 Task: Search one way flight ticket for 4 adults, 2 children, 2 infants in seat and 1 infant on lap in premium economy from Lihue, Kauai: Lihue Airport to Rock Springs: Southwest Wyoming Regional Airport (rock Springs Sweetwater County Airport) on 8-5-2023. Choice of flights is American. Number of bags: 2 carry on bags. Price is upto 25000. Outbound departure time preference is 6:15.
Action: Mouse moved to (385, 364)
Screenshot: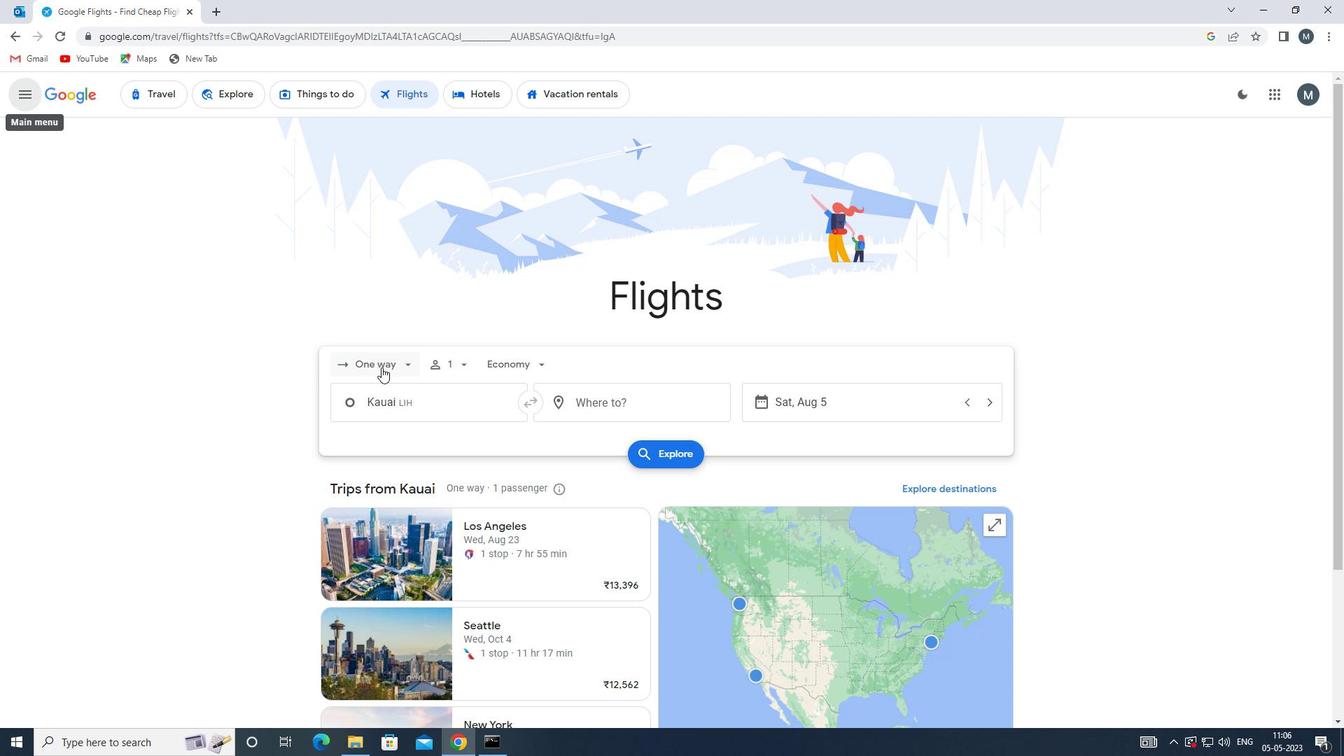 
Action: Mouse pressed left at (385, 364)
Screenshot: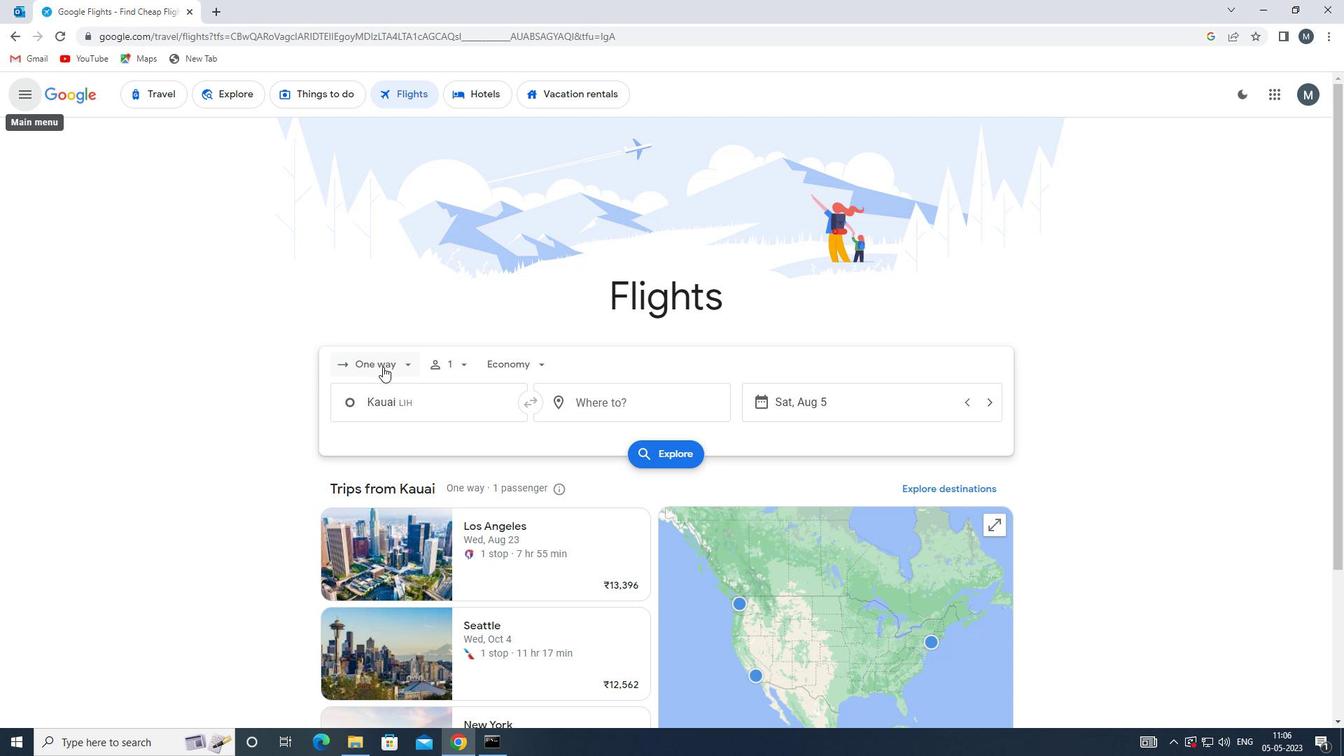 
Action: Mouse moved to (397, 433)
Screenshot: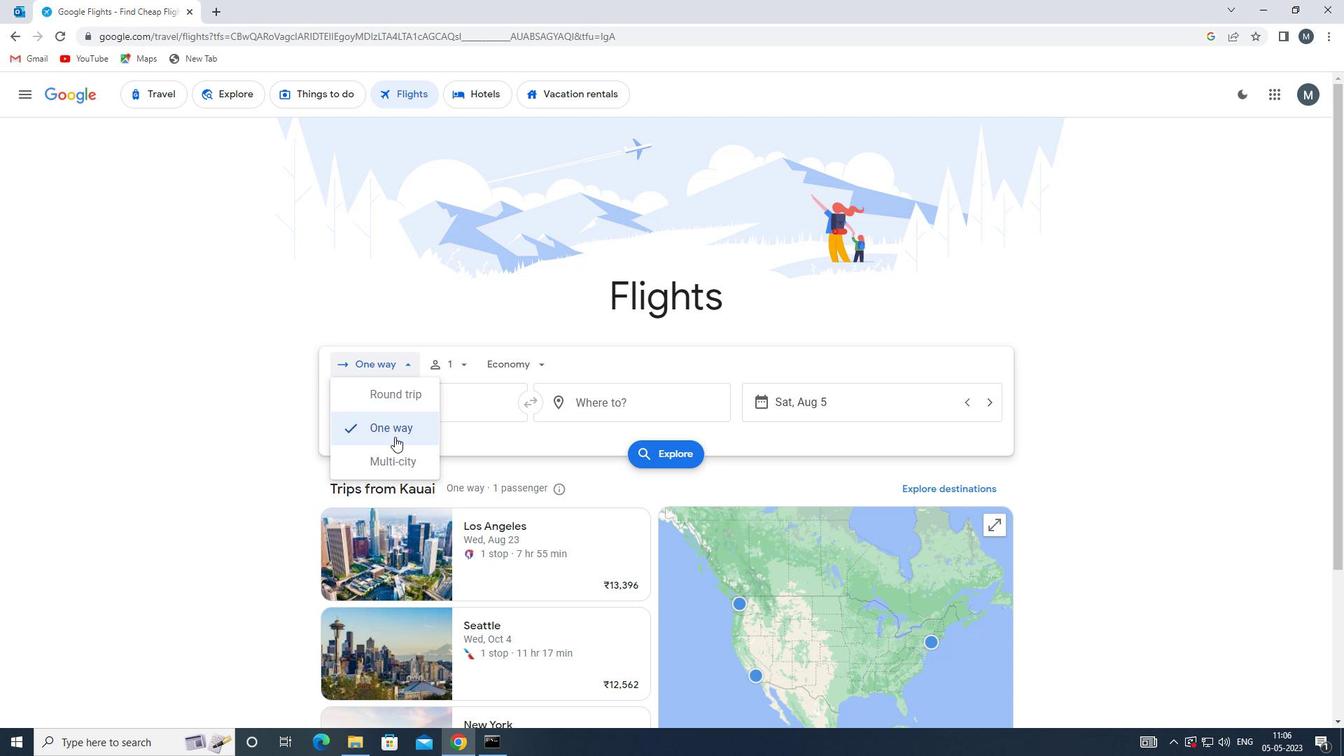 
Action: Mouse pressed left at (397, 433)
Screenshot: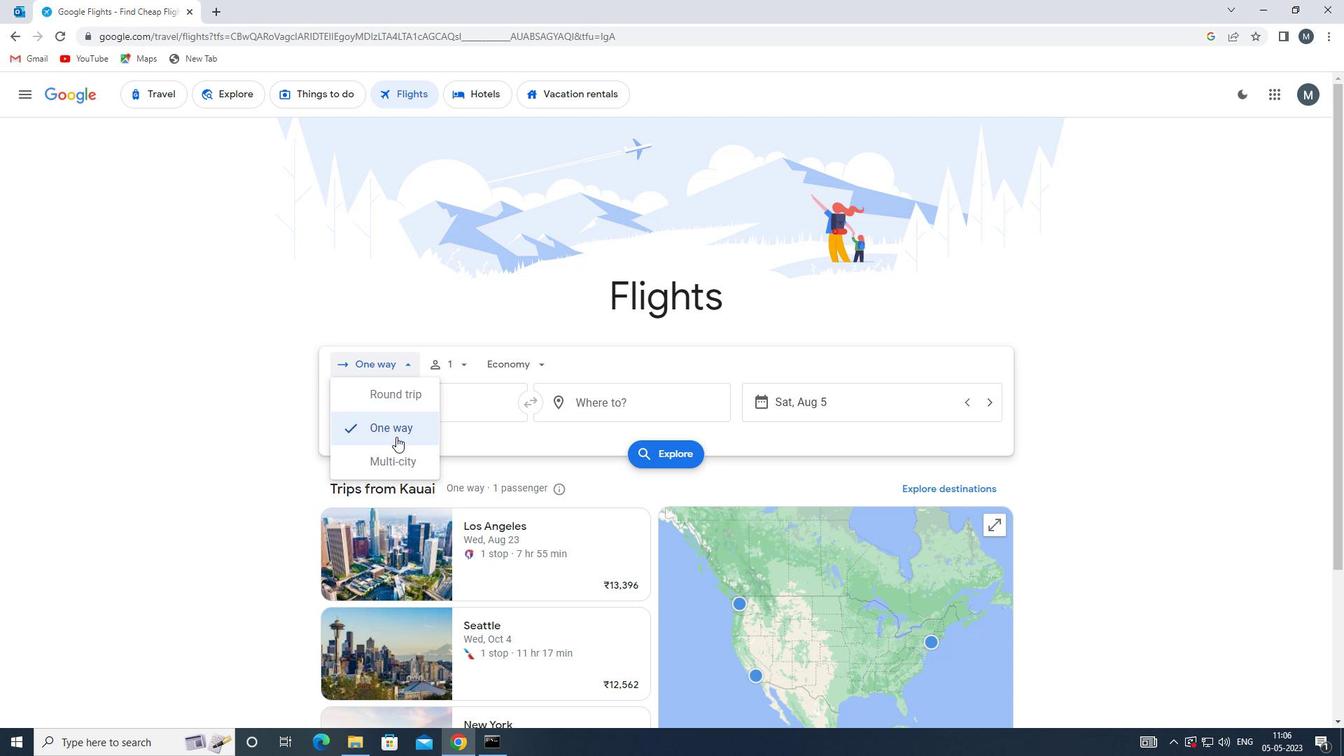 
Action: Mouse moved to (454, 361)
Screenshot: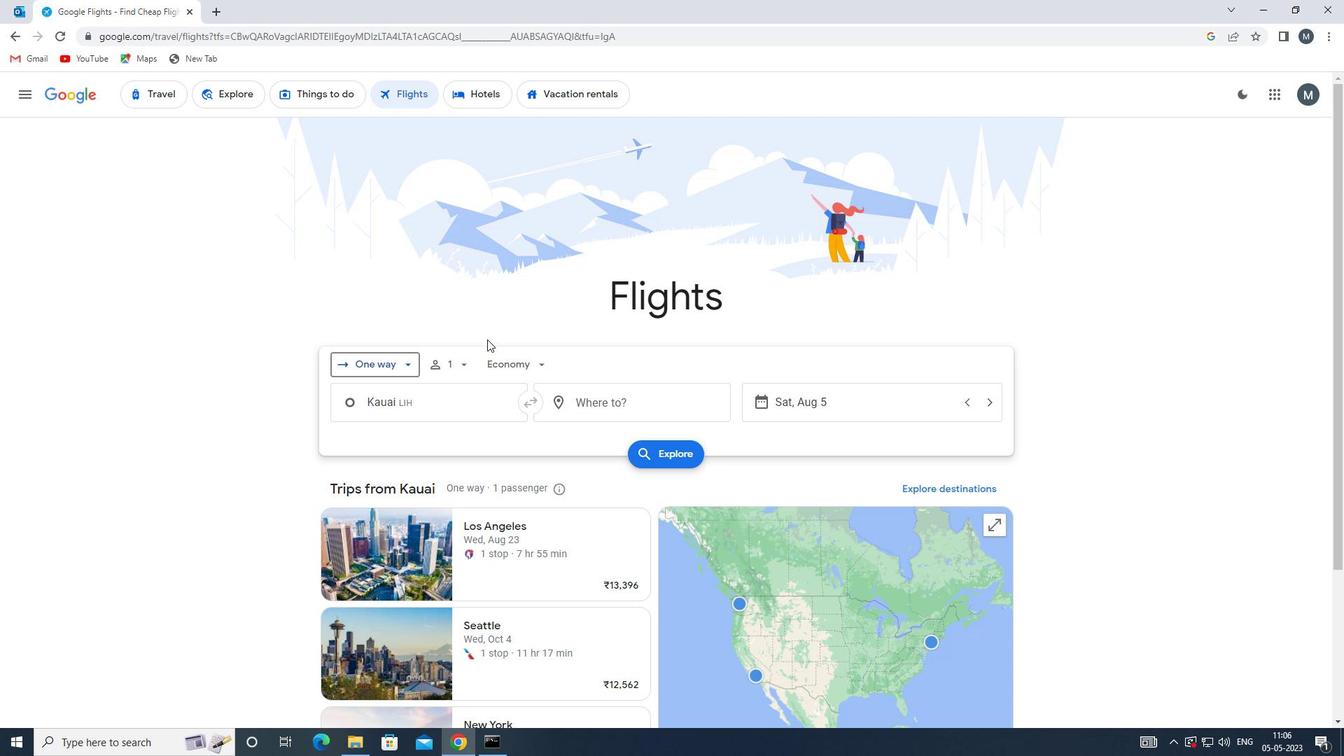
Action: Mouse pressed left at (454, 361)
Screenshot: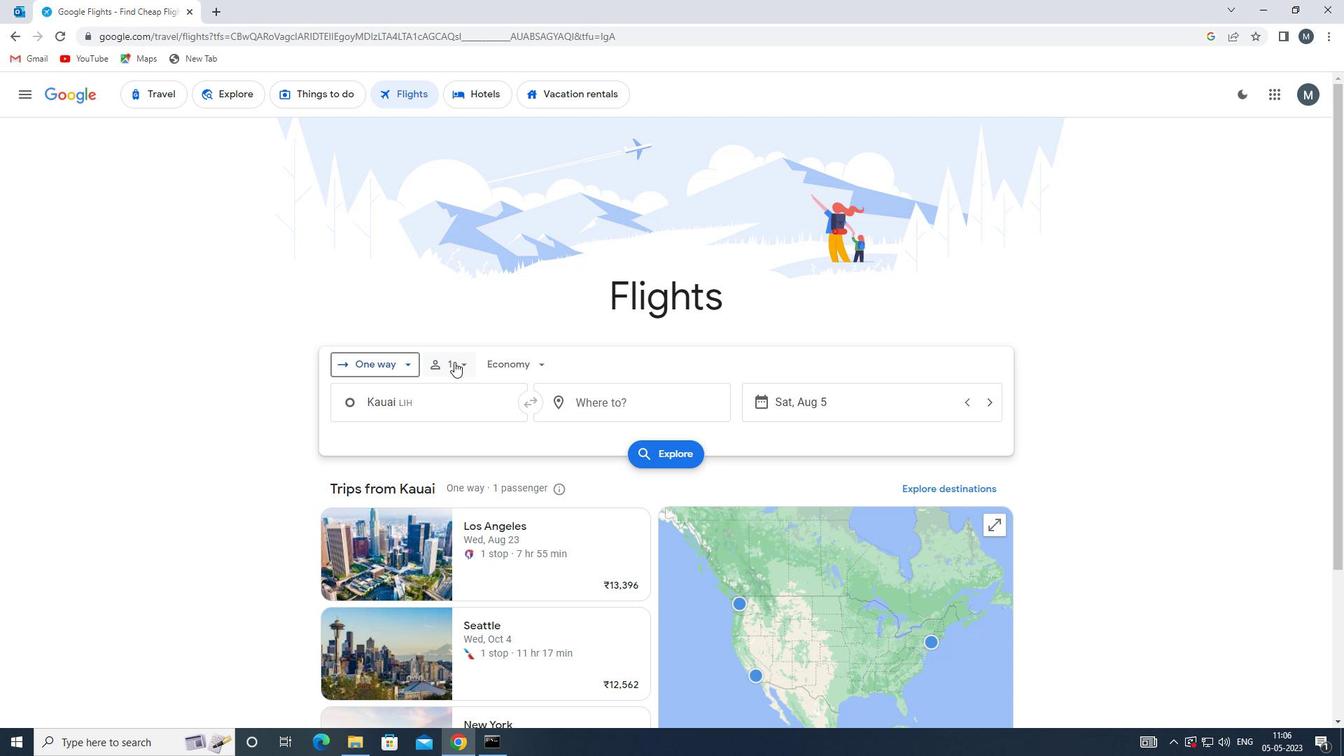 
Action: Mouse moved to (569, 403)
Screenshot: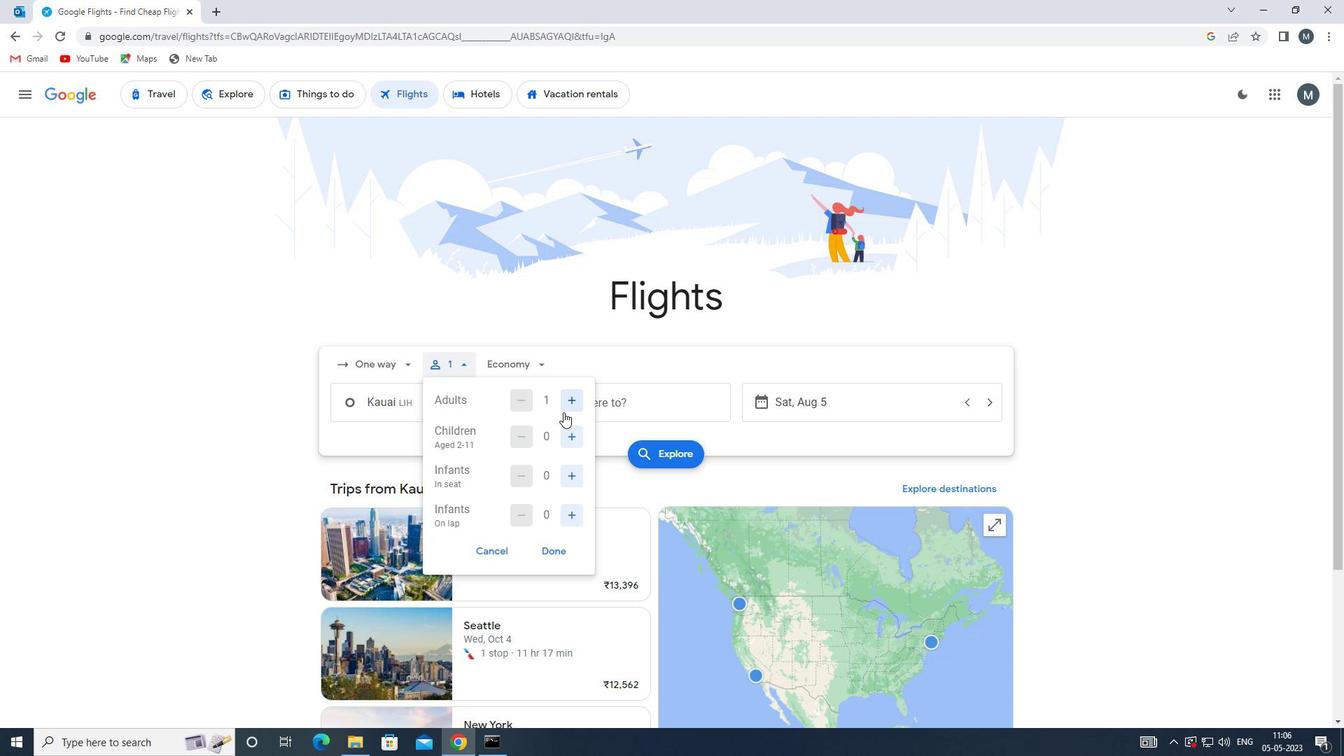 
Action: Mouse pressed left at (569, 403)
Screenshot: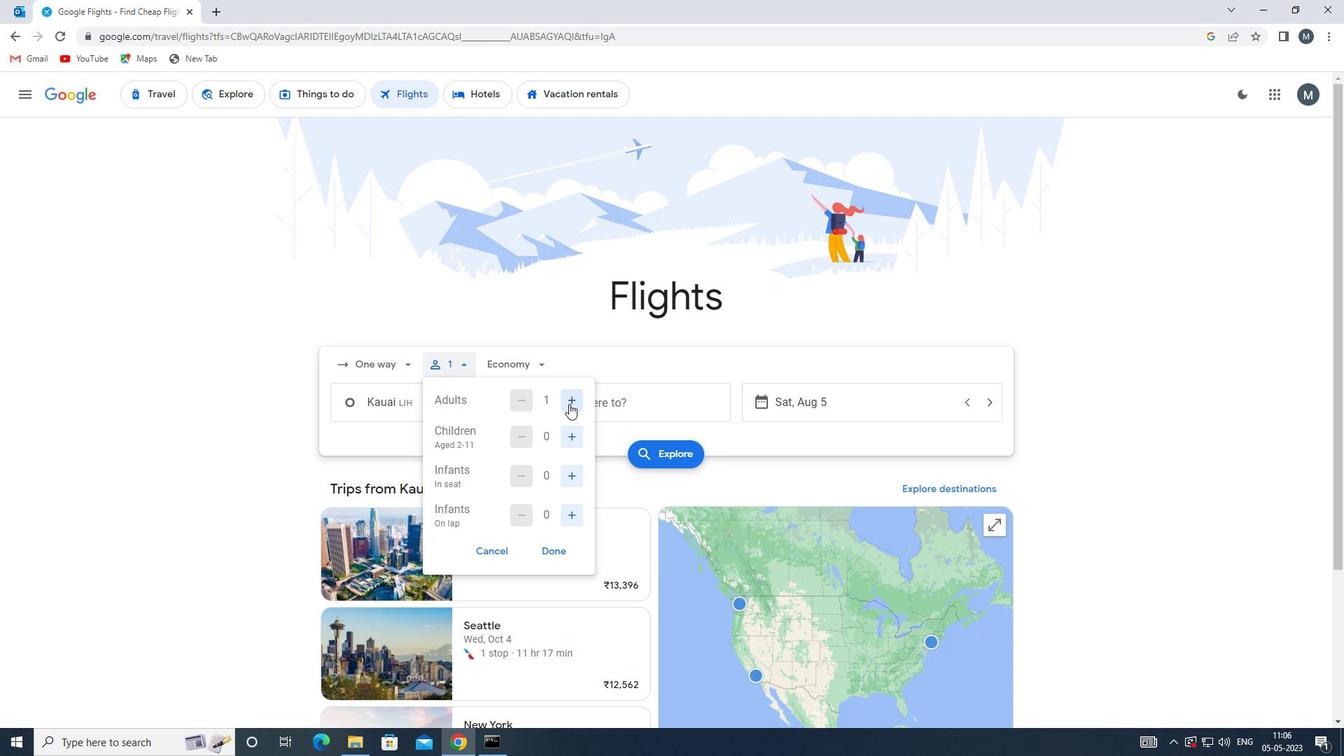 
Action: Mouse pressed left at (569, 403)
Screenshot: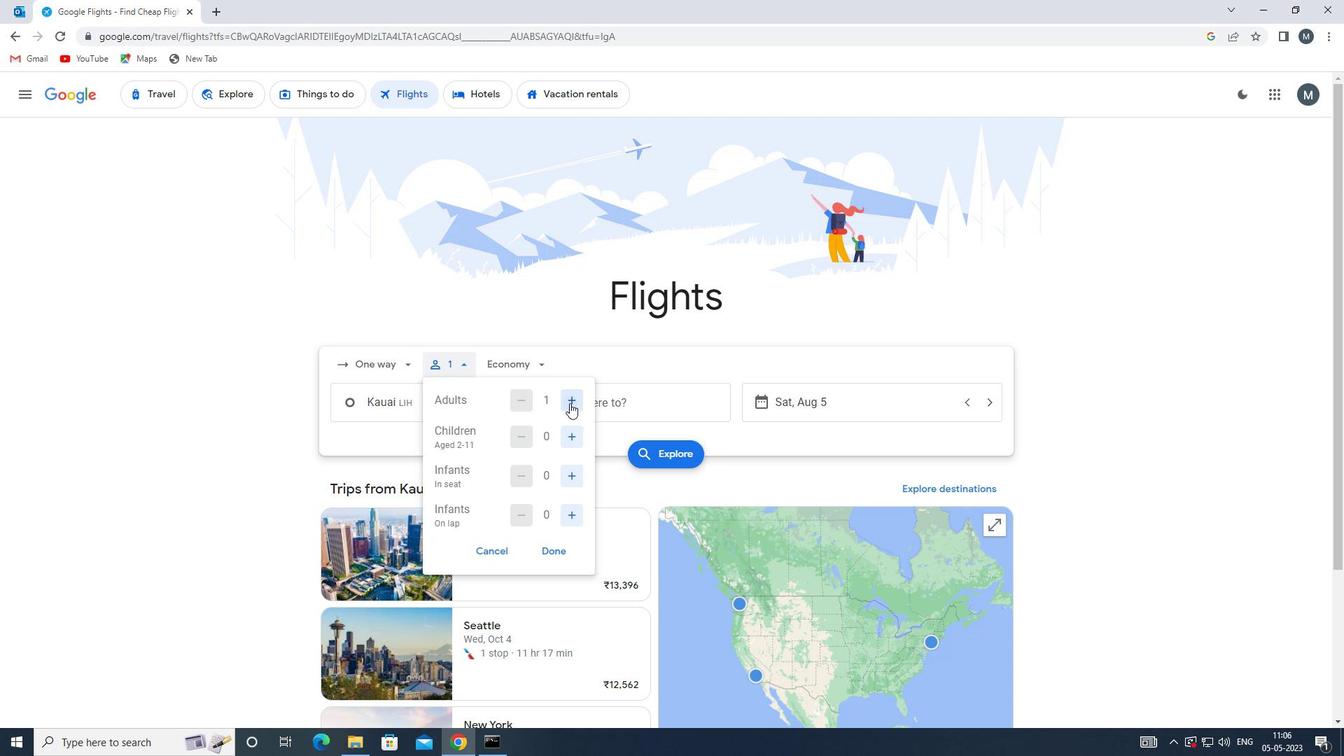 
Action: Mouse pressed left at (569, 403)
Screenshot: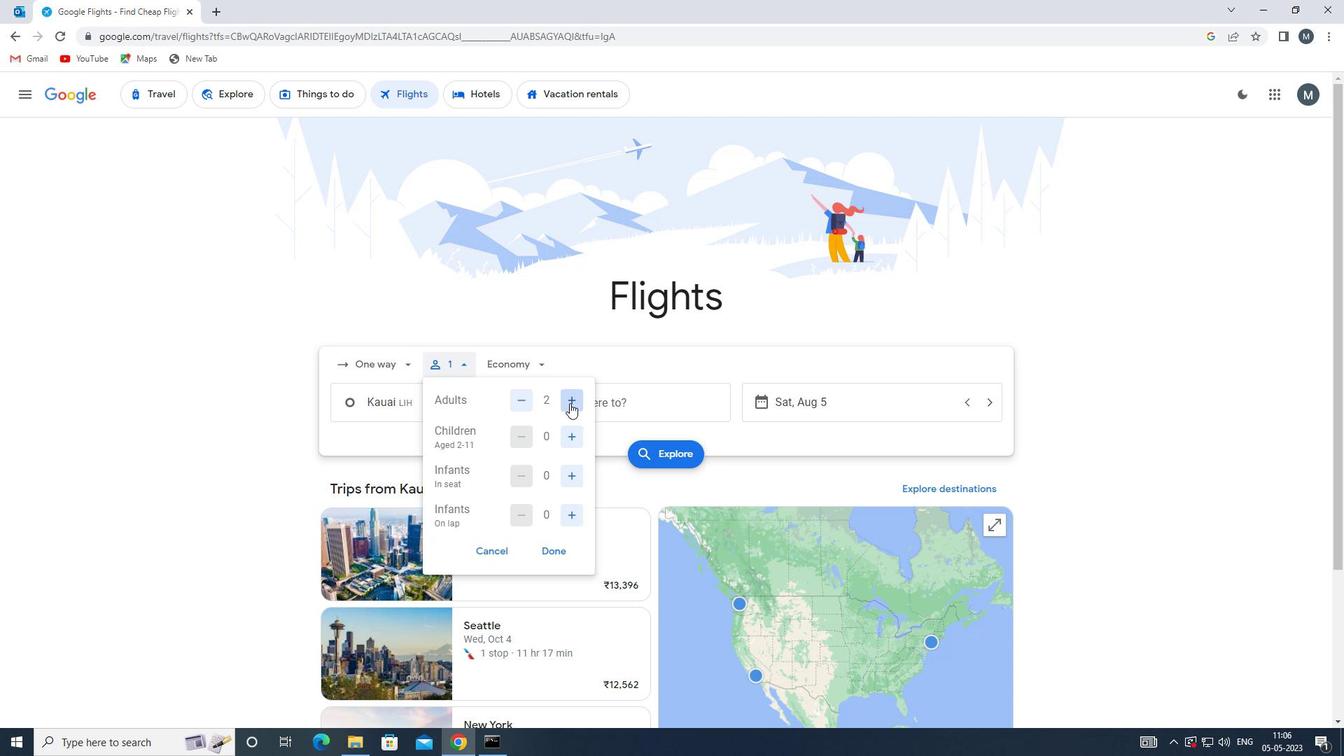 
Action: Mouse moved to (572, 436)
Screenshot: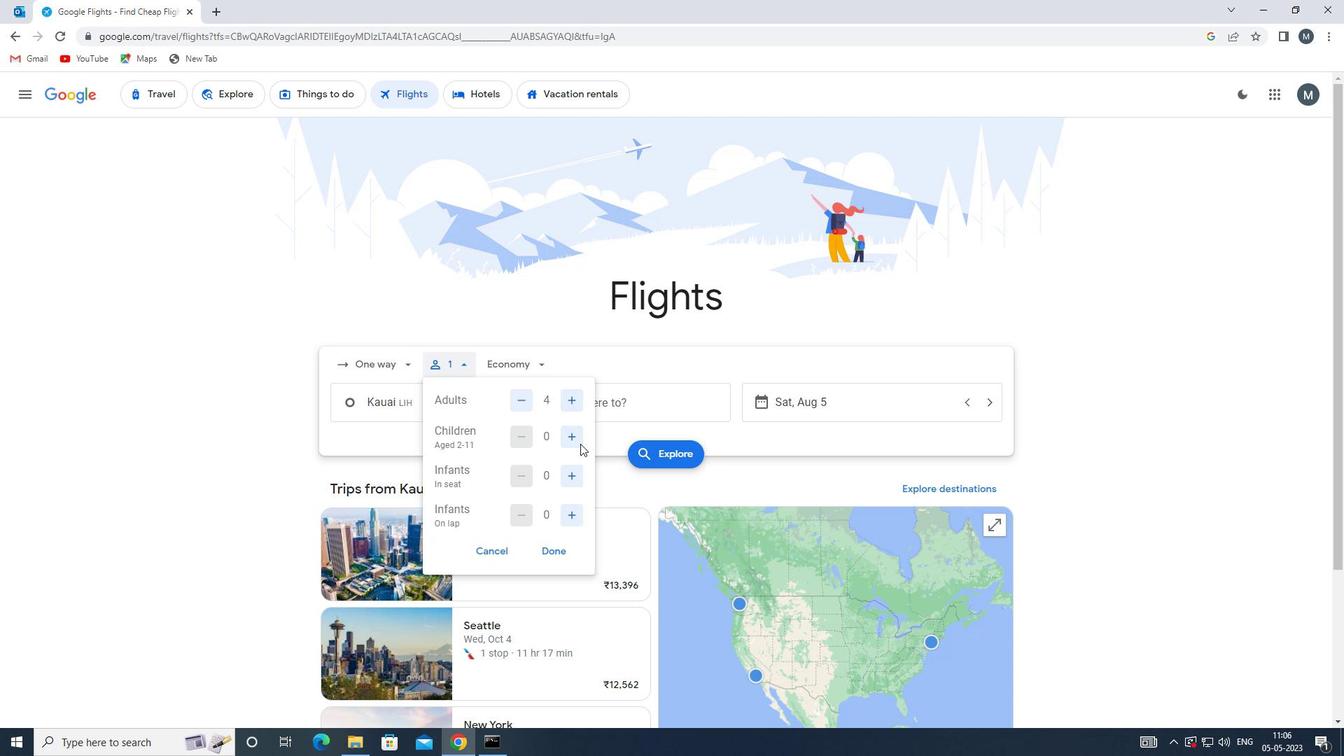 
Action: Mouse pressed left at (572, 436)
Screenshot: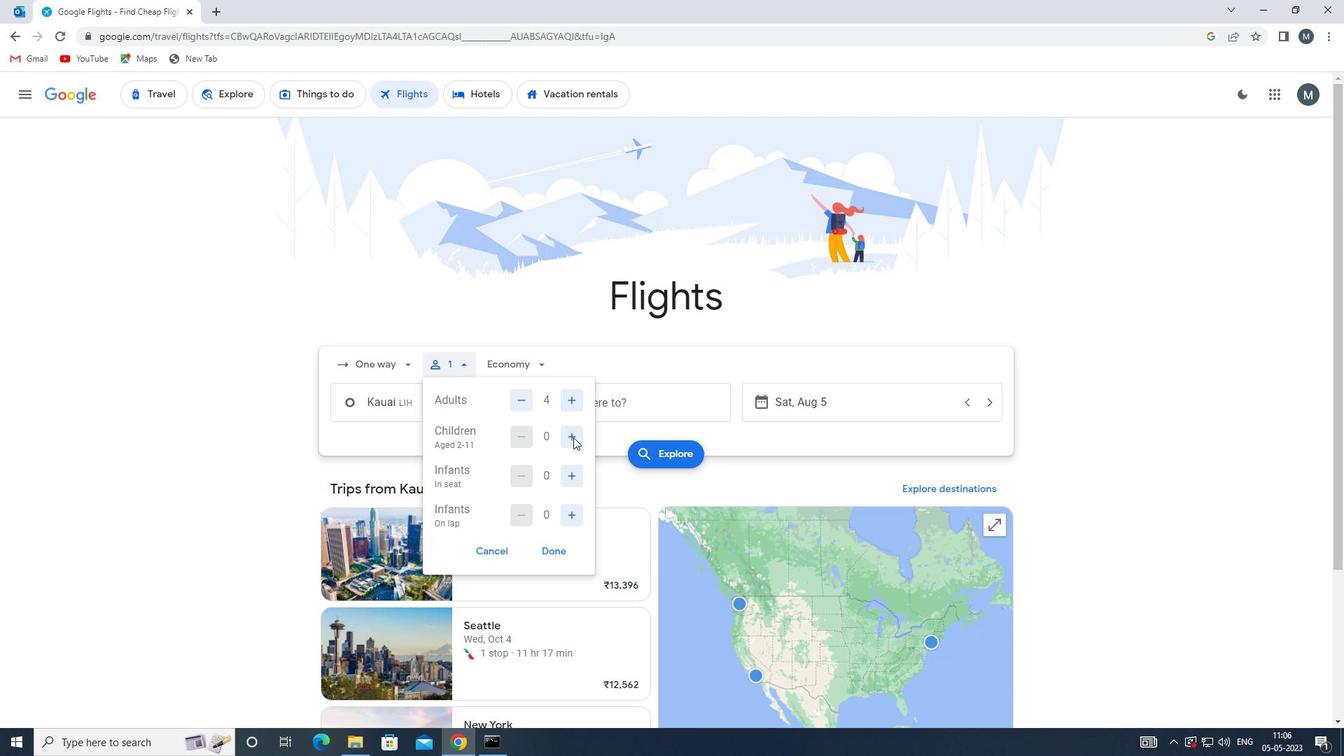 
Action: Mouse pressed left at (572, 436)
Screenshot: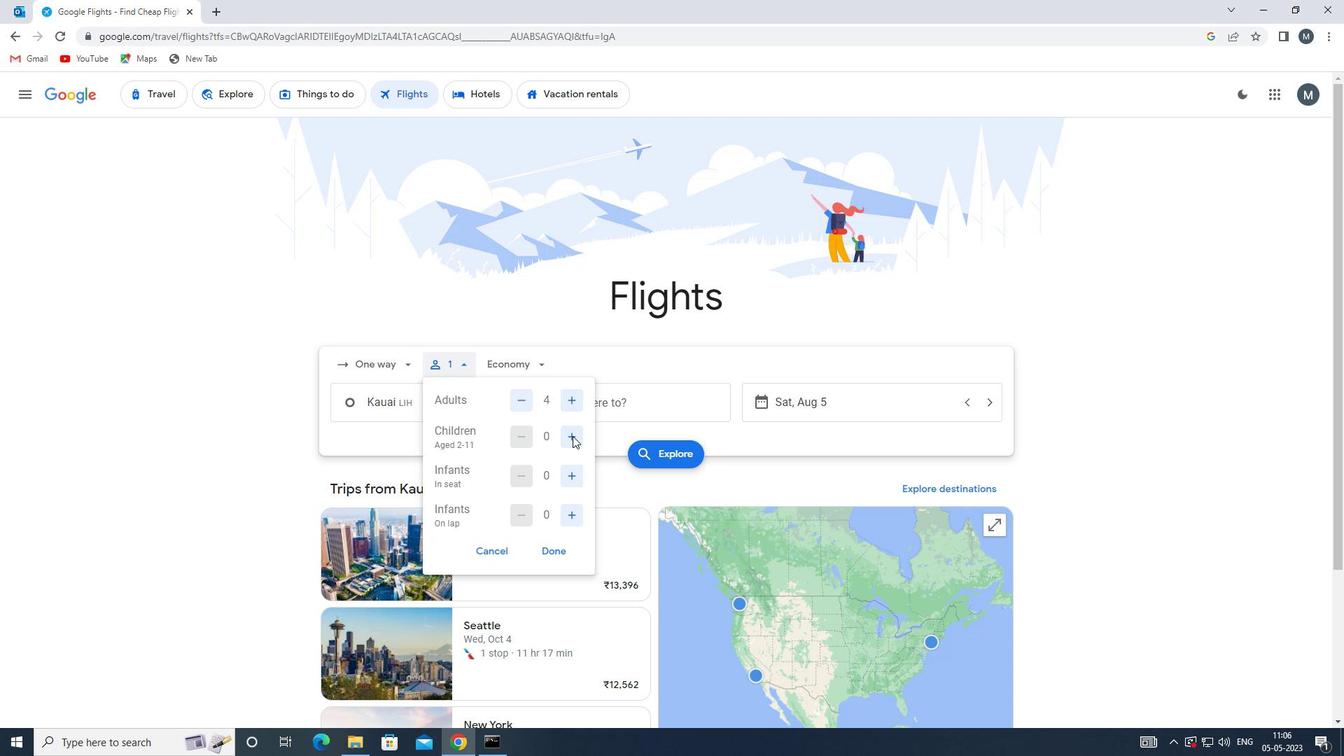 
Action: Mouse moved to (569, 476)
Screenshot: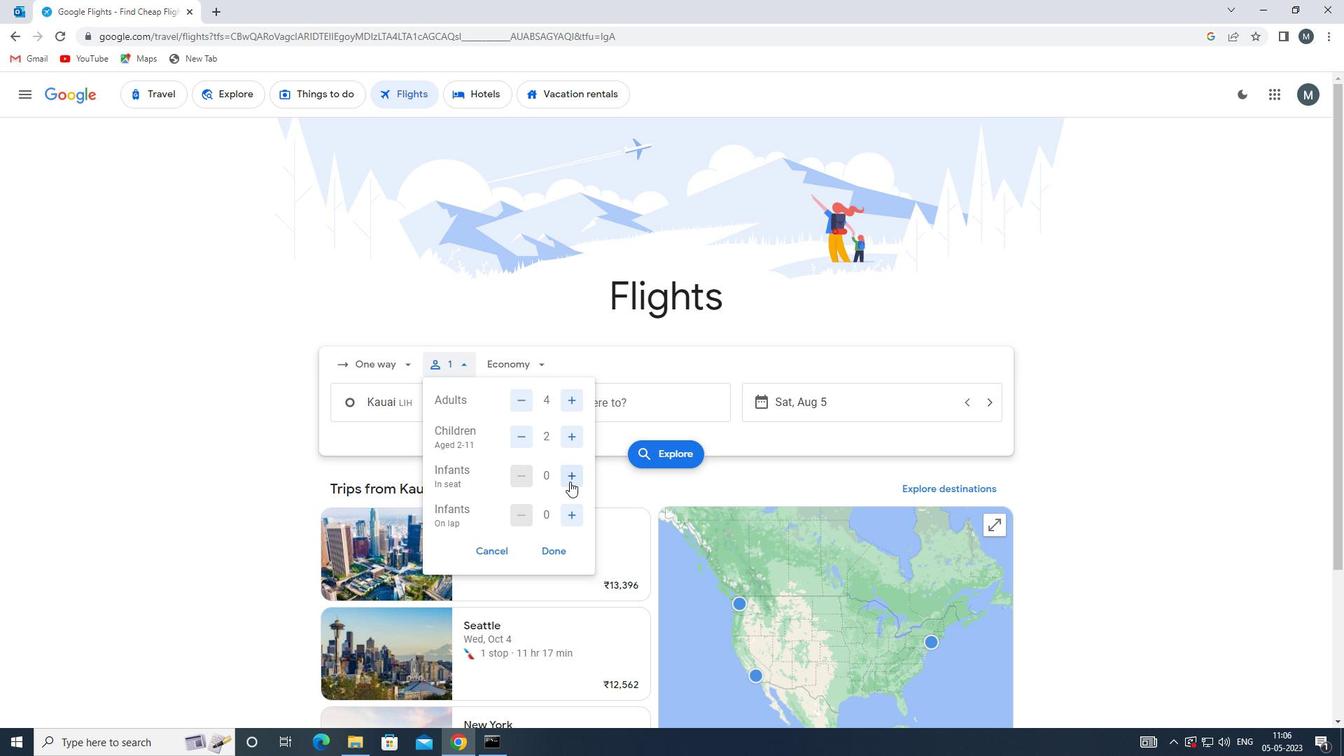 
Action: Mouse pressed left at (569, 476)
Screenshot: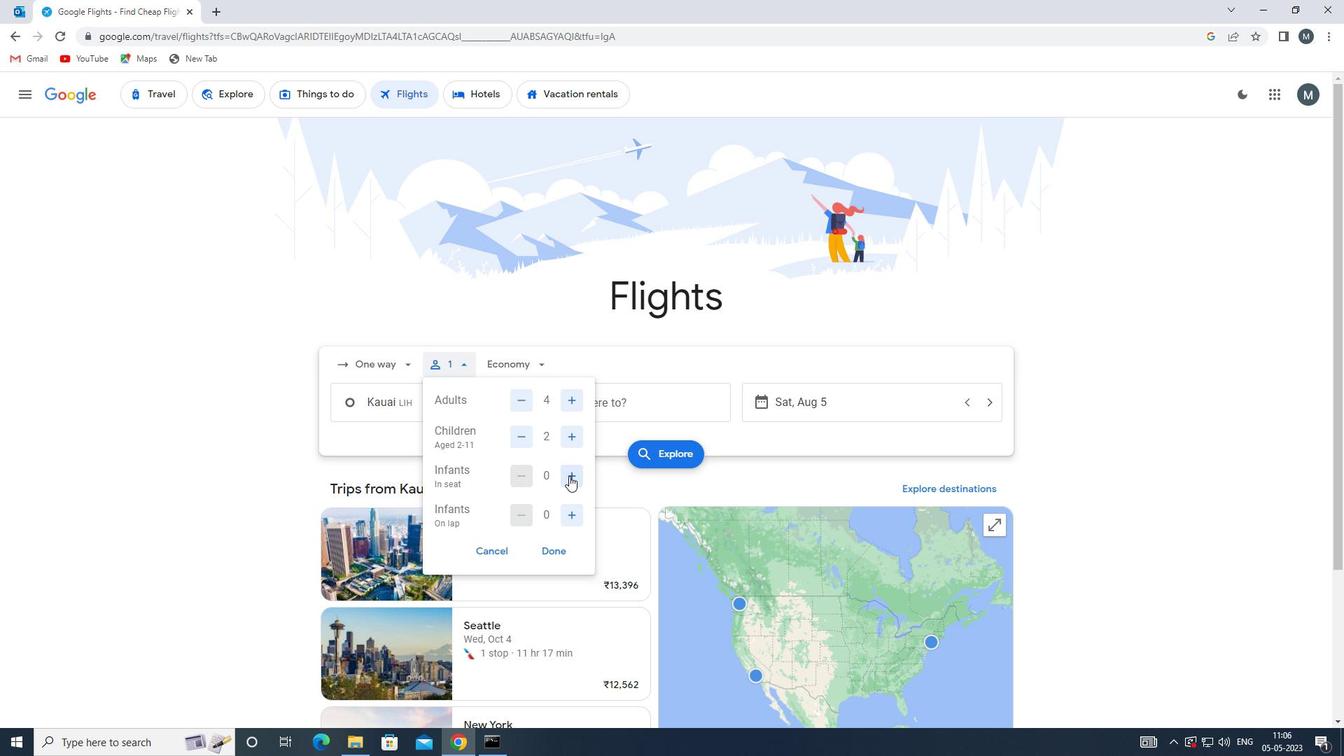 
Action: Mouse pressed left at (569, 476)
Screenshot: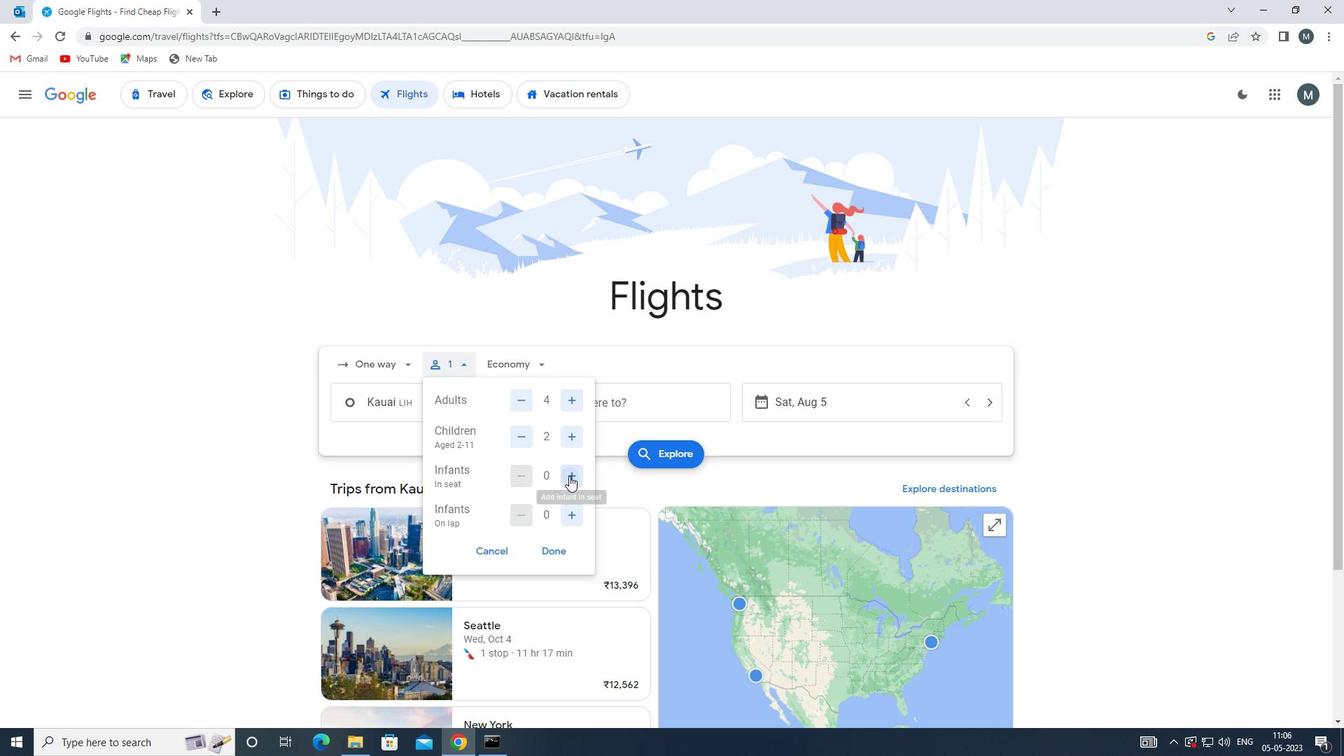 
Action: Mouse moved to (573, 515)
Screenshot: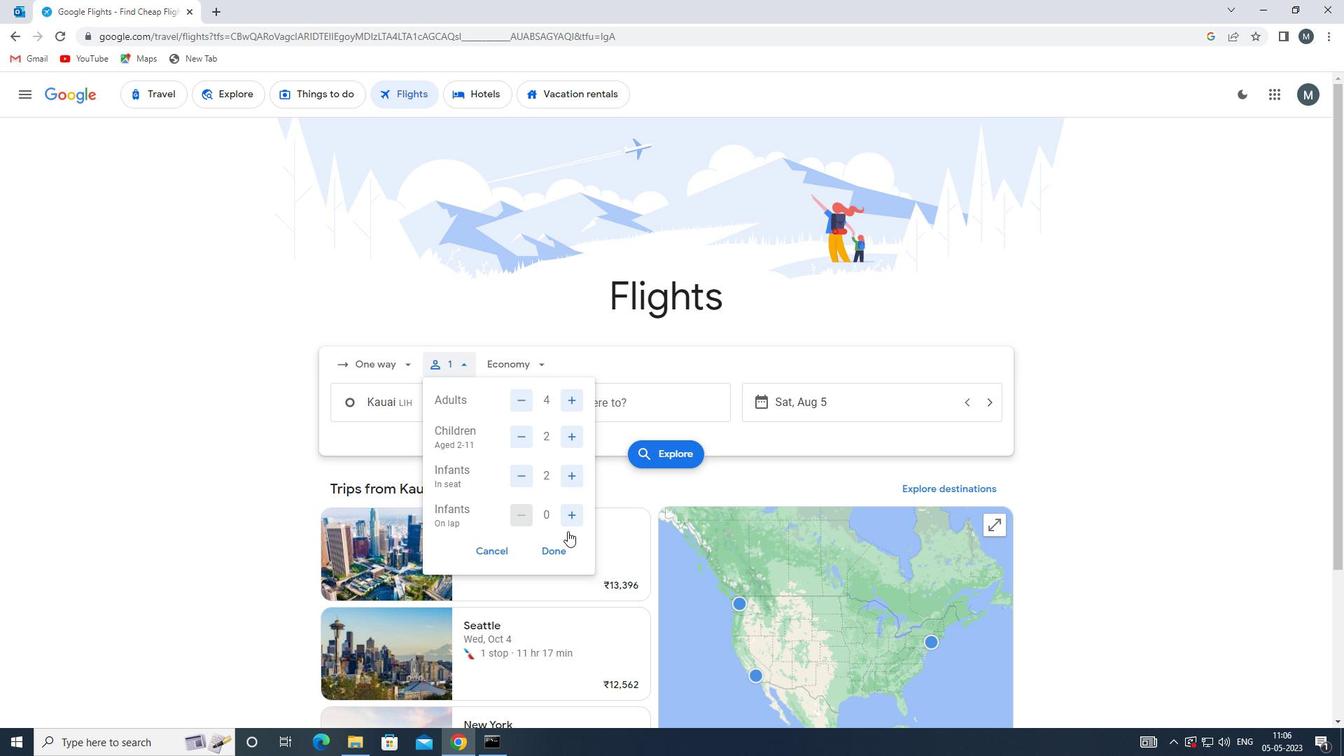 
Action: Mouse pressed left at (573, 515)
Screenshot: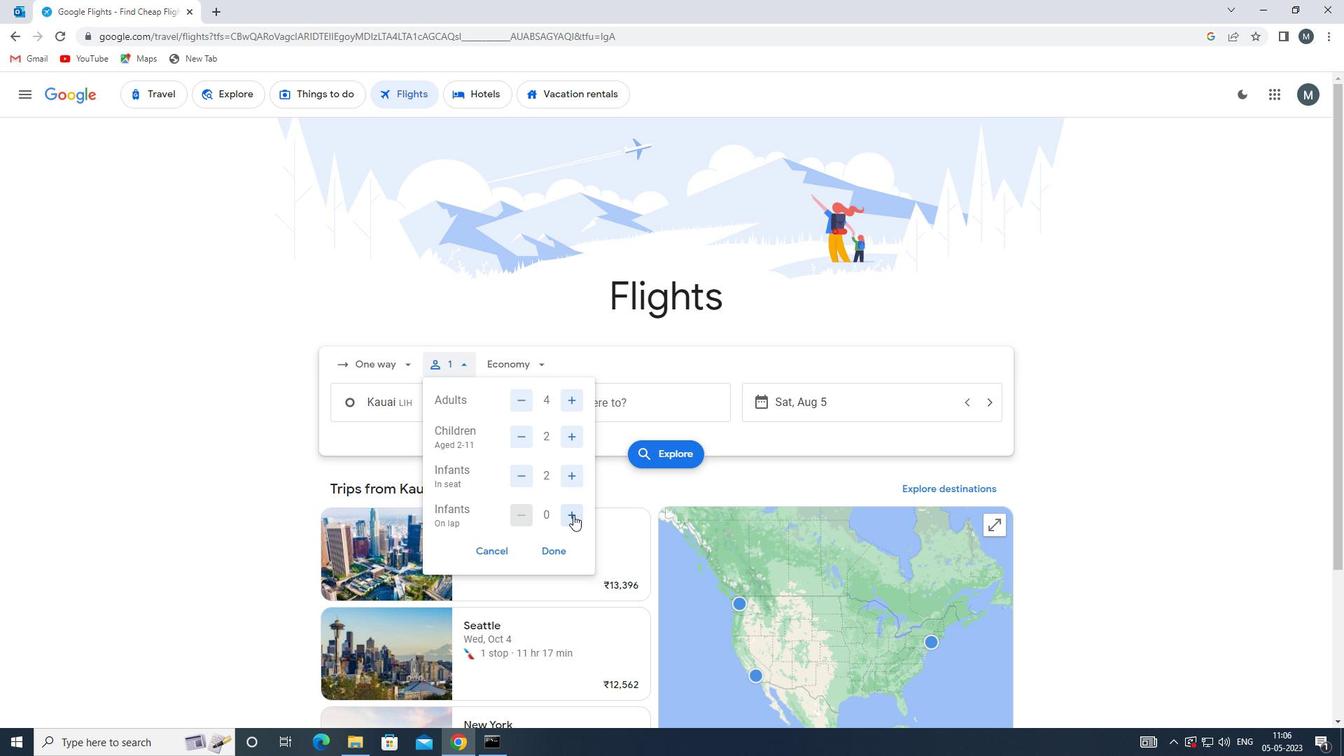
Action: Mouse moved to (559, 550)
Screenshot: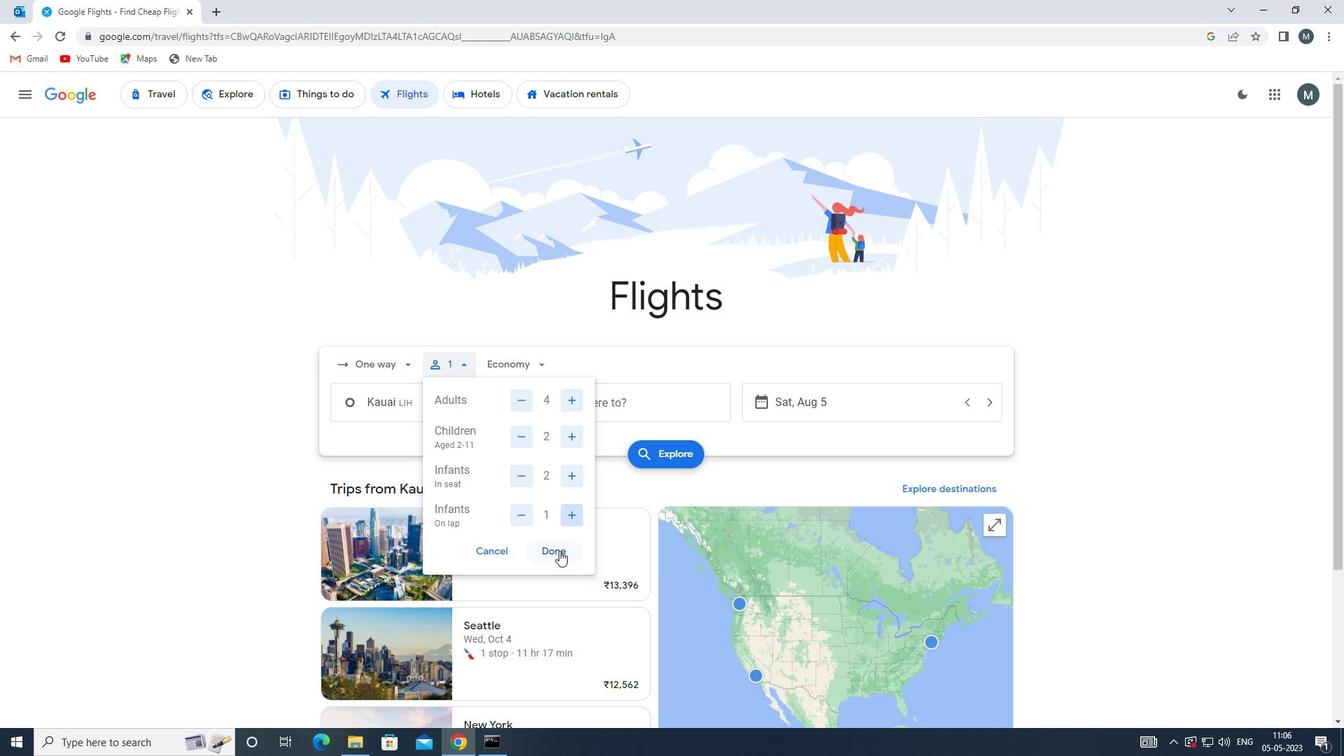 
Action: Mouse pressed left at (559, 550)
Screenshot: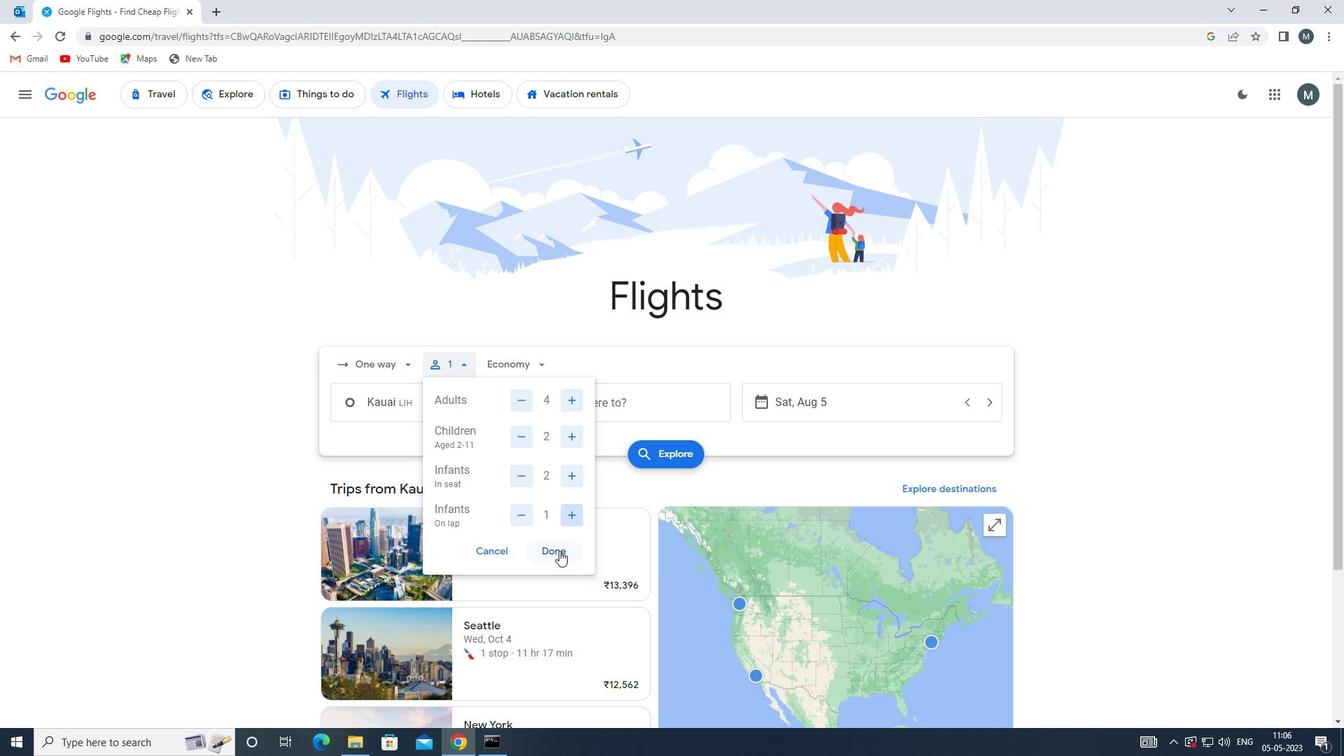 
Action: Mouse moved to (536, 369)
Screenshot: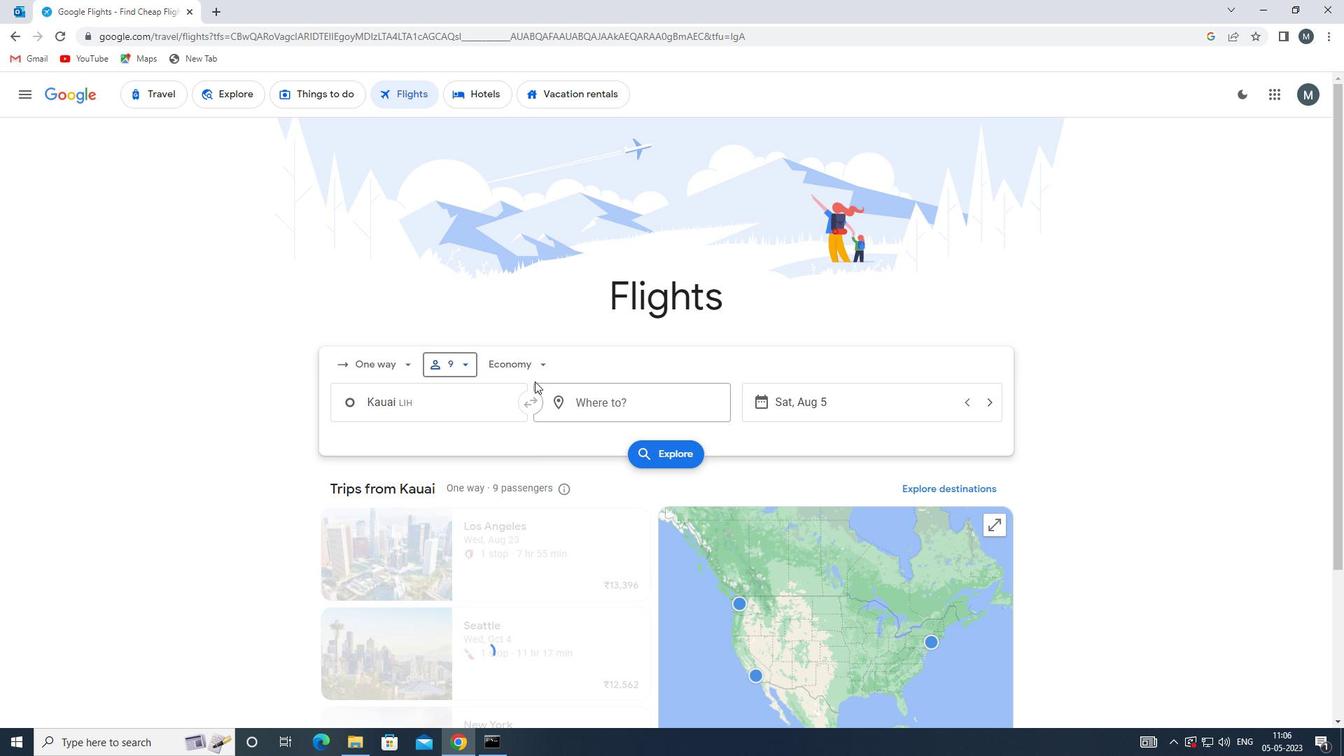 
Action: Mouse pressed left at (536, 369)
Screenshot: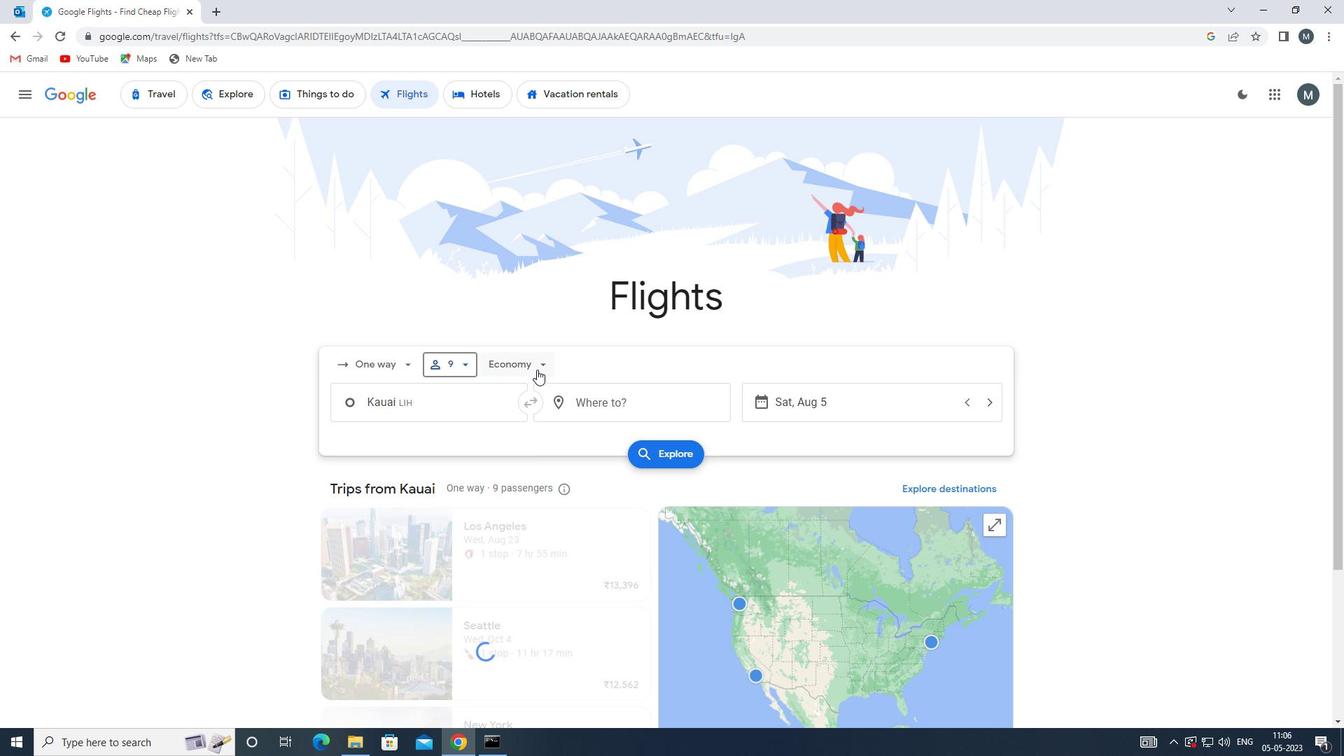 
Action: Mouse moved to (541, 428)
Screenshot: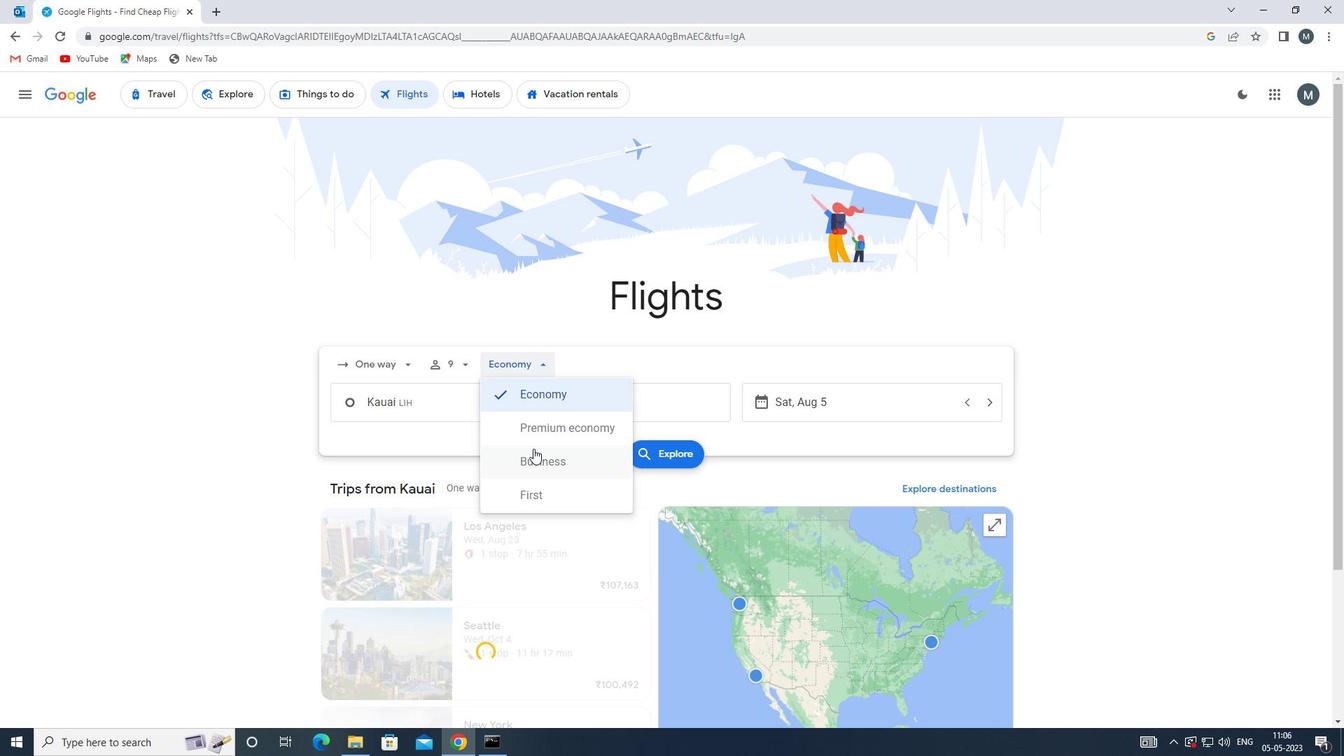 
Action: Mouse pressed left at (541, 428)
Screenshot: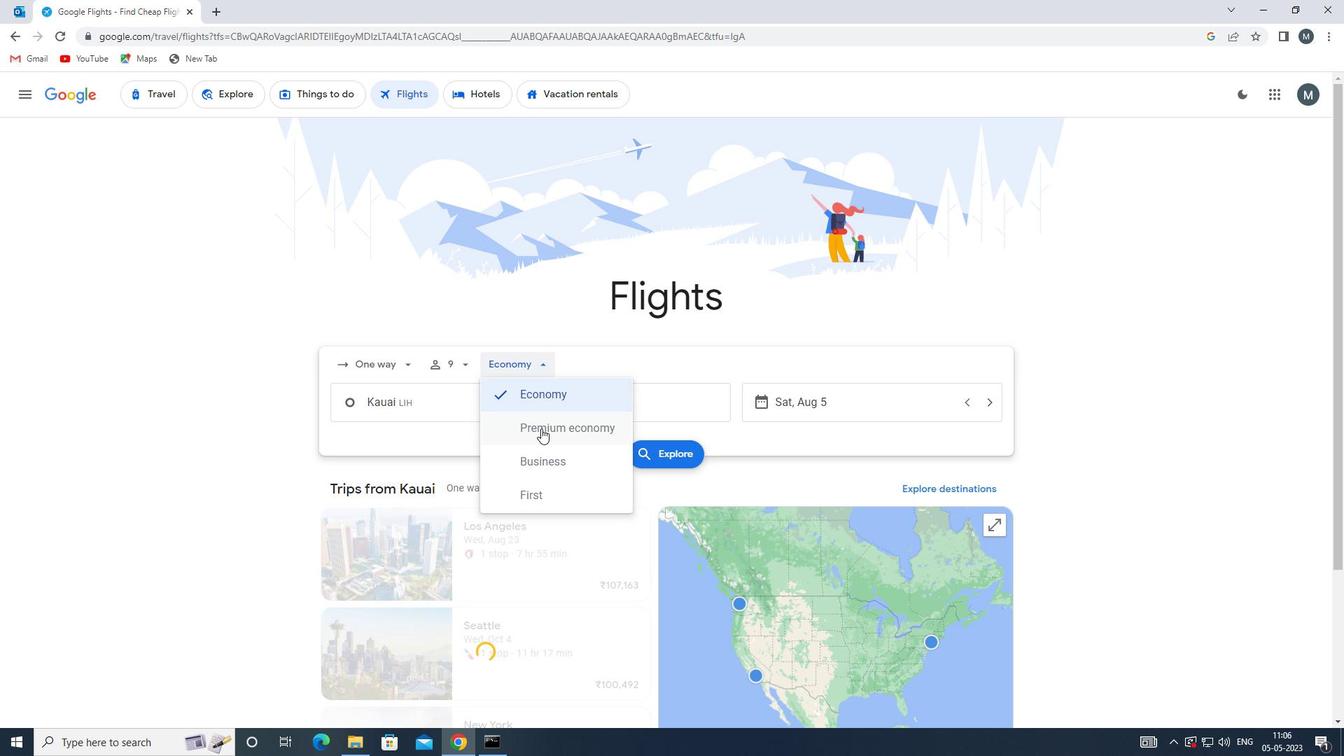 
Action: Mouse moved to (446, 408)
Screenshot: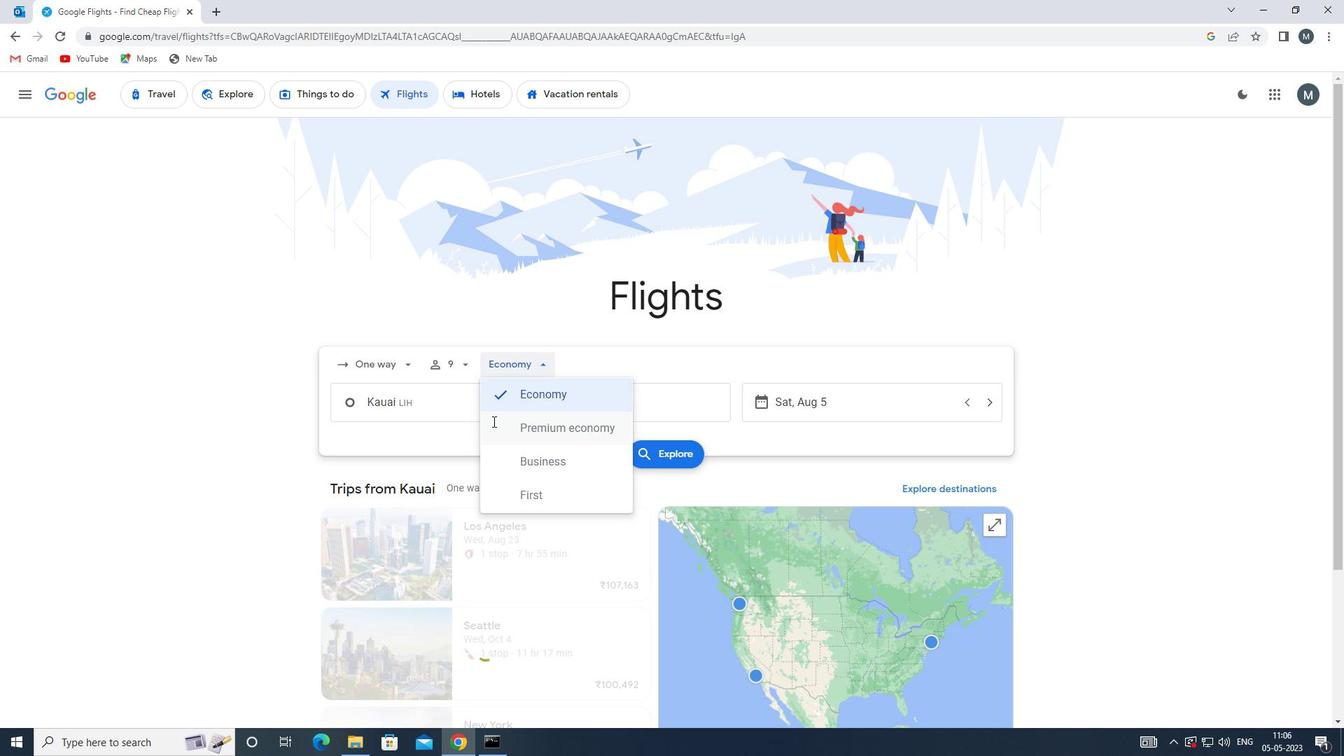 
Action: Mouse pressed left at (446, 408)
Screenshot: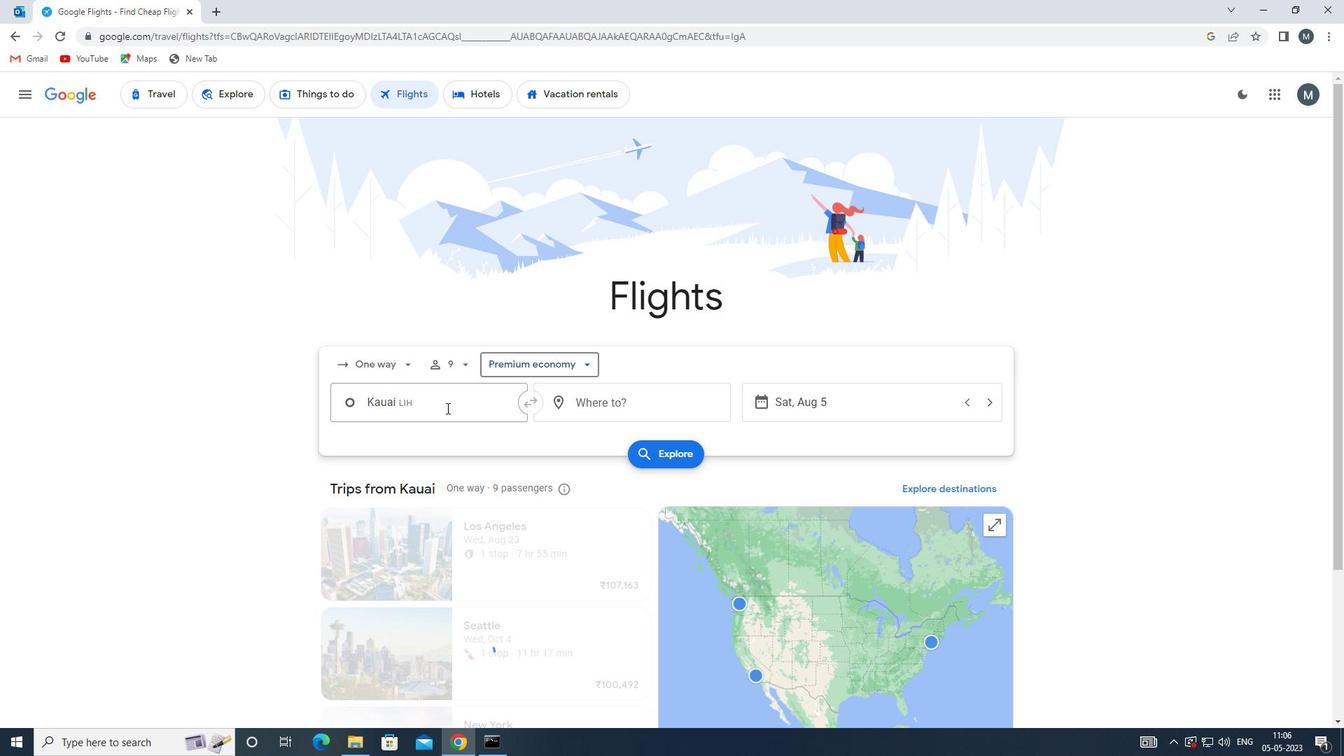 
Action: Mouse moved to (443, 476)
Screenshot: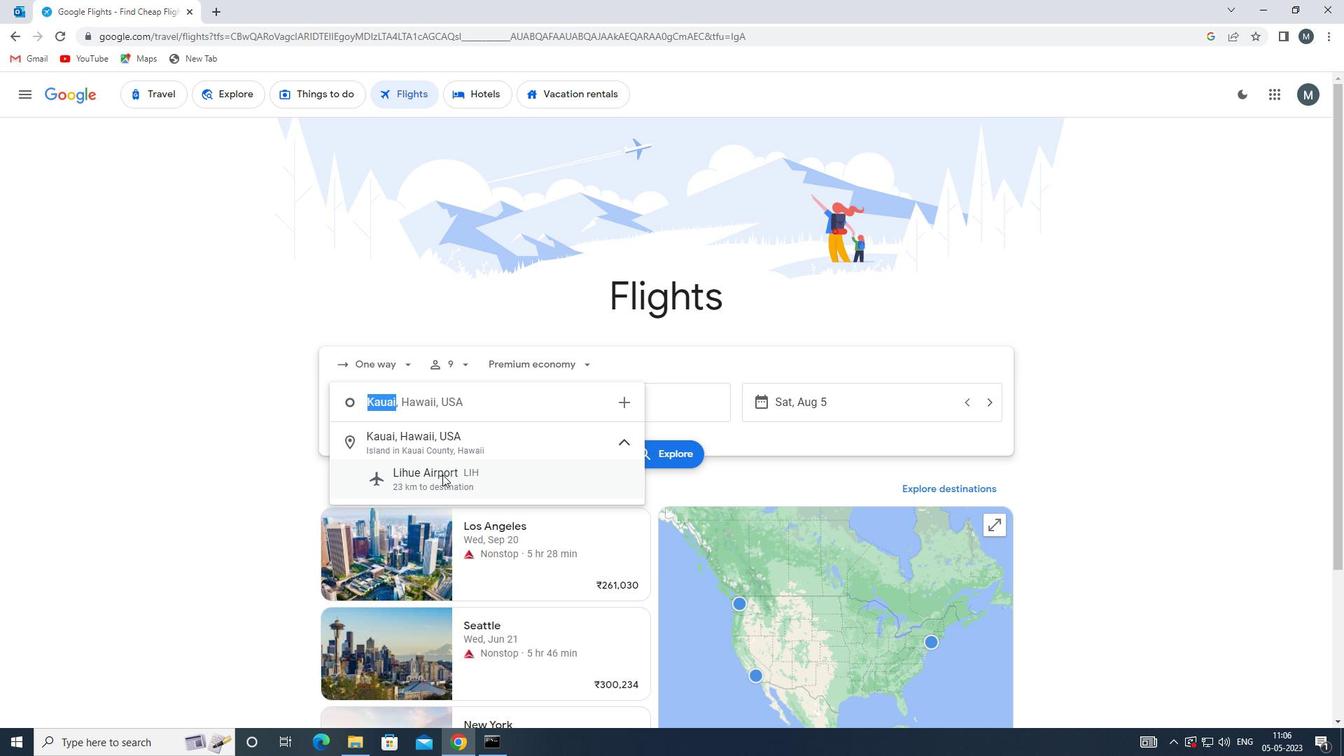 
Action: Mouse pressed left at (443, 476)
Screenshot: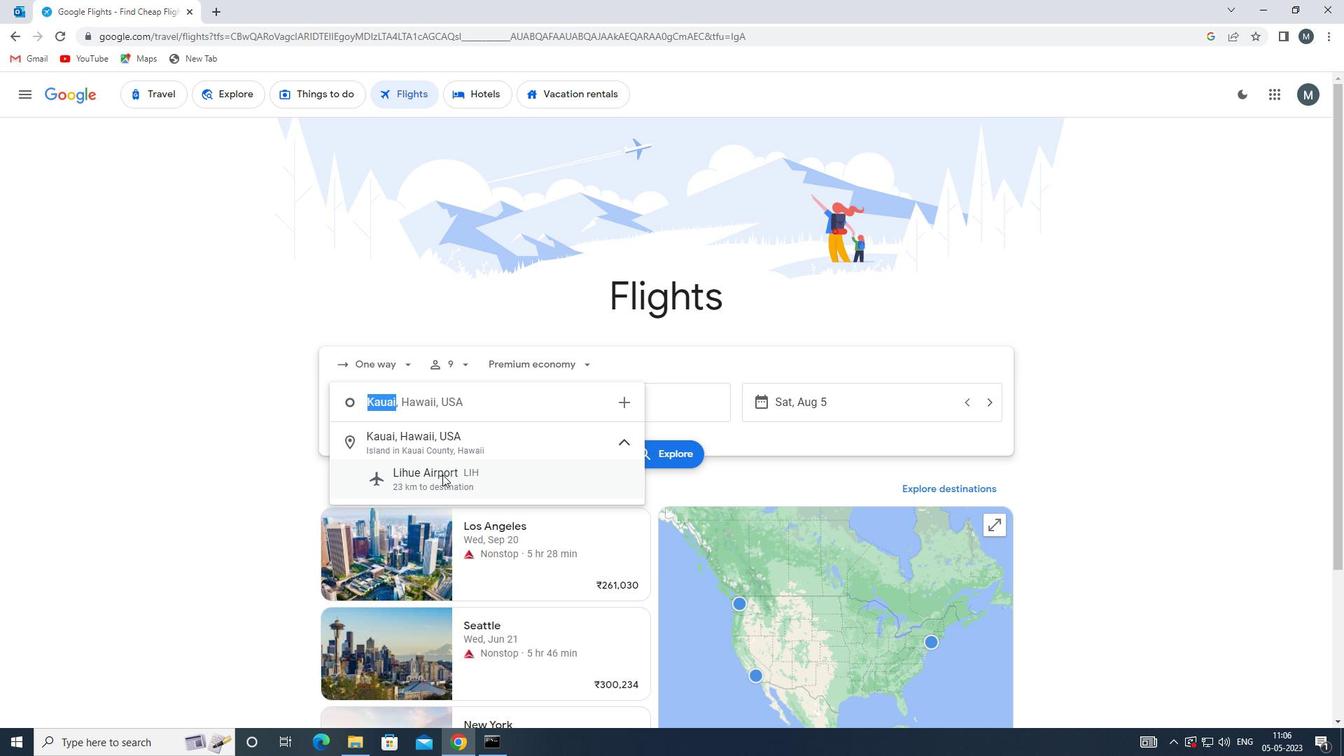 
Action: Mouse moved to (642, 394)
Screenshot: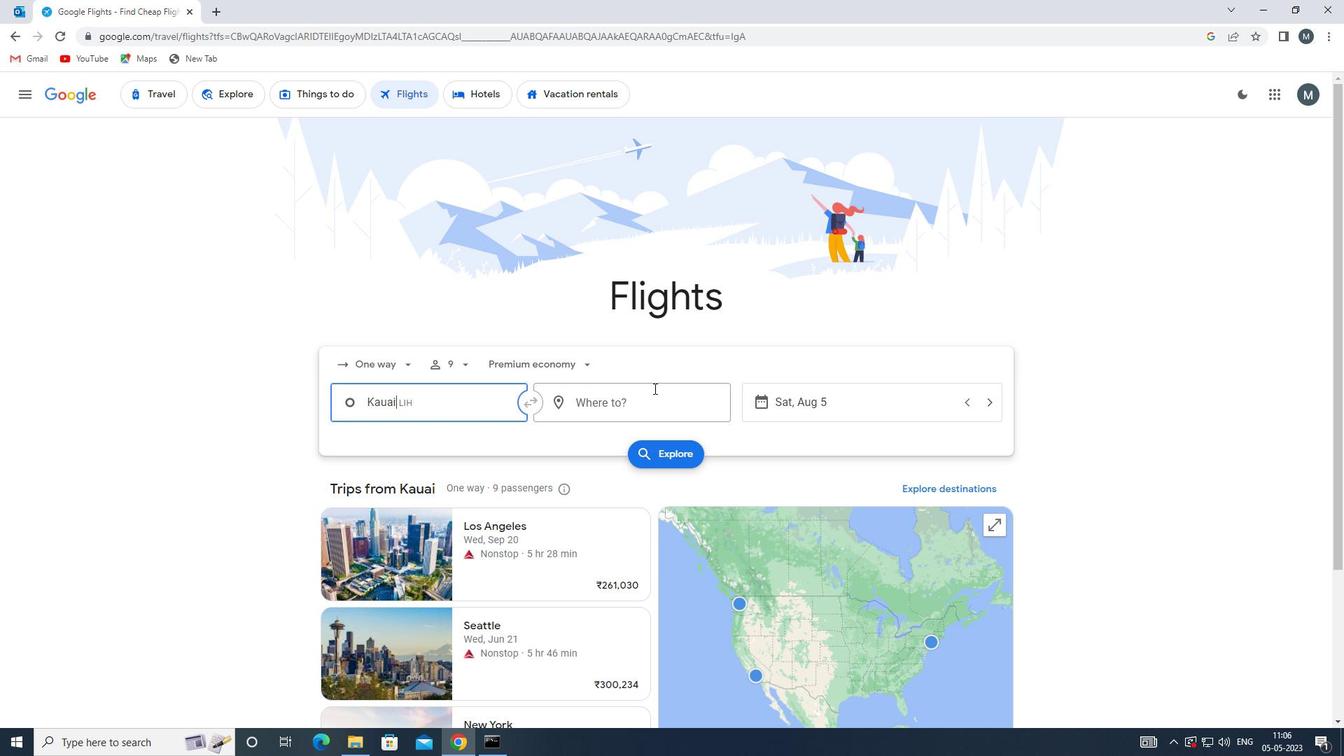 
Action: Mouse pressed left at (642, 394)
Screenshot: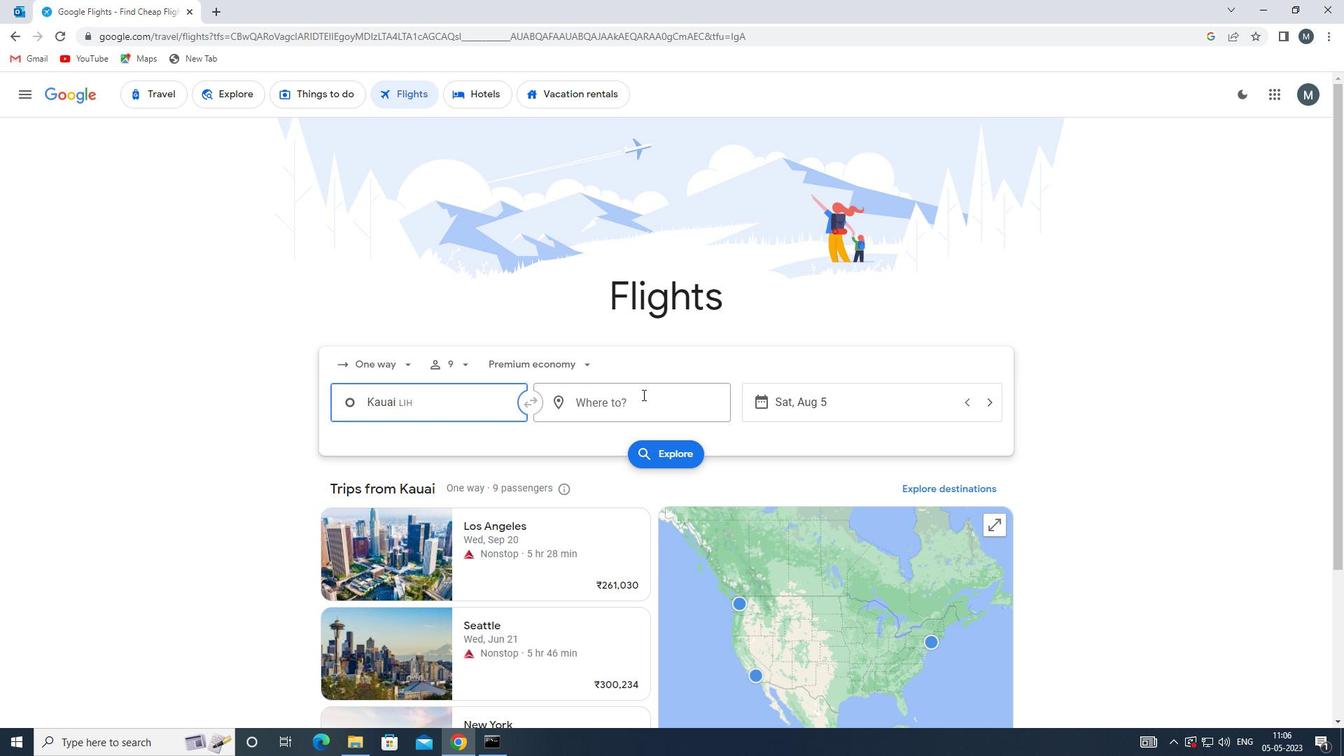 
Action: Mouse moved to (641, 395)
Screenshot: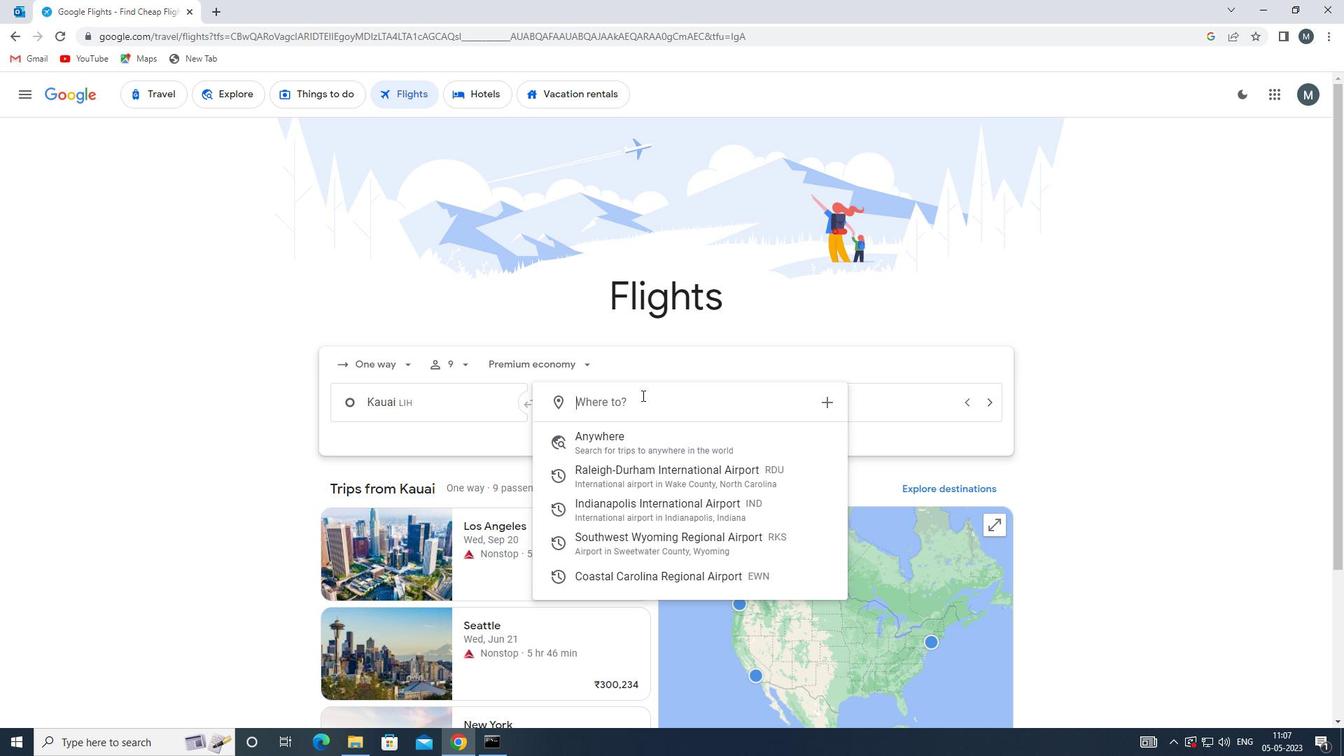 
Action: Key pressed rks
Screenshot: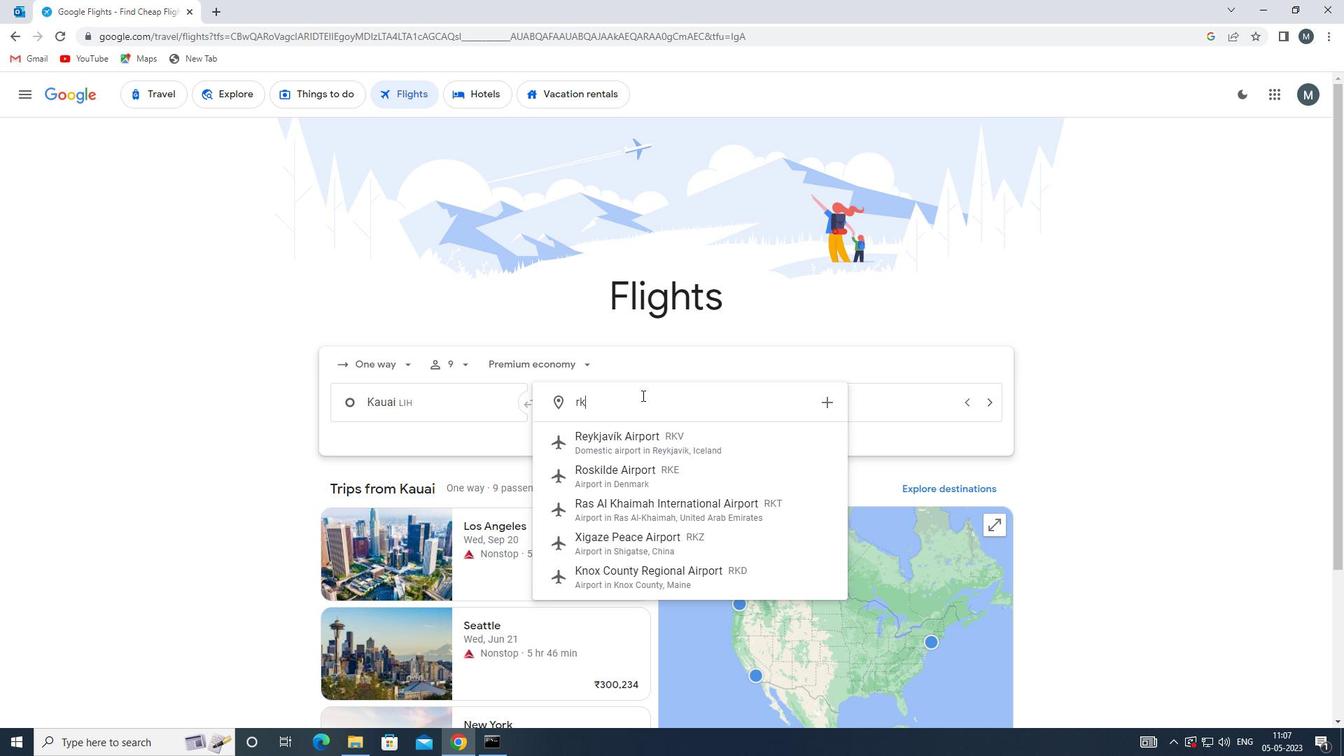 
Action: Mouse moved to (648, 442)
Screenshot: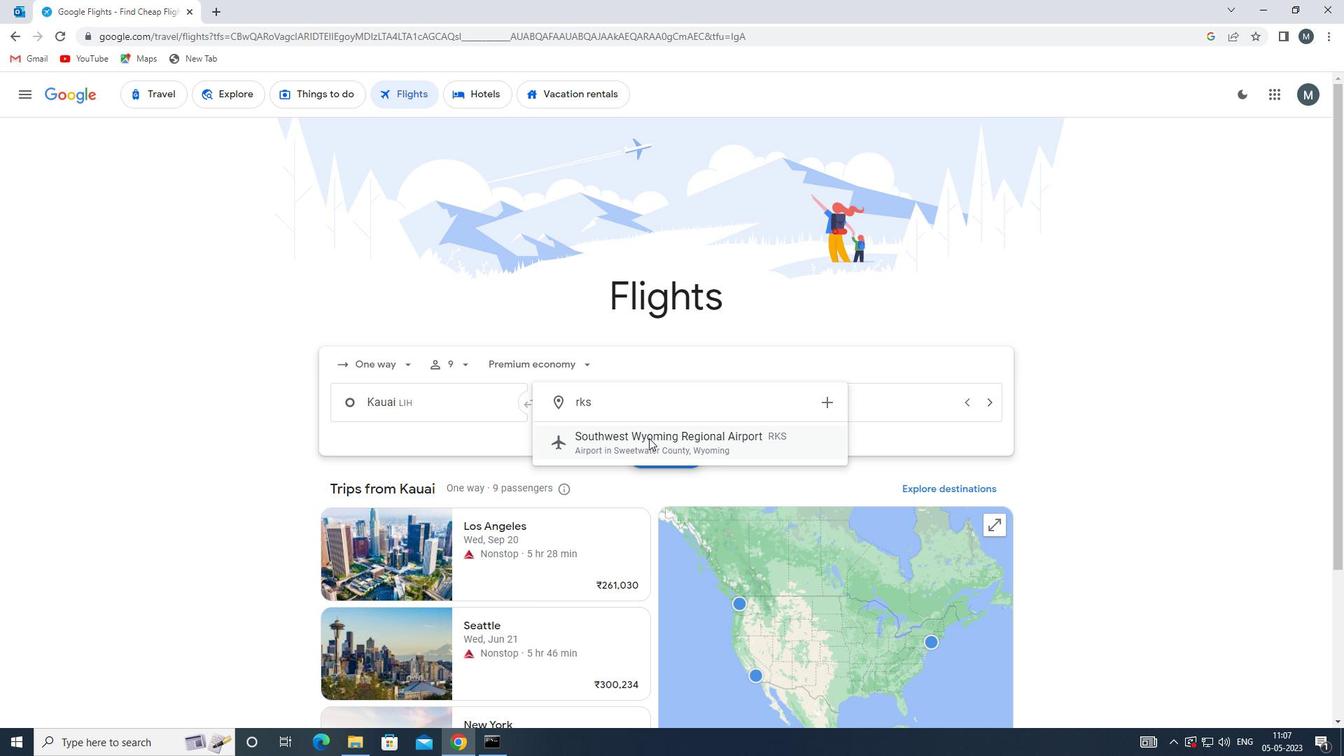 
Action: Mouse pressed left at (648, 442)
Screenshot: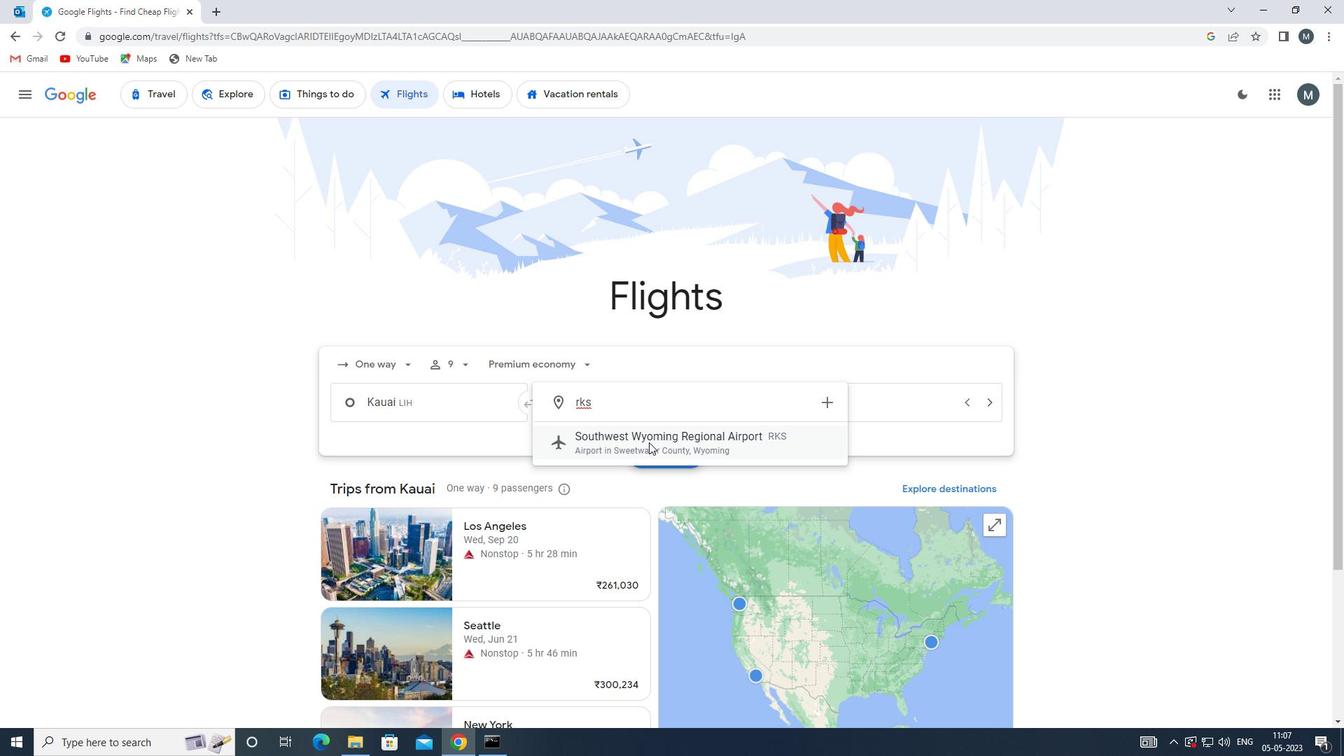 
Action: Mouse moved to (769, 403)
Screenshot: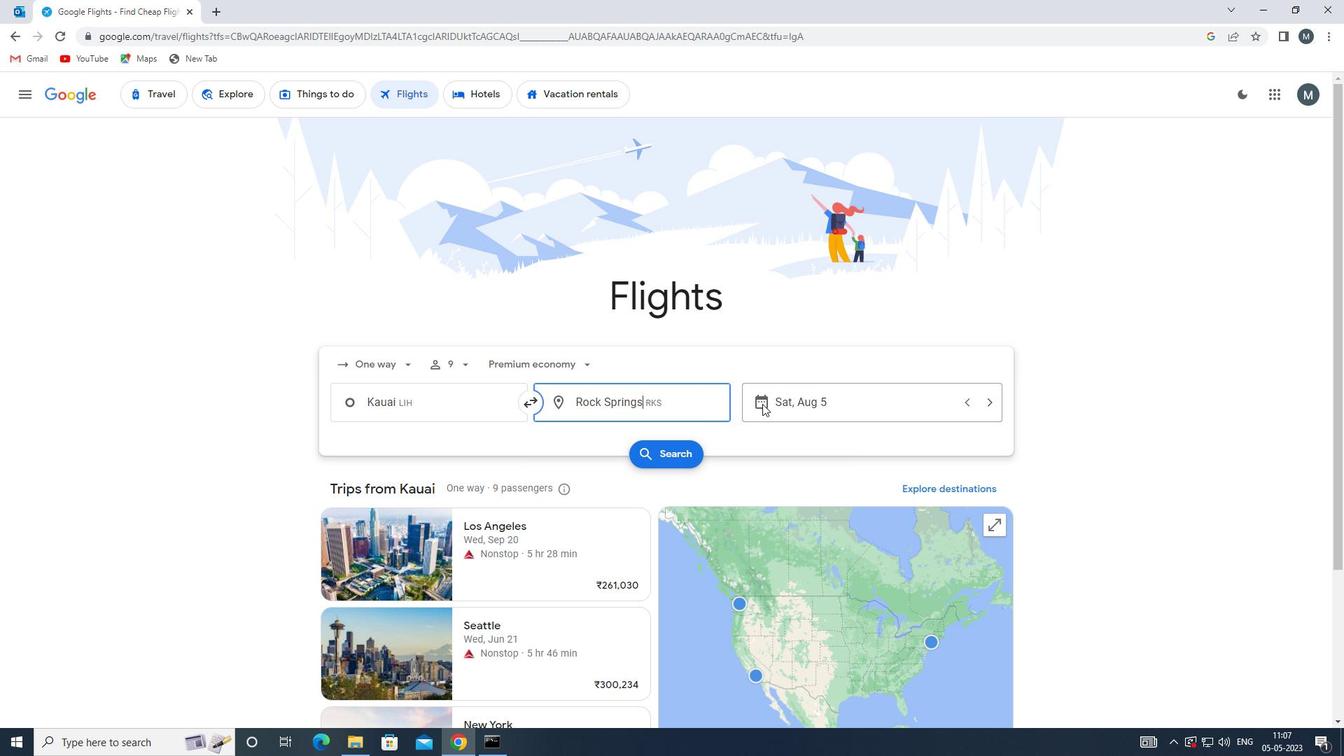
Action: Mouse pressed left at (769, 403)
Screenshot: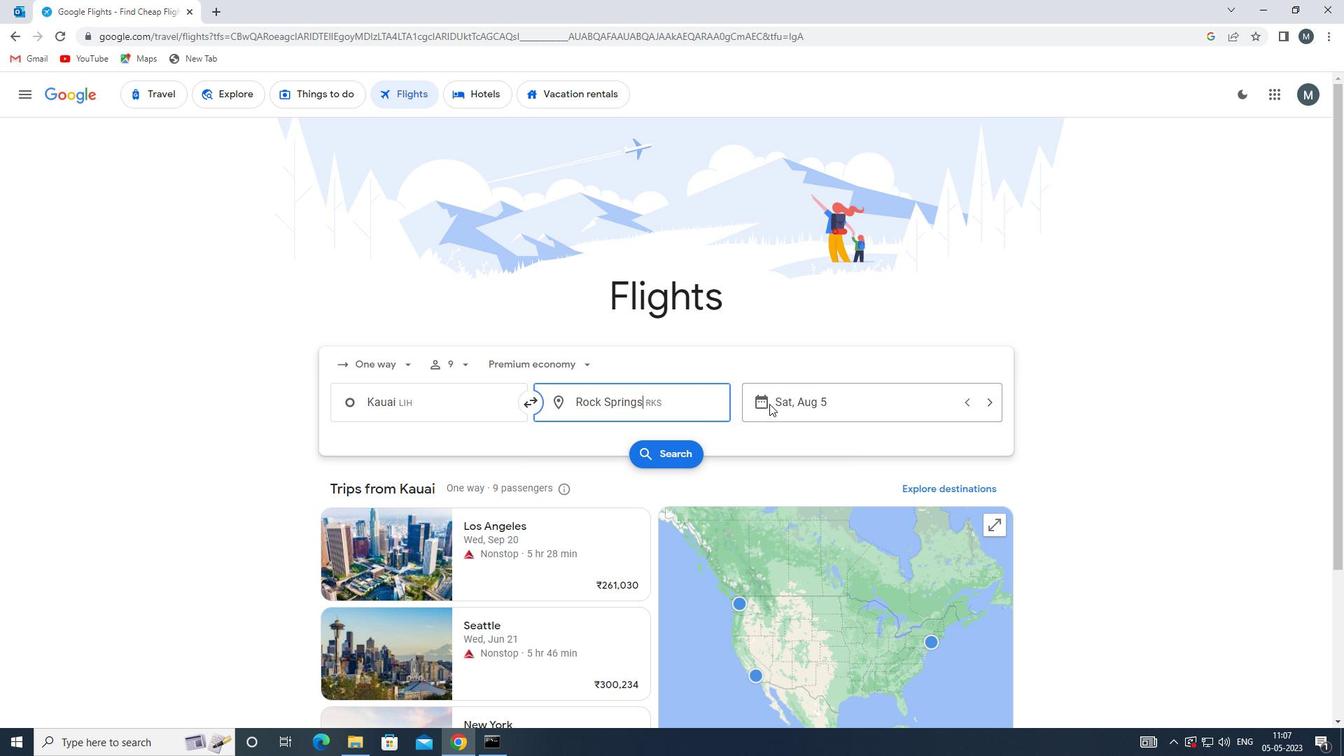 
Action: Mouse moved to (714, 475)
Screenshot: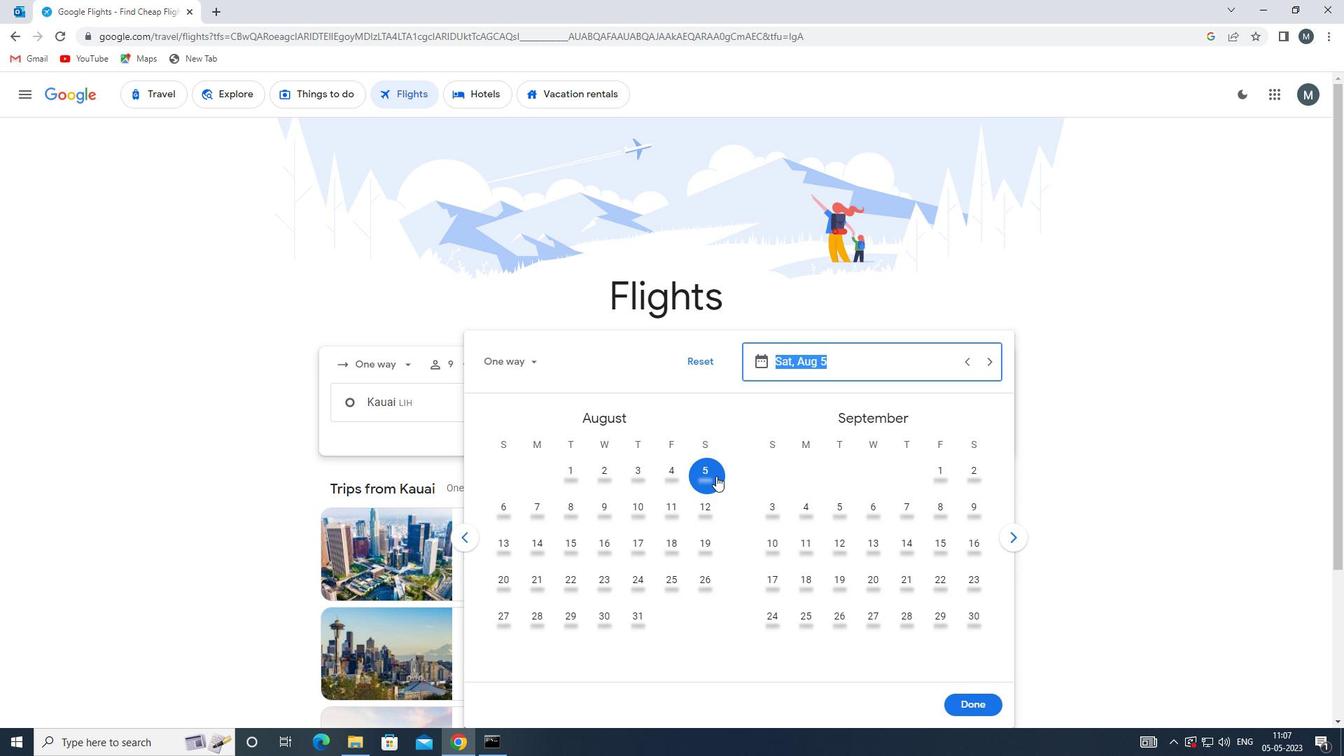 
Action: Mouse pressed left at (714, 475)
Screenshot: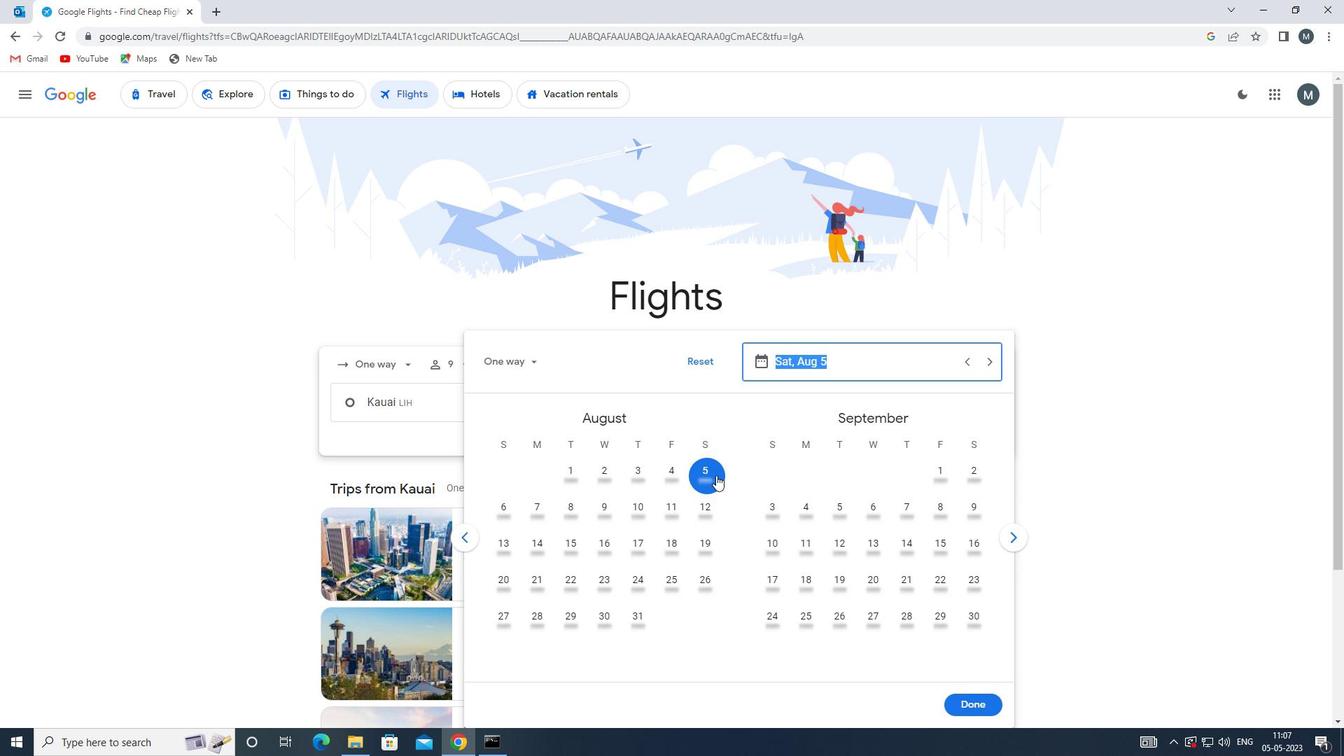 
Action: Mouse moved to (983, 702)
Screenshot: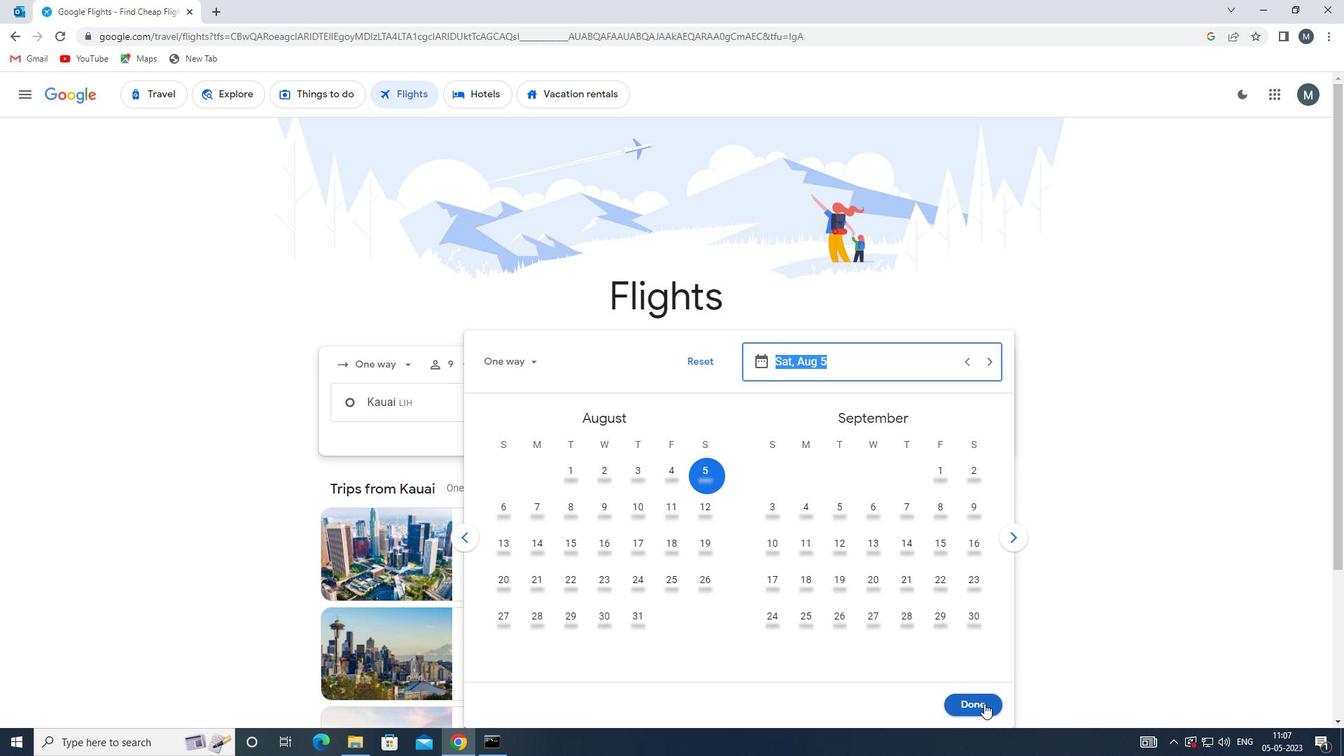 
Action: Mouse pressed left at (983, 702)
Screenshot: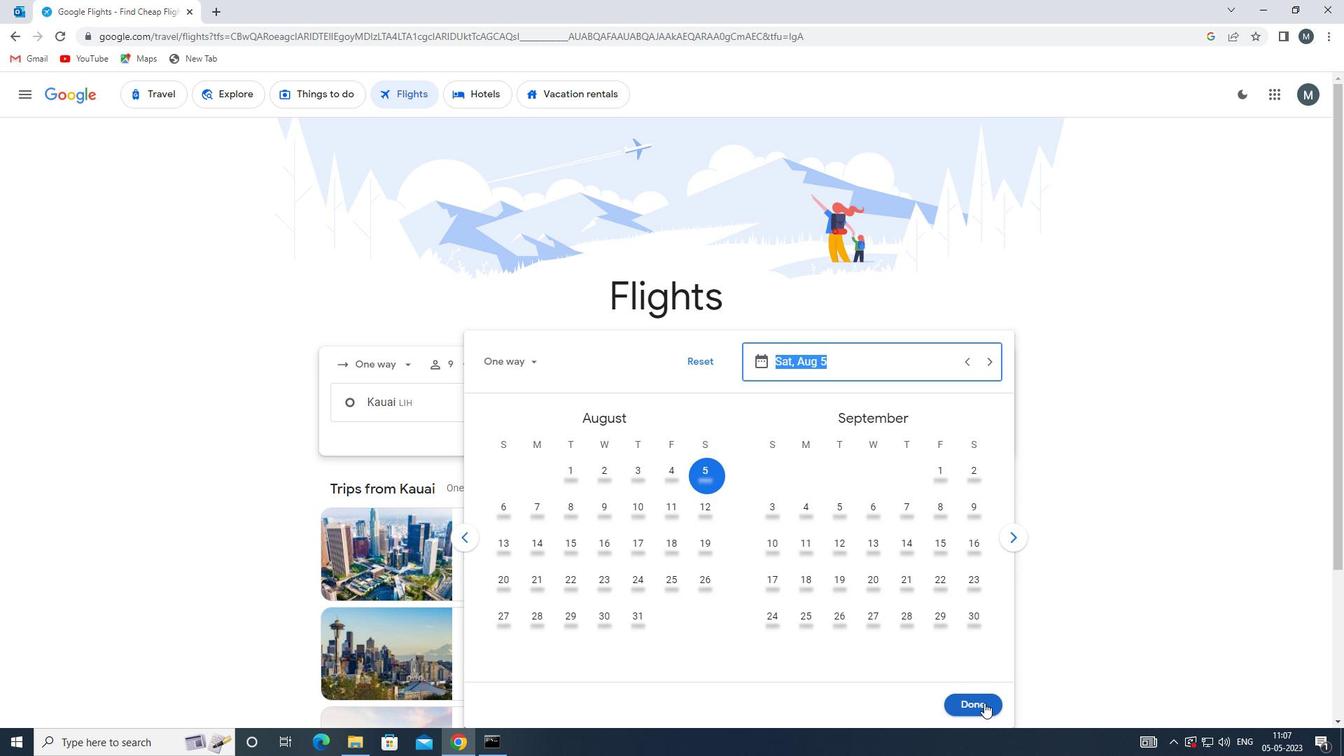 
Action: Mouse moved to (687, 453)
Screenshot: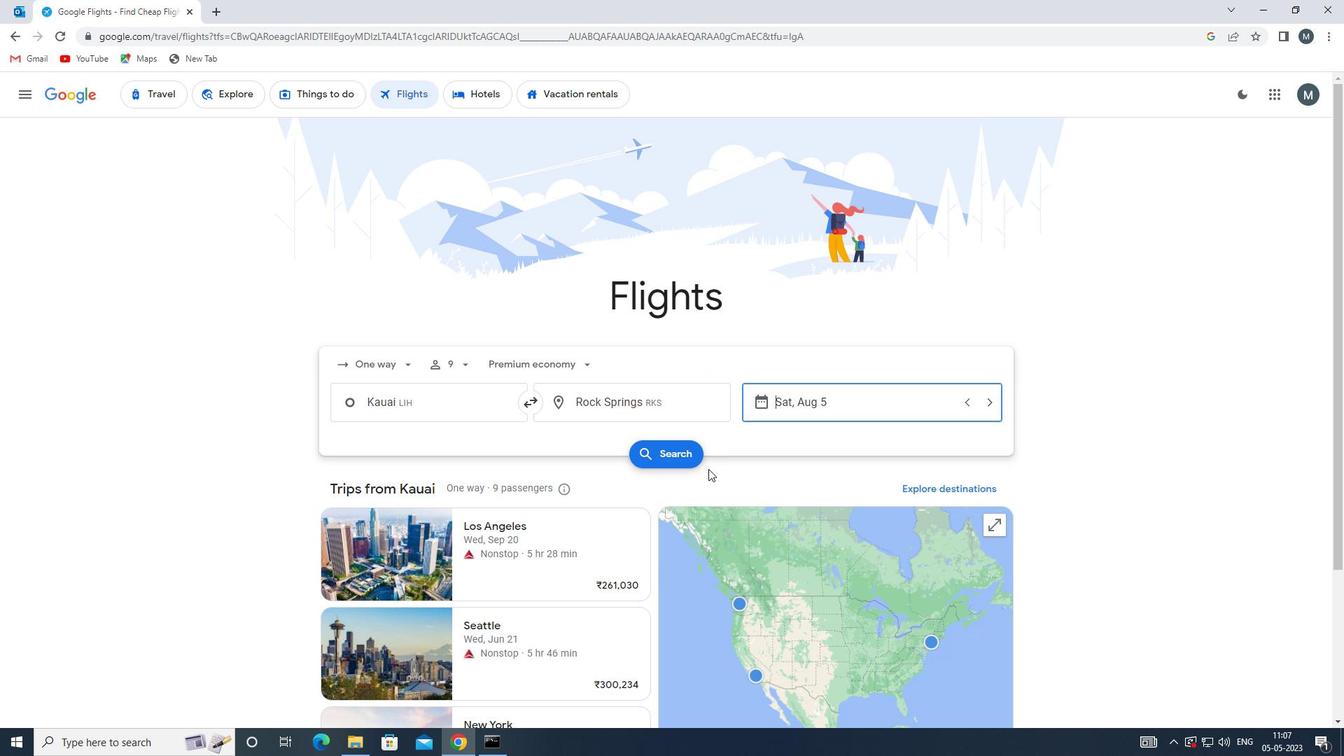 
Action: Mouse pressed left at (687, 453)
Screenshot: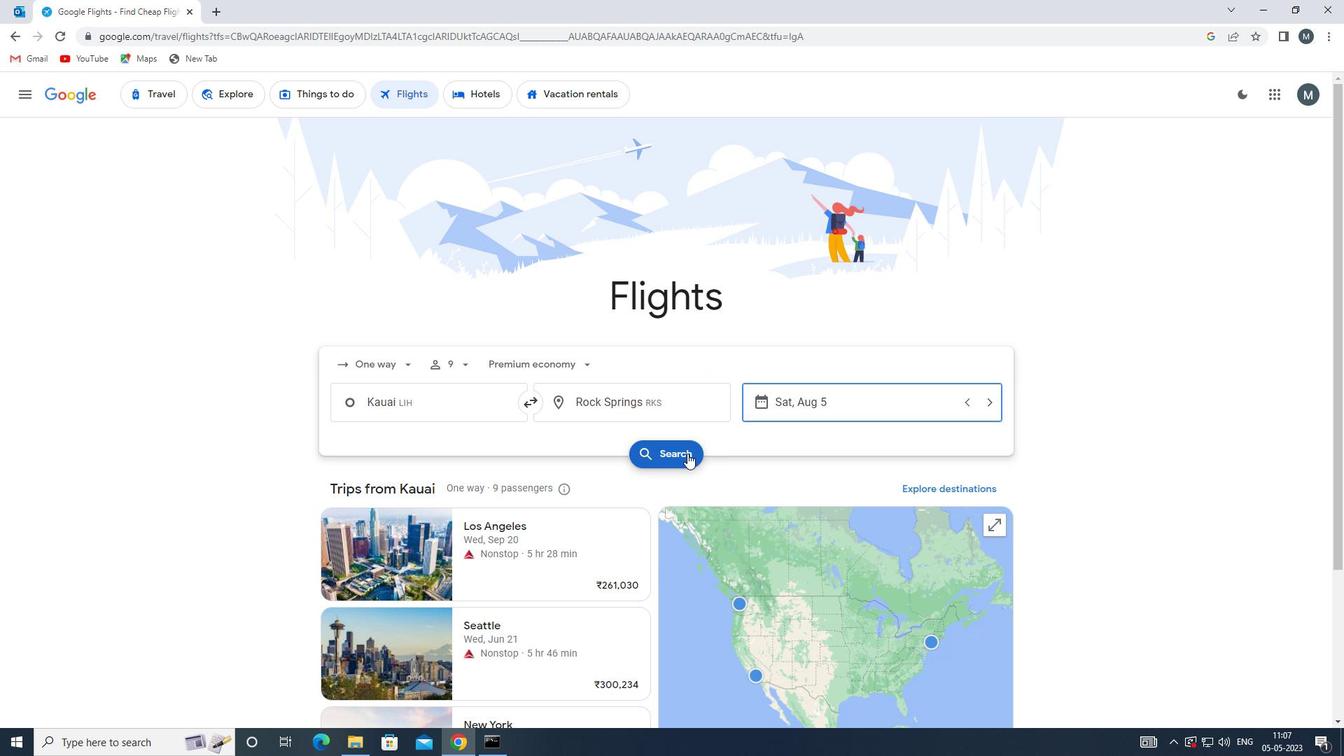 
Action: Mouse moved to (353, 226)
Screenshot: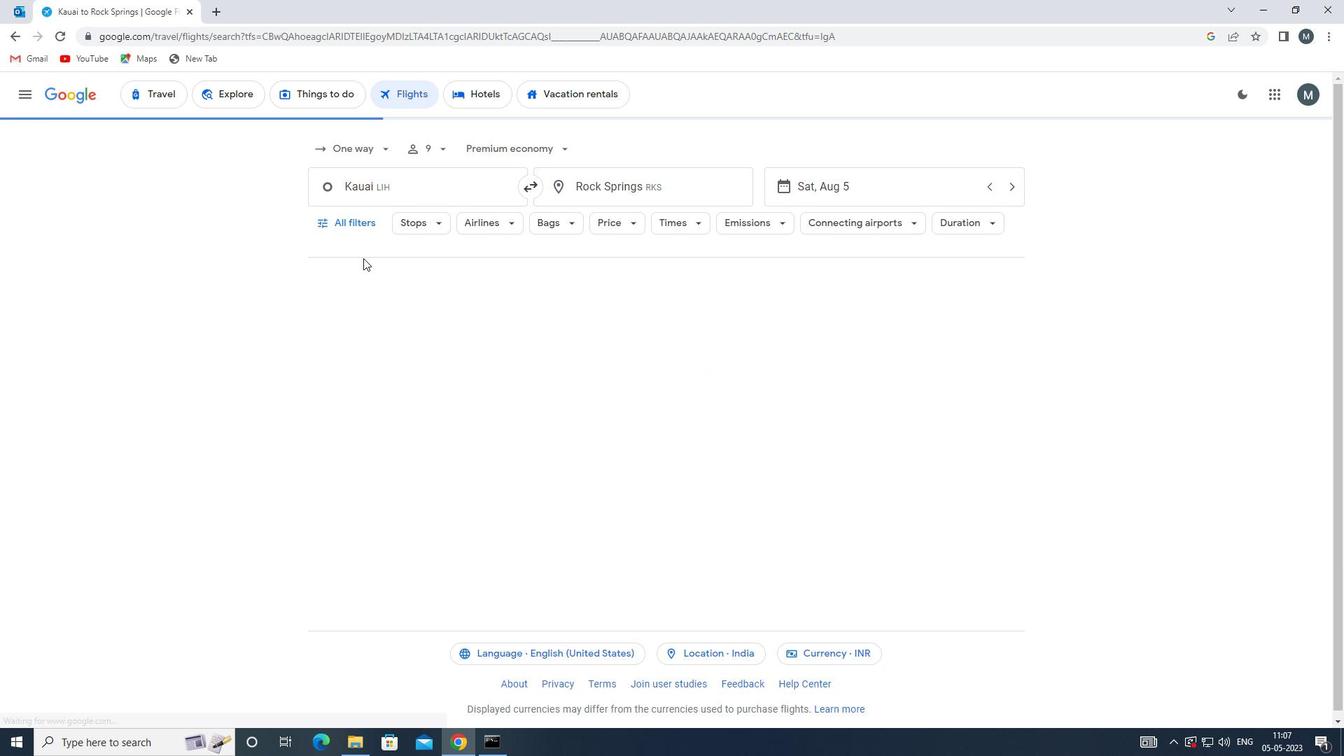 
Action: Mouse pressed left at (353, 226)
Screenshot: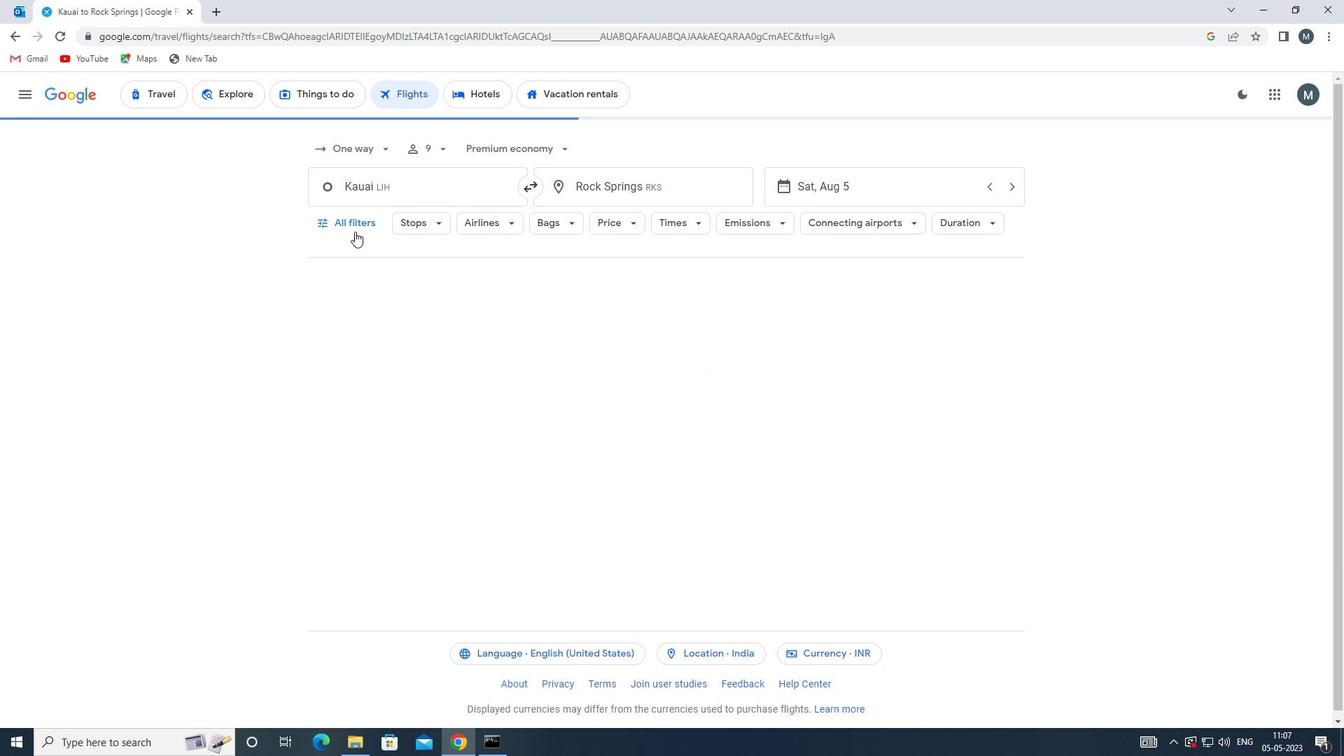 
Action: Mouse moved to (402, 397)
Screenshot: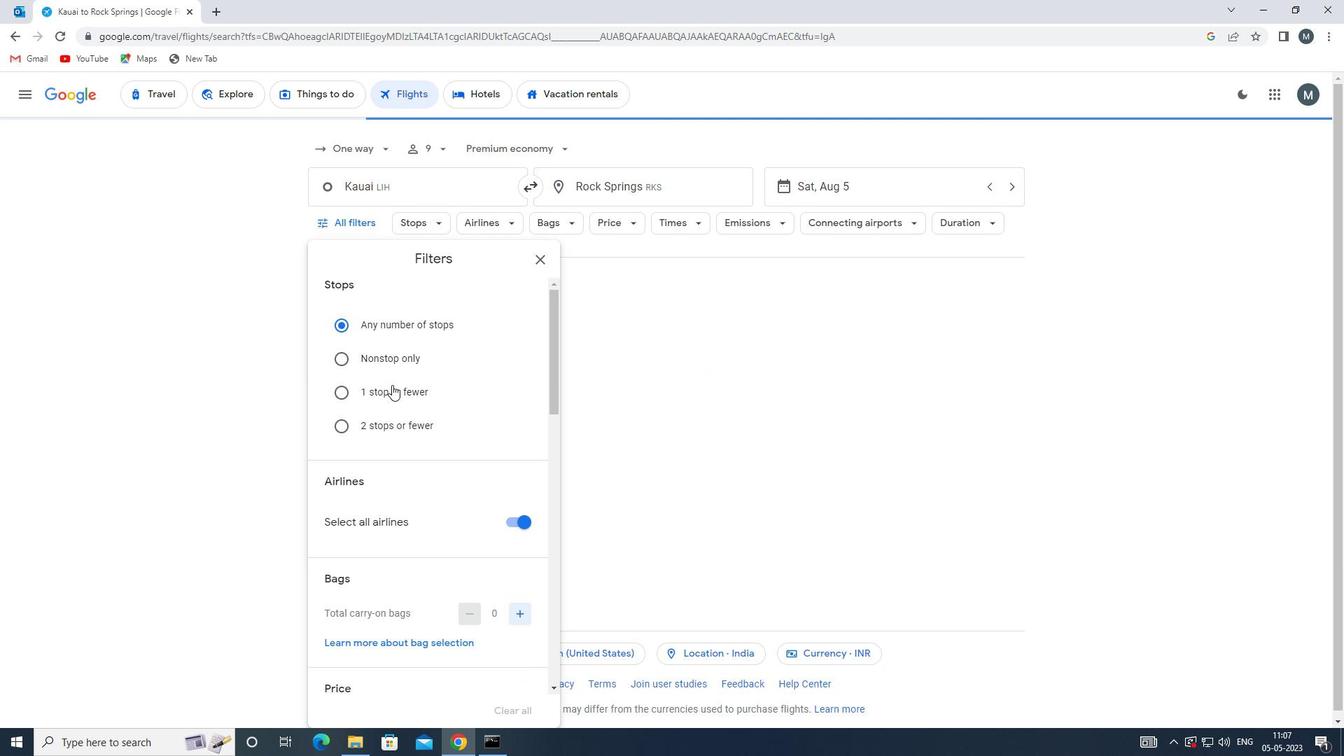 
Action: Mouse scrolled (402, 396) with delta (0, 0)
Screenshot: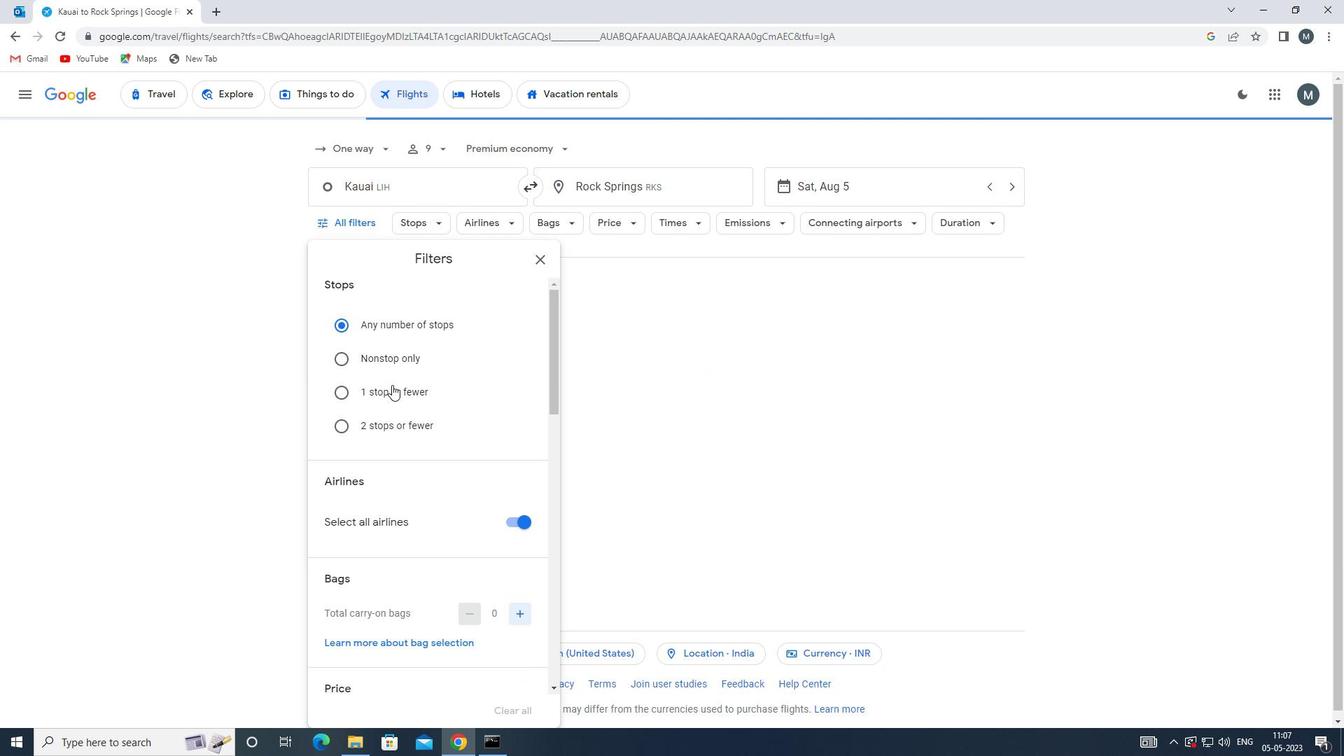 
Action: Mouse scrolled (402, 396) with delta (0, 0)
Screenshot: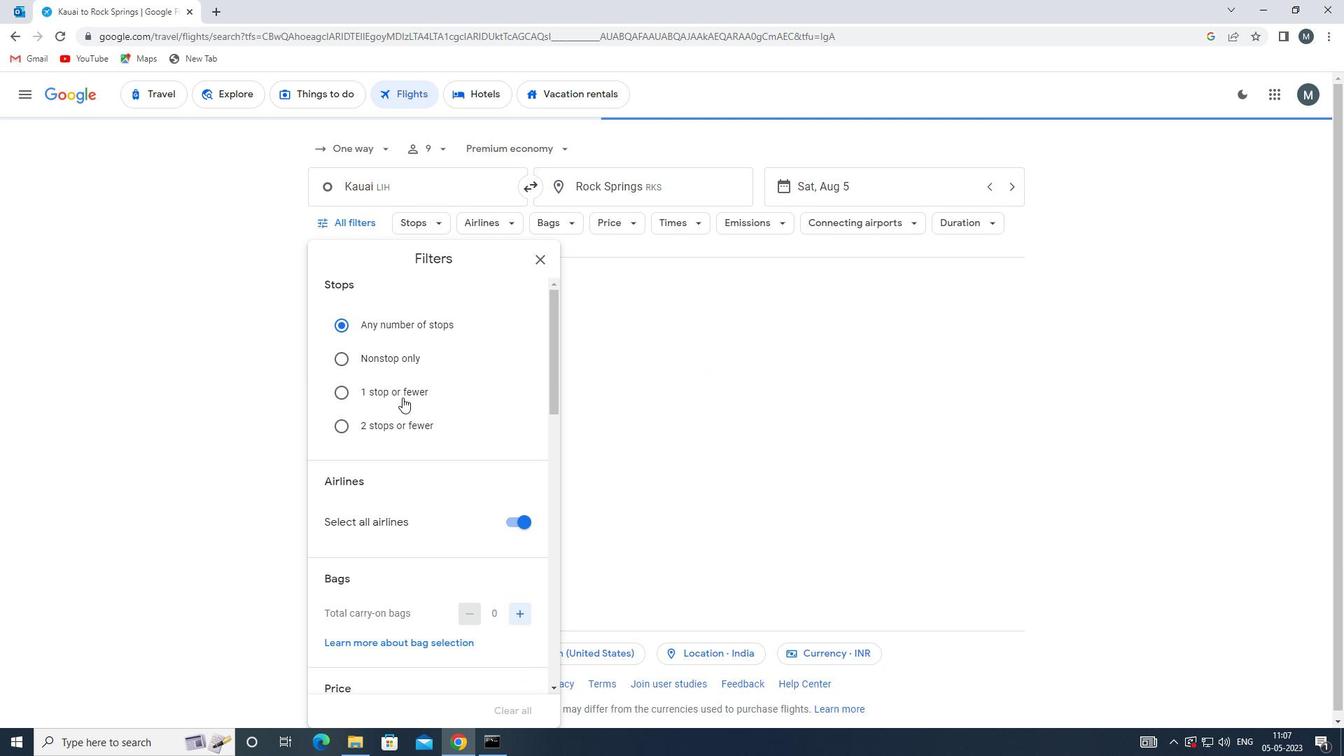 
Action: Mouse moved to (523, 378)
Screenshot: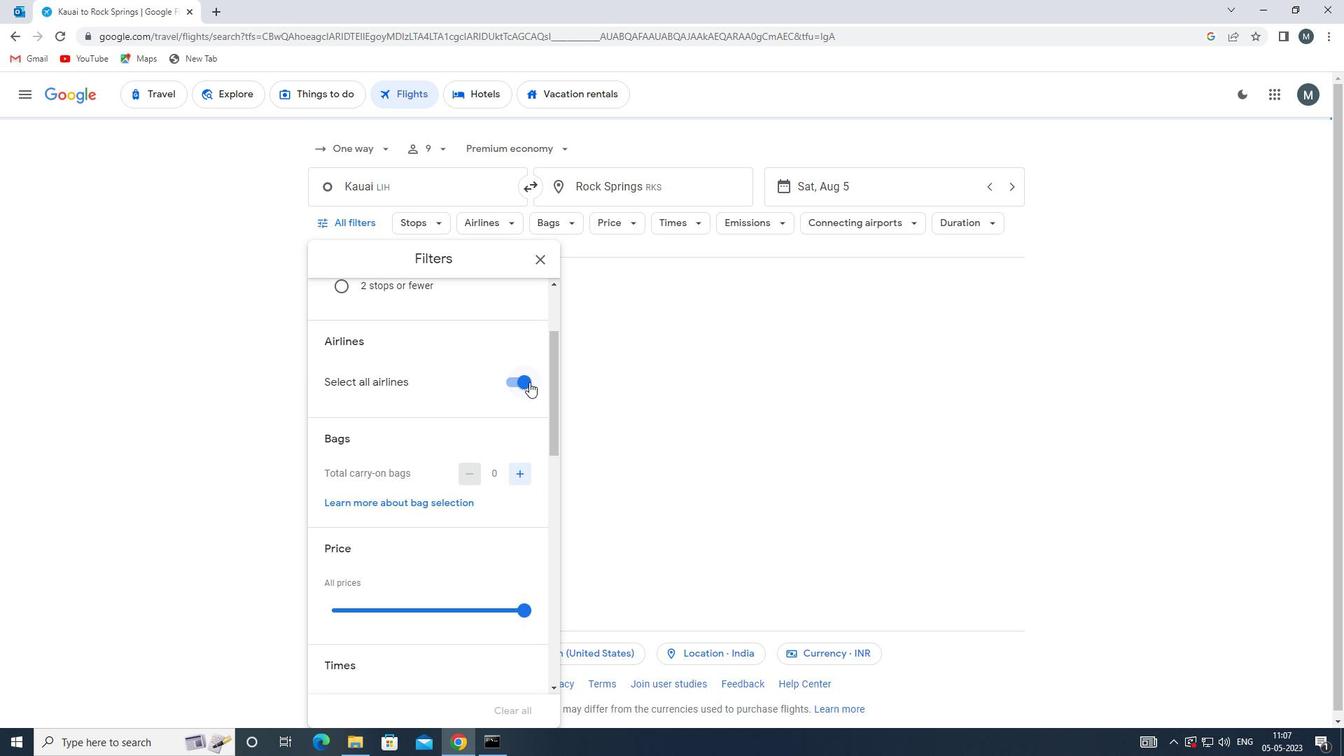
Action: Mouse pressed left at (523, 378)
Screenshot: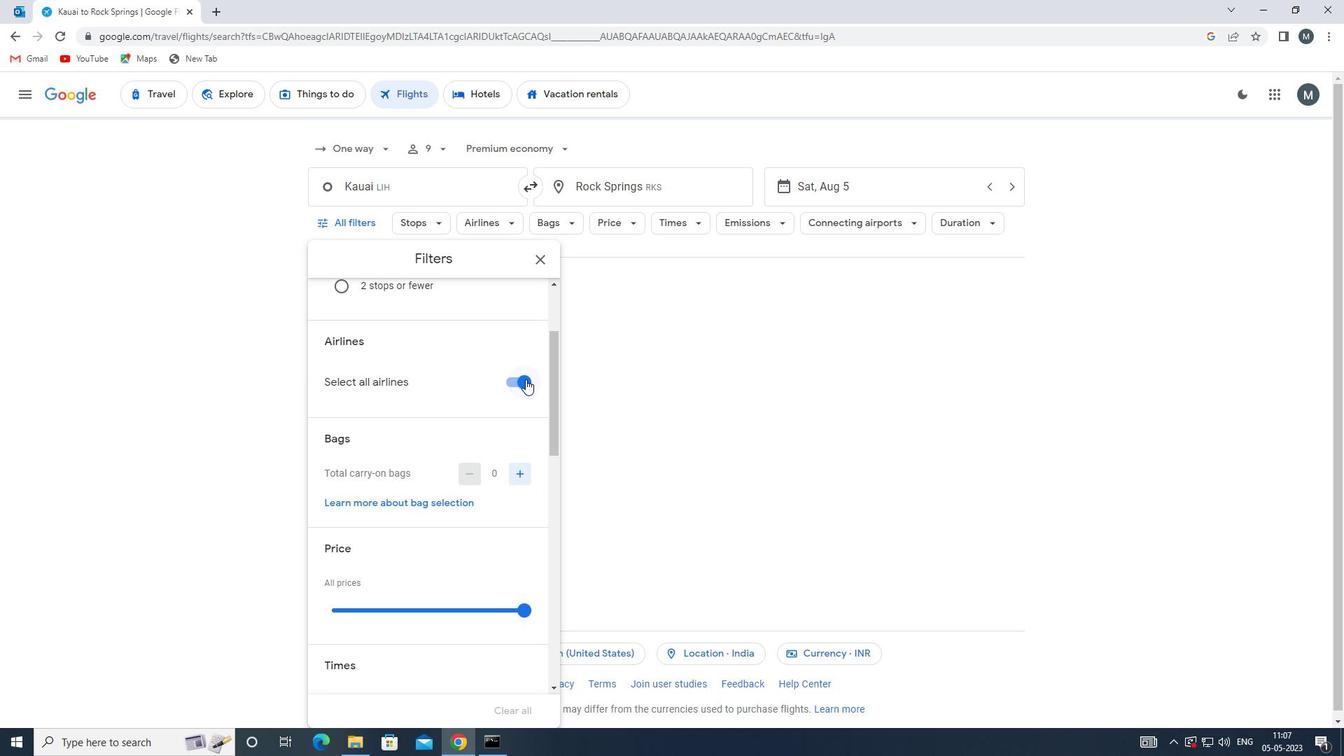 
Action: Mouse moved to (409, 419)
Screenshot: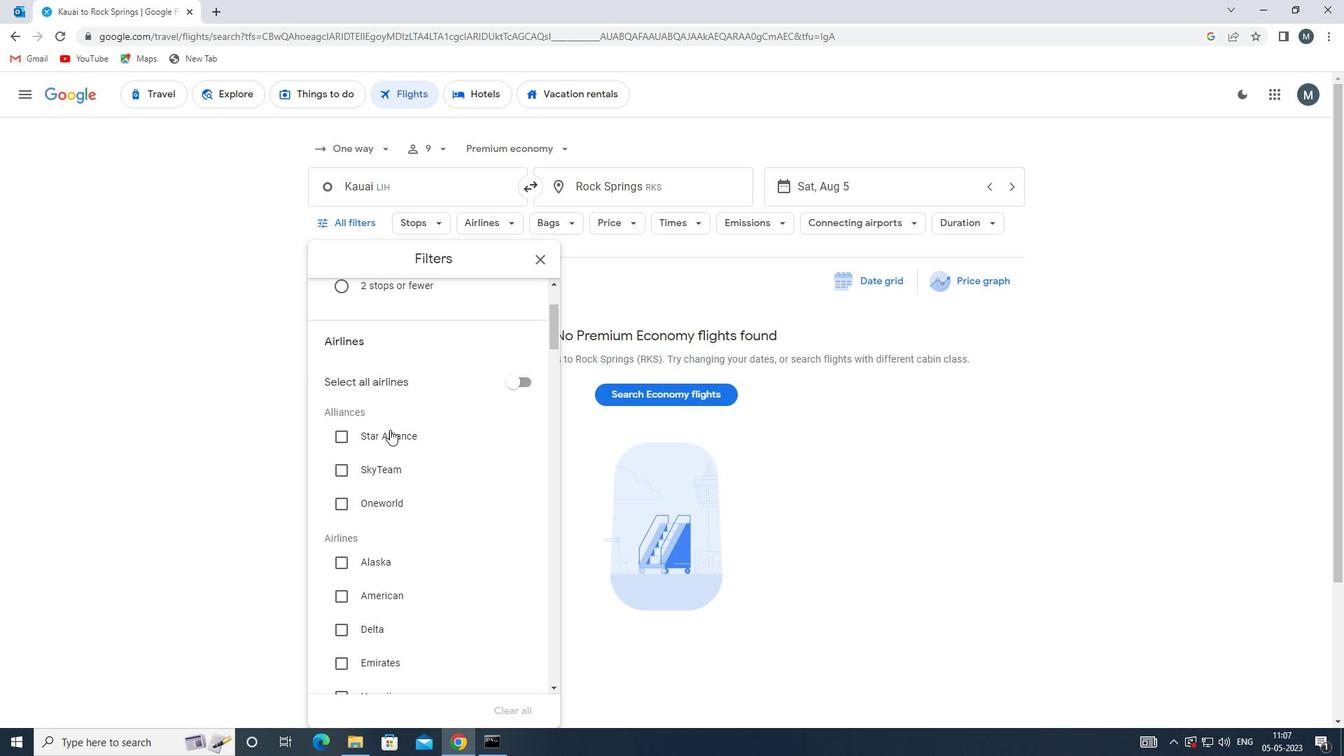 
Action: Mouse scrolled (409, 418) with delta (0, 0)
Screenshot: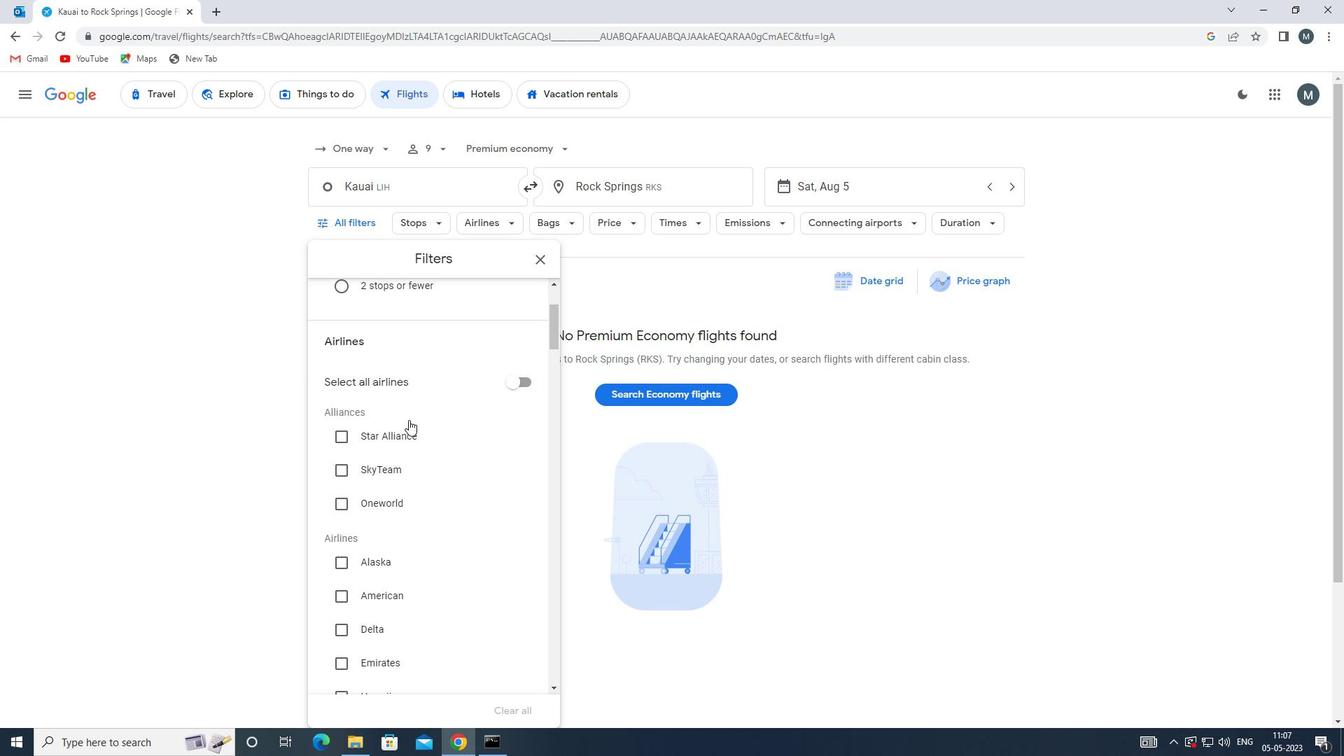 
Action: Mouse scrolled (409, 418) with delta (0, 0)
Screenshot: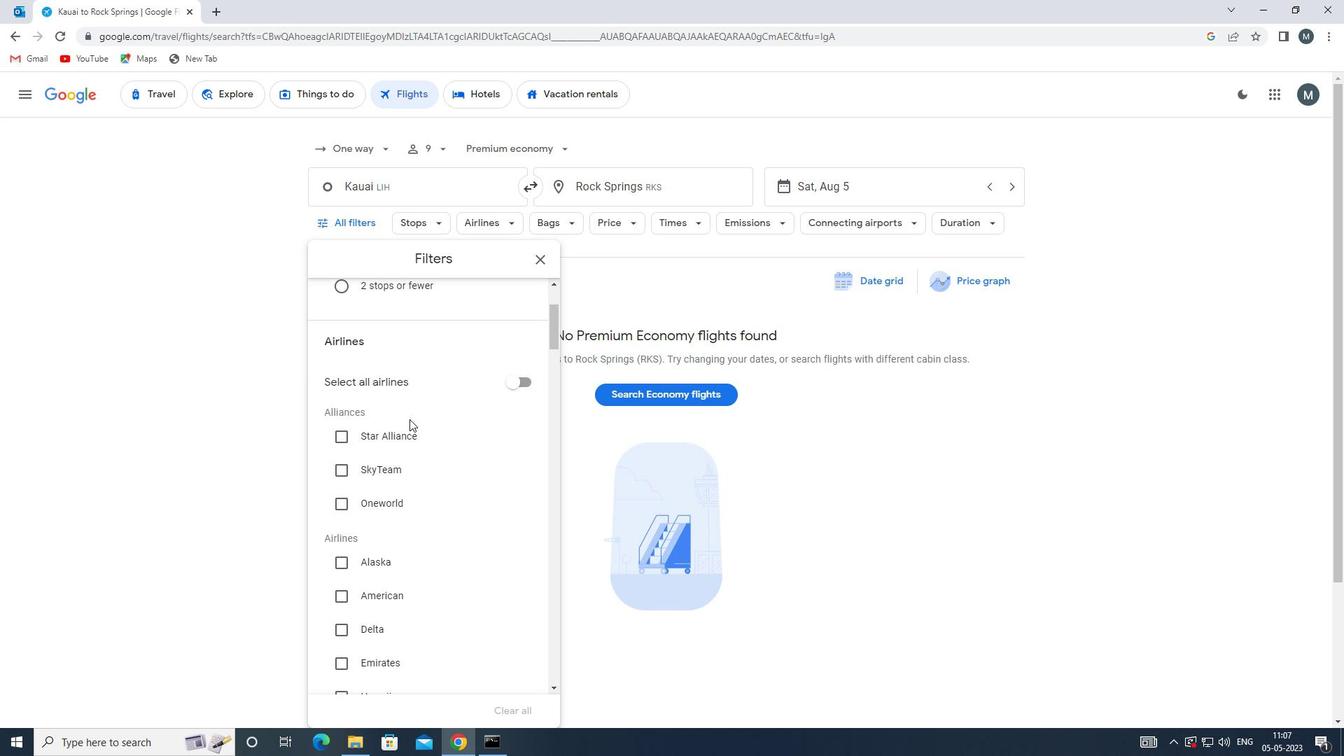 
Action: Mouse moved to (392, 459)
Screenshot: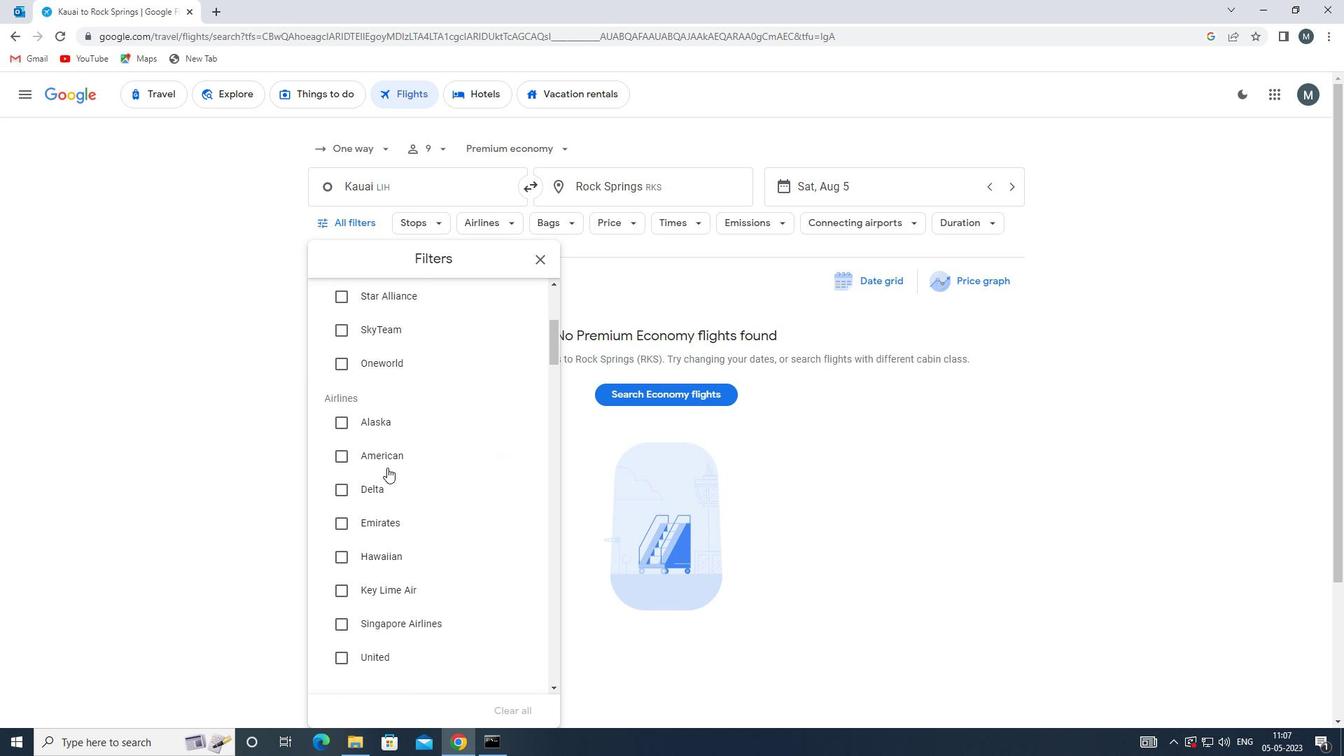
Action: Mouse pressed left at (392, 459)
Screenshot: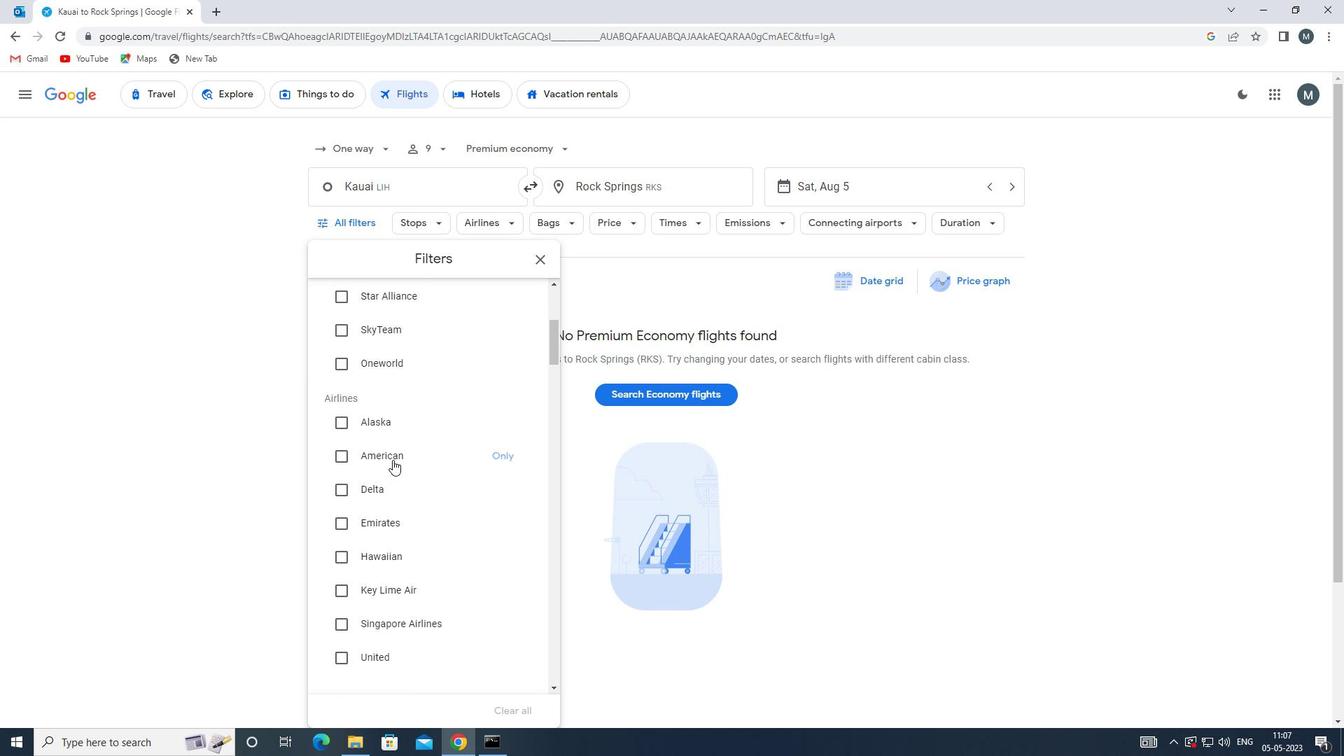
Action: Mouse moved to (432, 459)
Screenshot: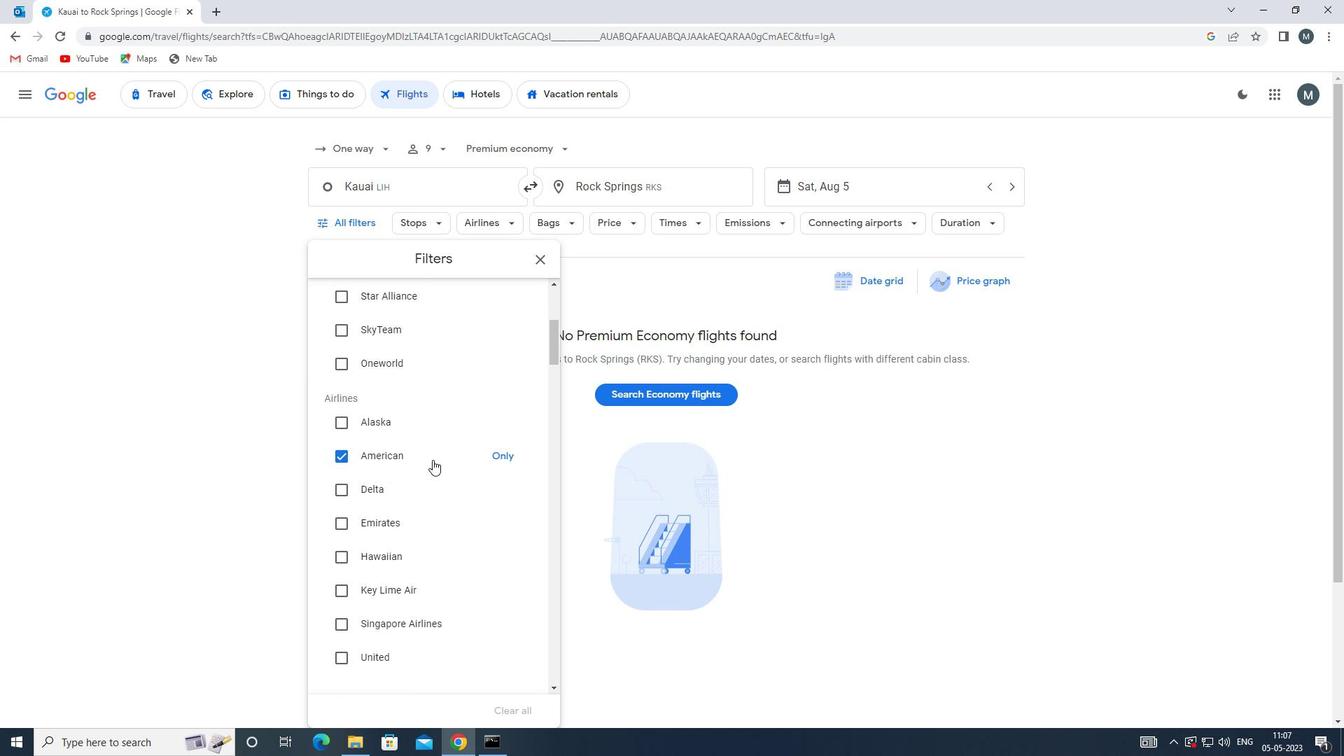 
Action: Mouse scrolled (432, 459) with delta (0, 0)
Screenshot: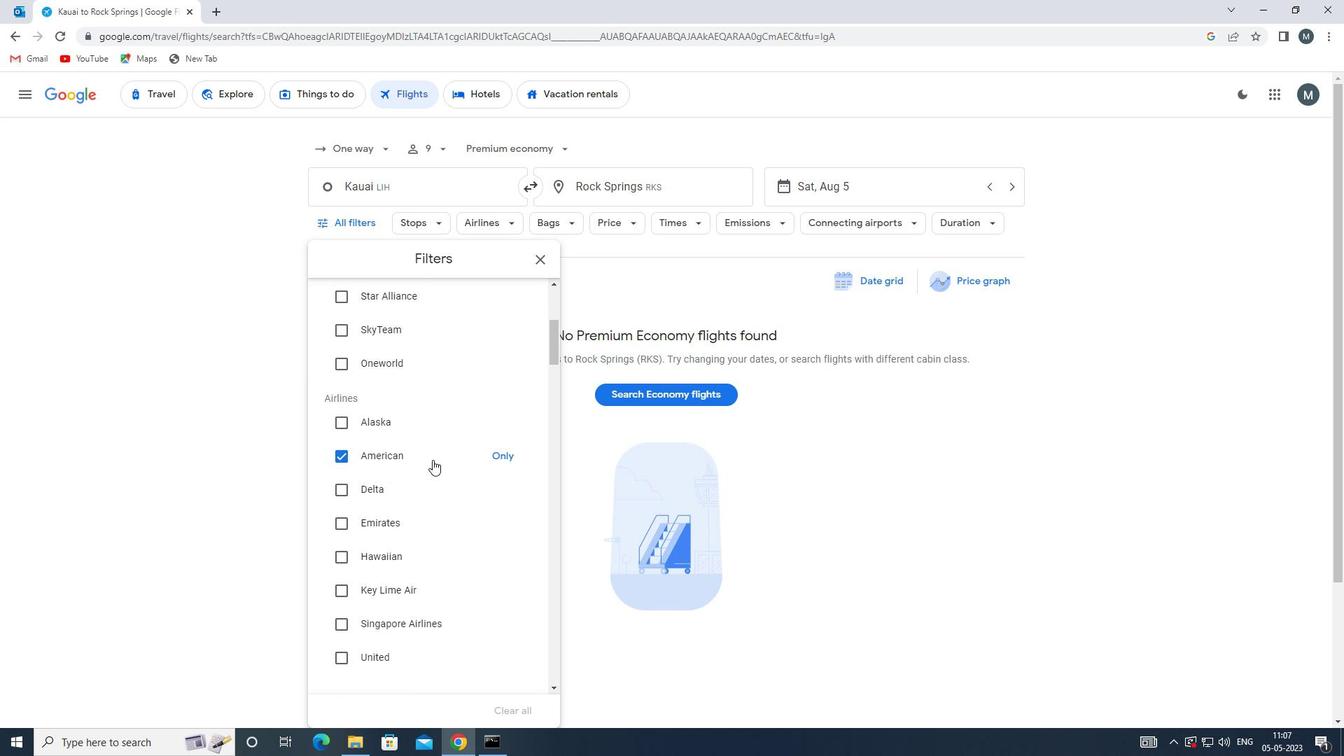 
Action: Mouse moved to (445, 448)
Screenshot: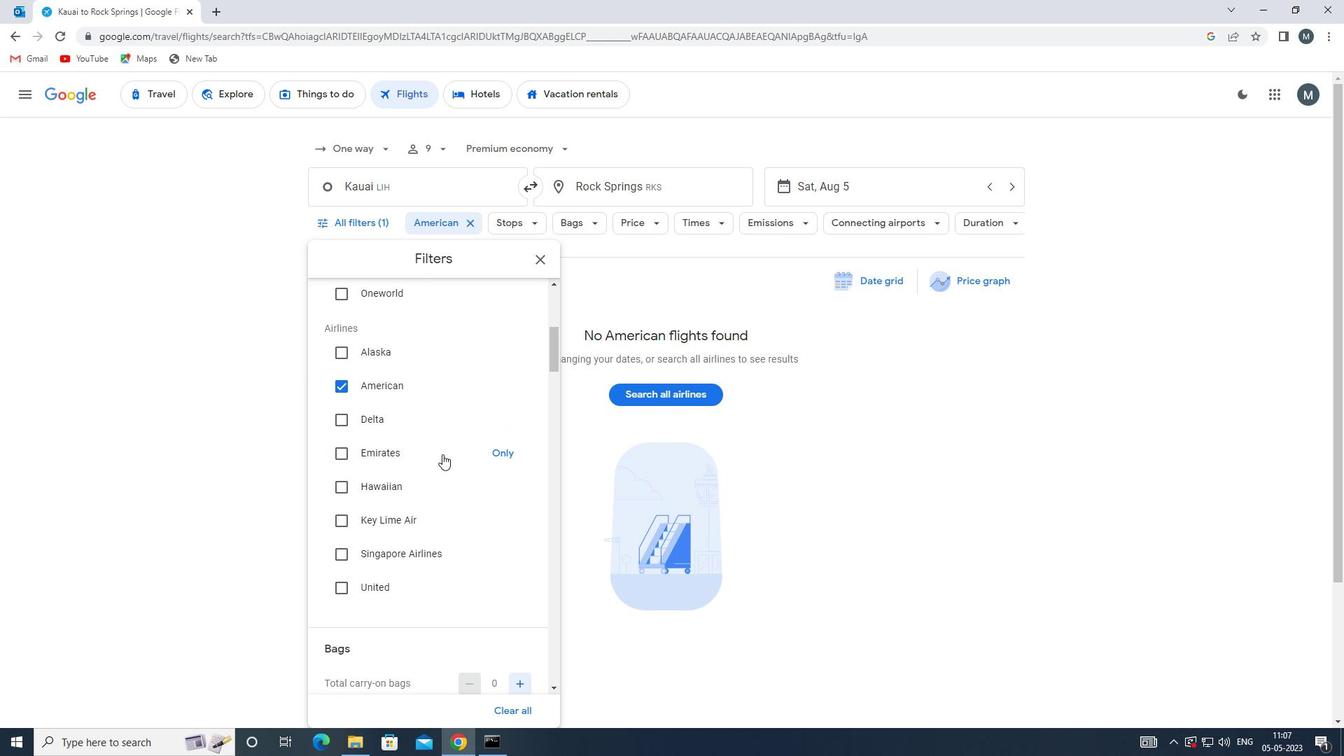 
Action: Mouse scrolled (445, 448) with delta (0, 0)
Screenshot: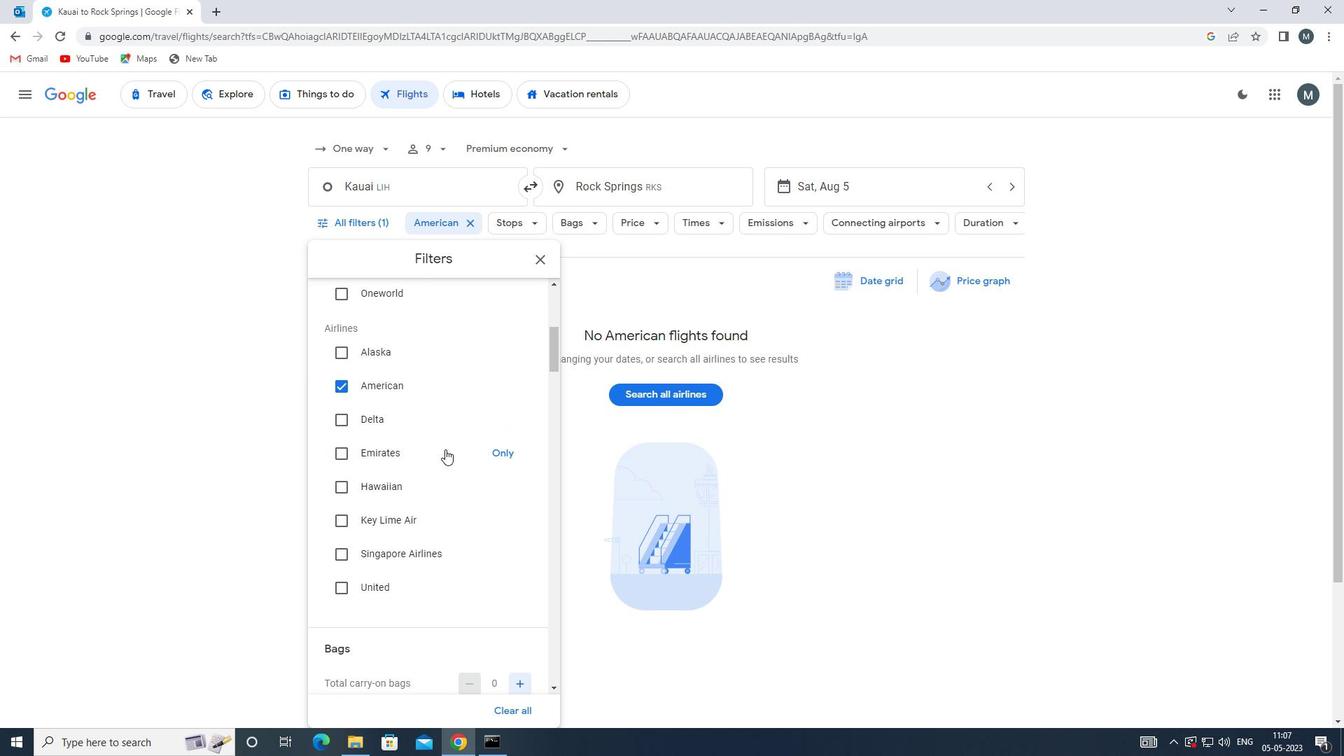 
Action: Mouse scrolled (445, 448) with delta (0, 0)
Screenshot: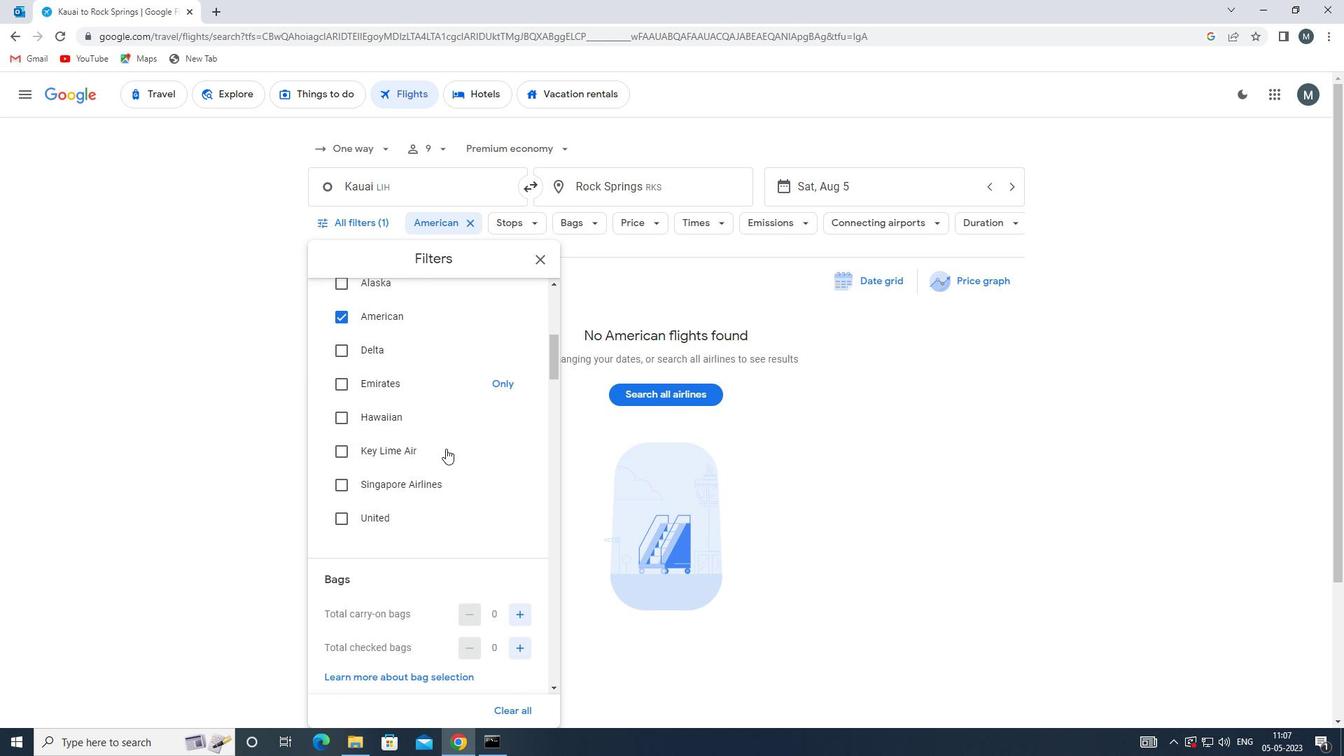 
Action: Mouse moved to (515, 541)
Screenshot: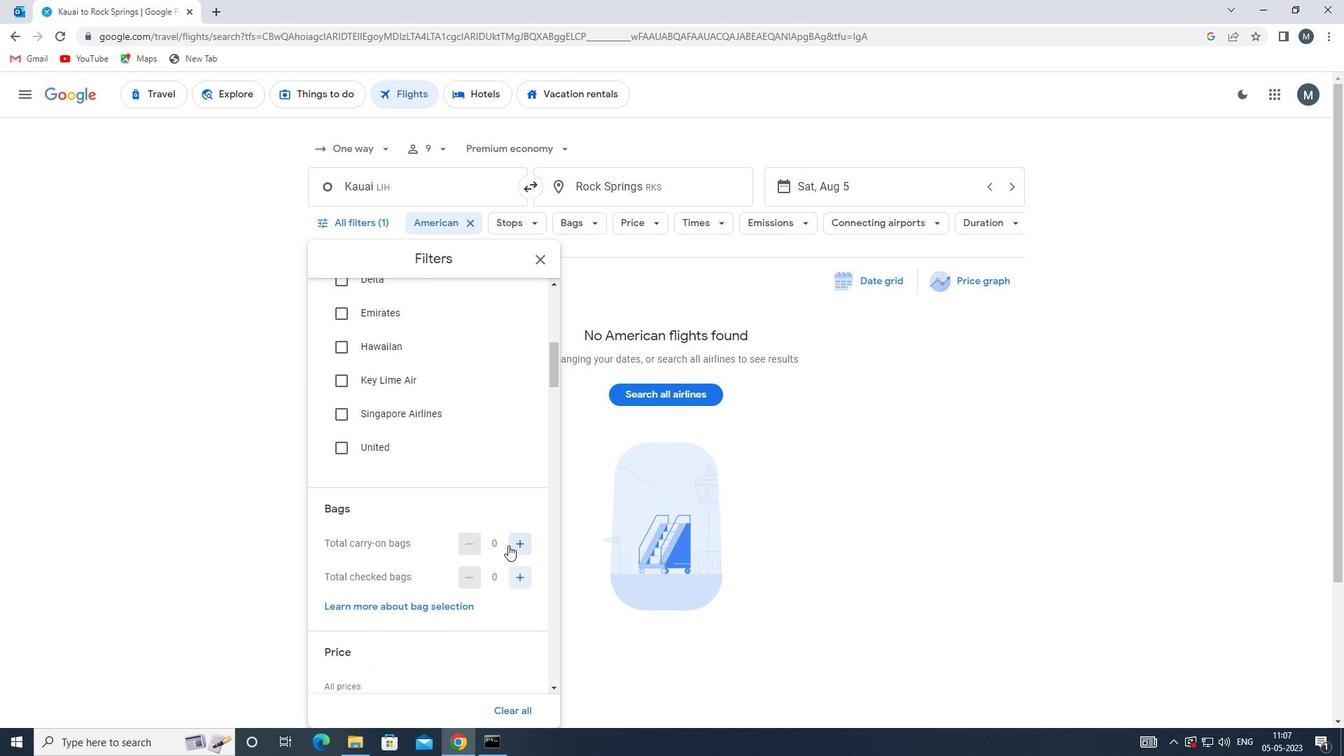 
Action: Mouse pressed left at (515, 541)
Screenshot: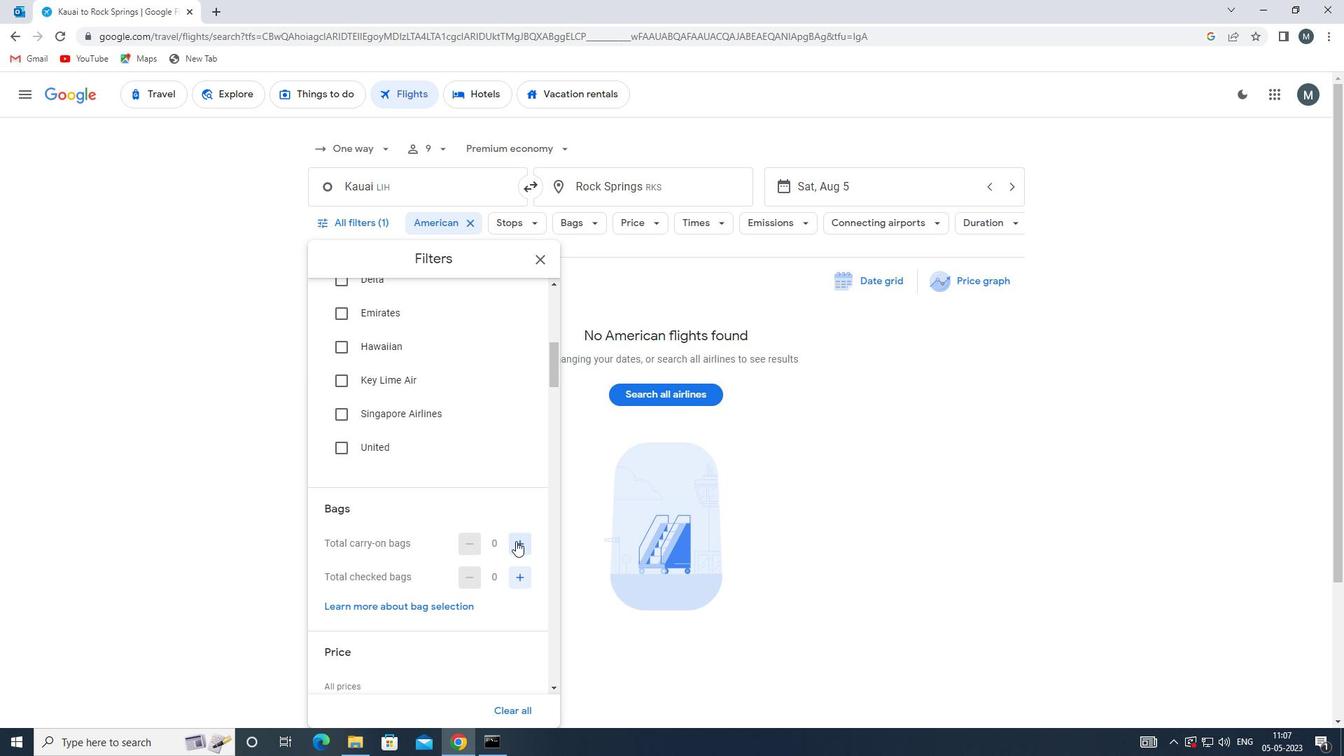 
Action: Mouse pressed left at (515, 541)
Screenshot: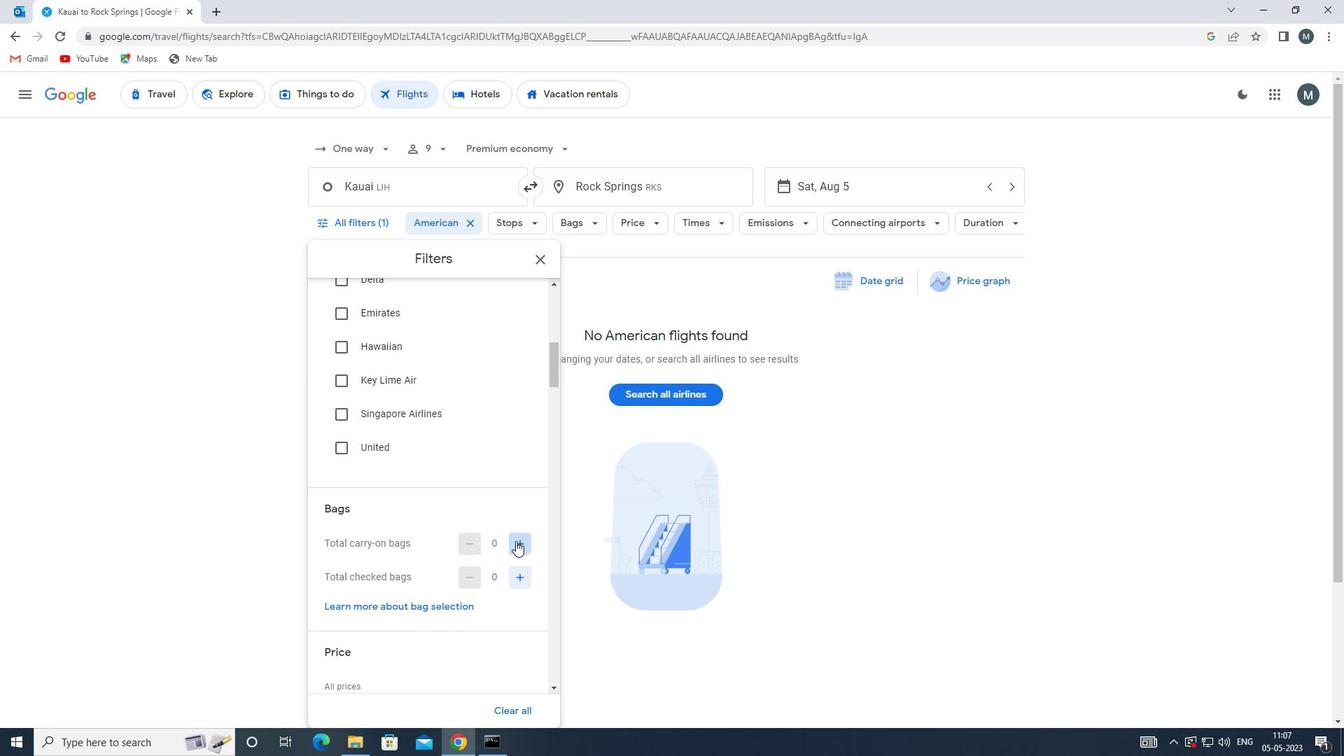 
Action: Mouse moved to (464, 490)
Screenshot: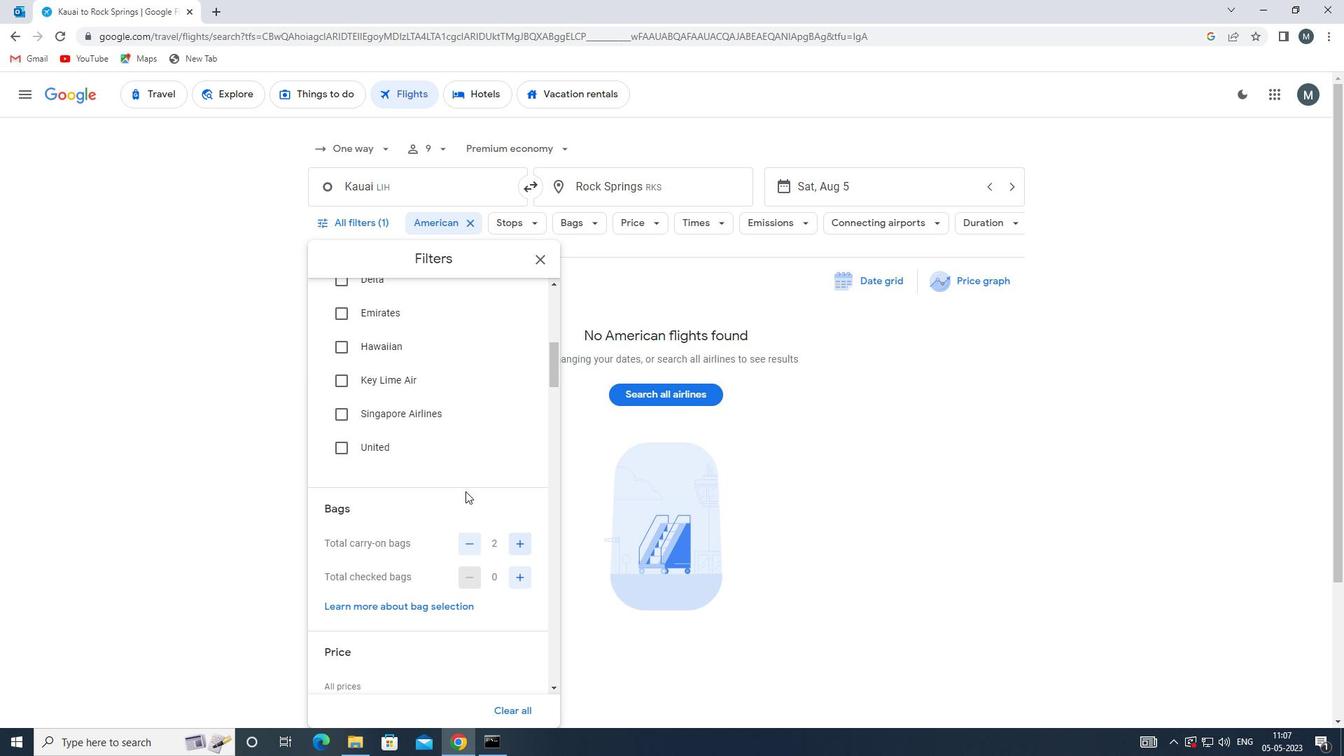 
Action: Mouse scrolled (464, 490) with delta (0, 0)
Screenshot: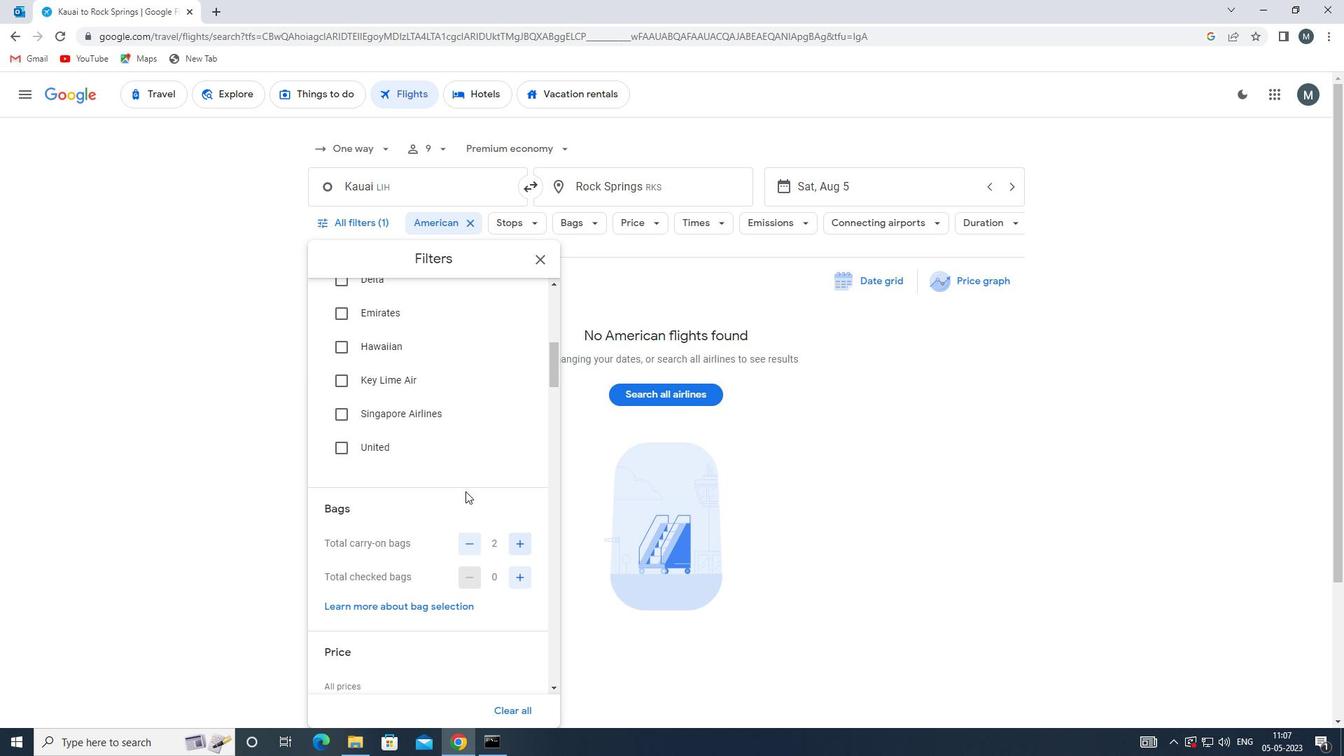 
Action: Mouse moved to (435, 487)
Screenshot: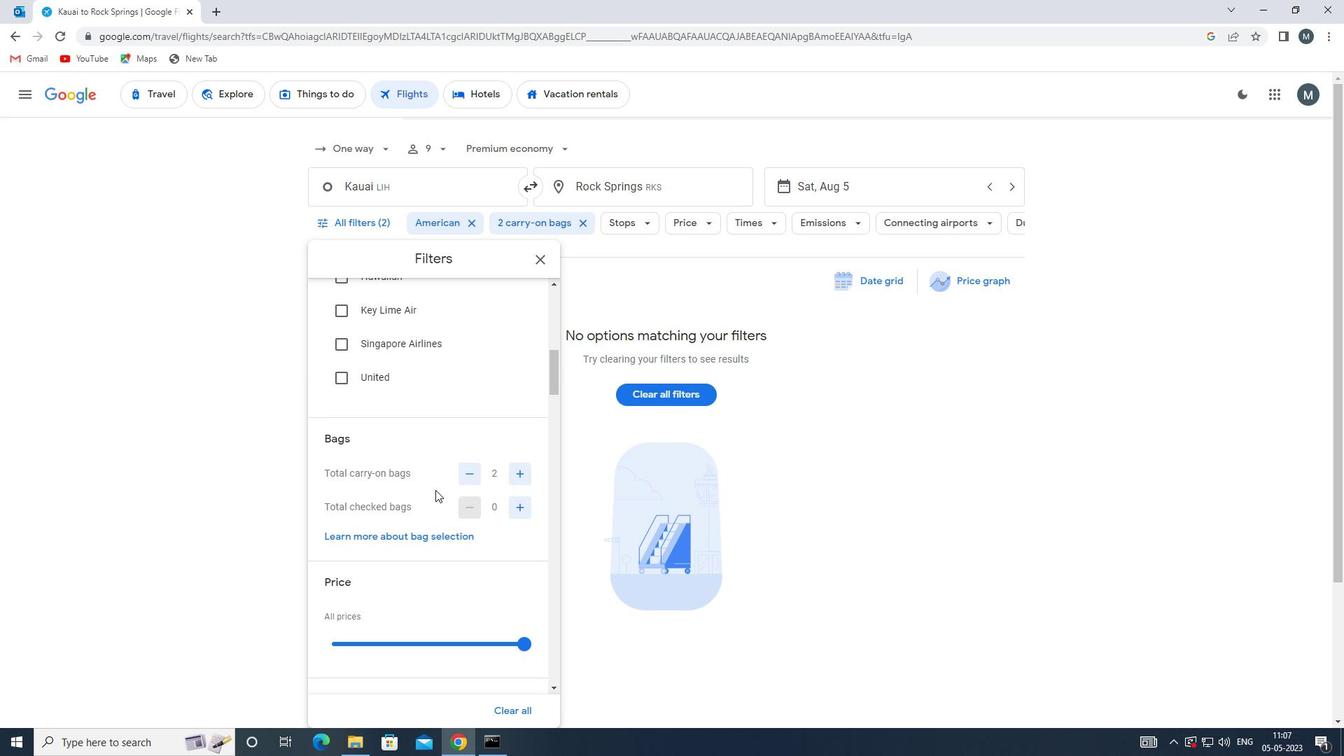 
Action: Mouse scrolled (435, 487) with delta (0, 0)
Screenshot: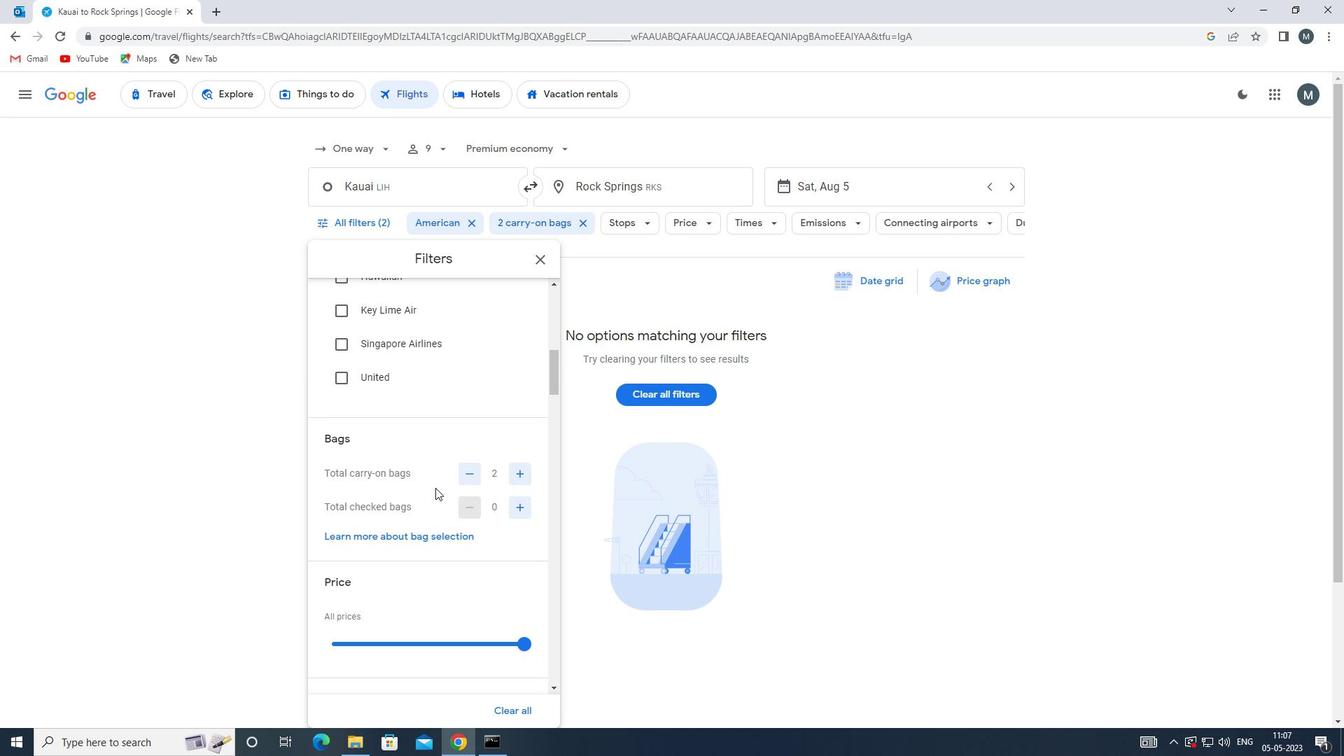 
Action: Mouse moved to (433, 488)
Screenshot: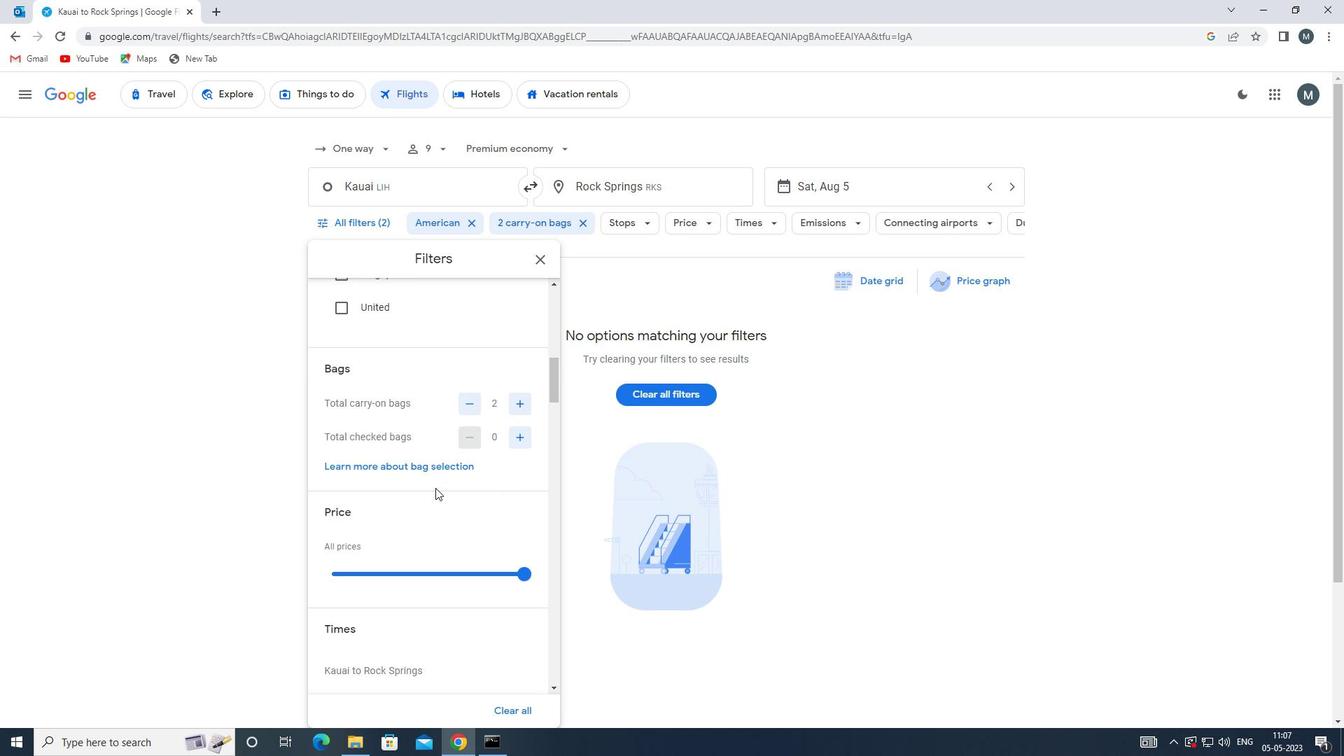 
Action: Mouse scrolled (433, 487) with delta (0, 0)
Screenshot: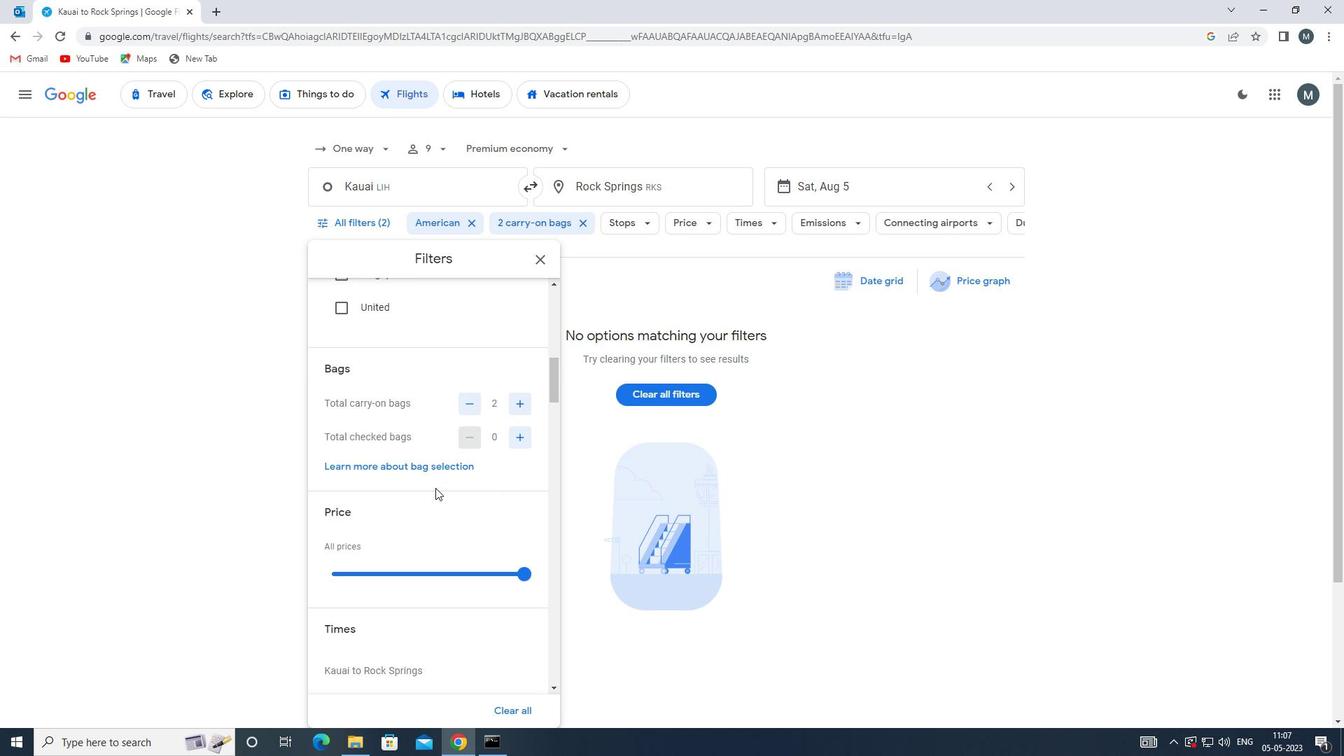 
Action: Mouse moved to (398, 495)
Screenshot: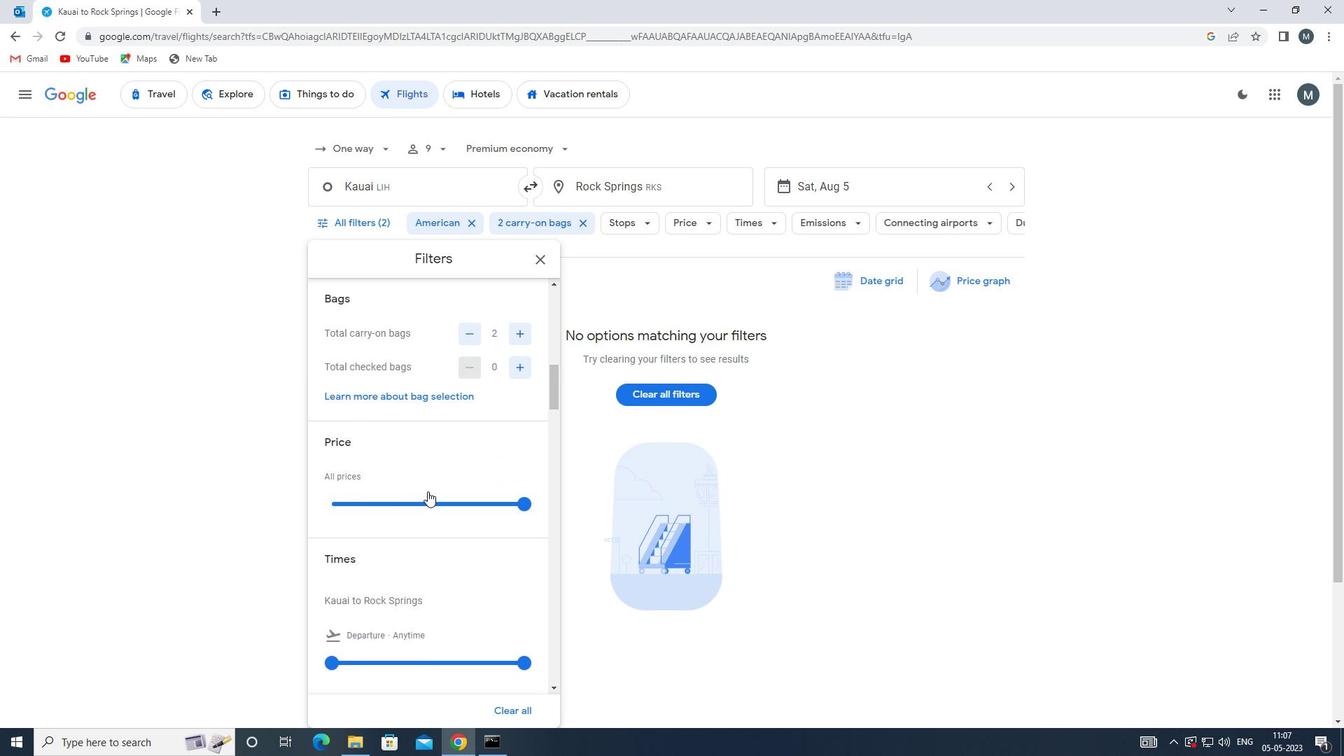 
Action: Mouse pressed left at (398, 495)
Screenshot: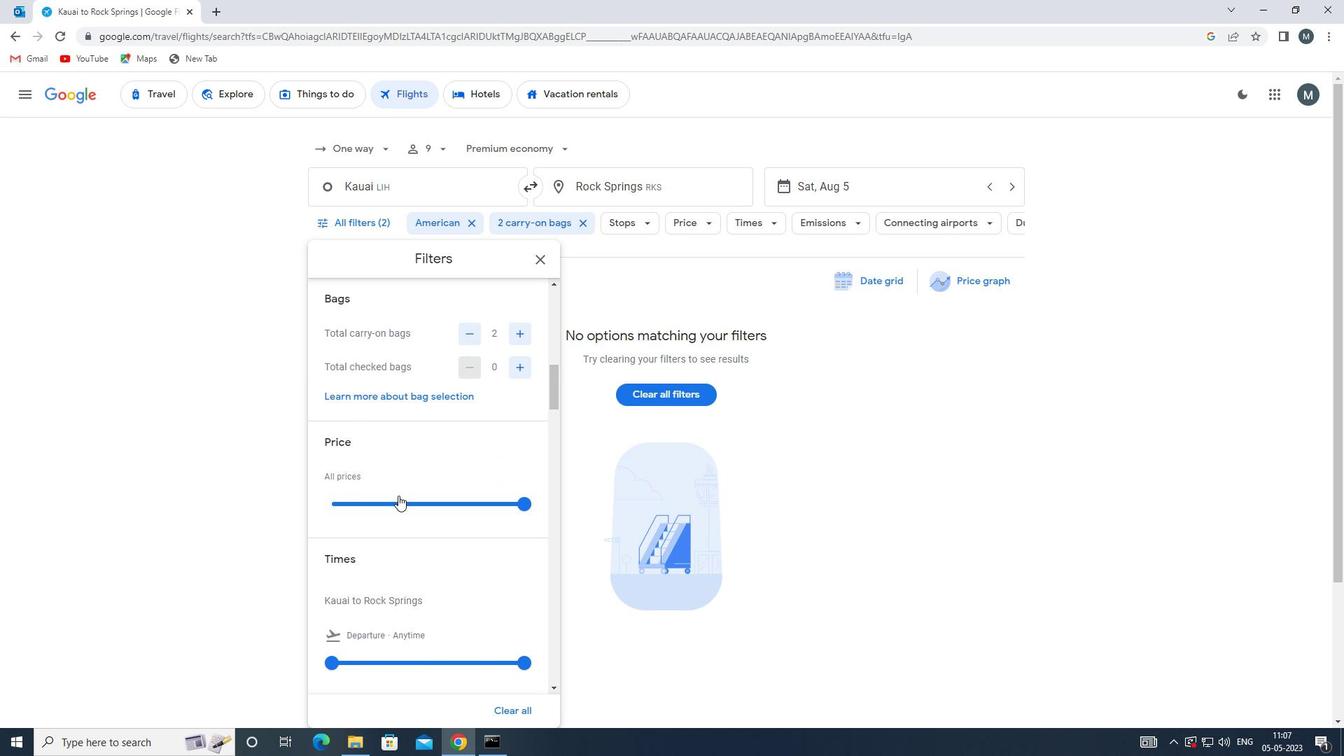 
Action: Mouse moved to (393, 500)
Screenshot: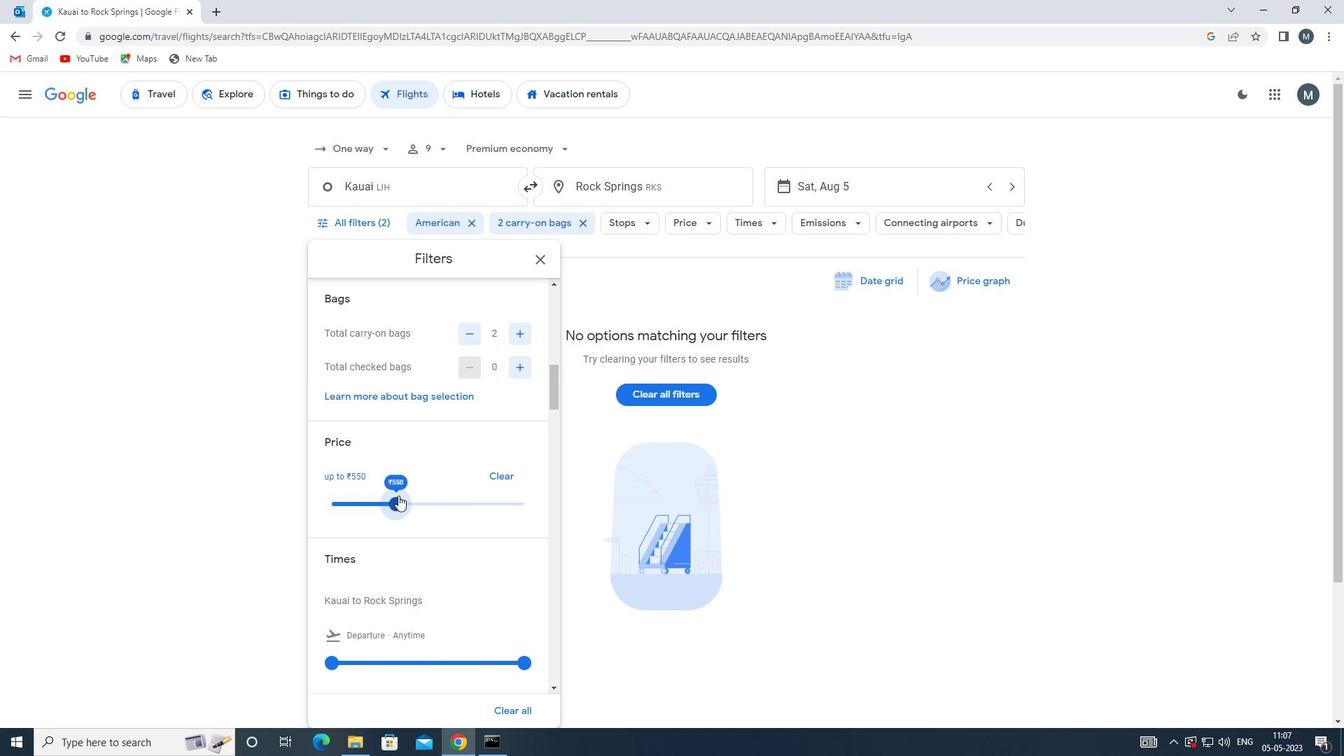 
Action: Mouse pressed left at (393, 500)
Screenshot: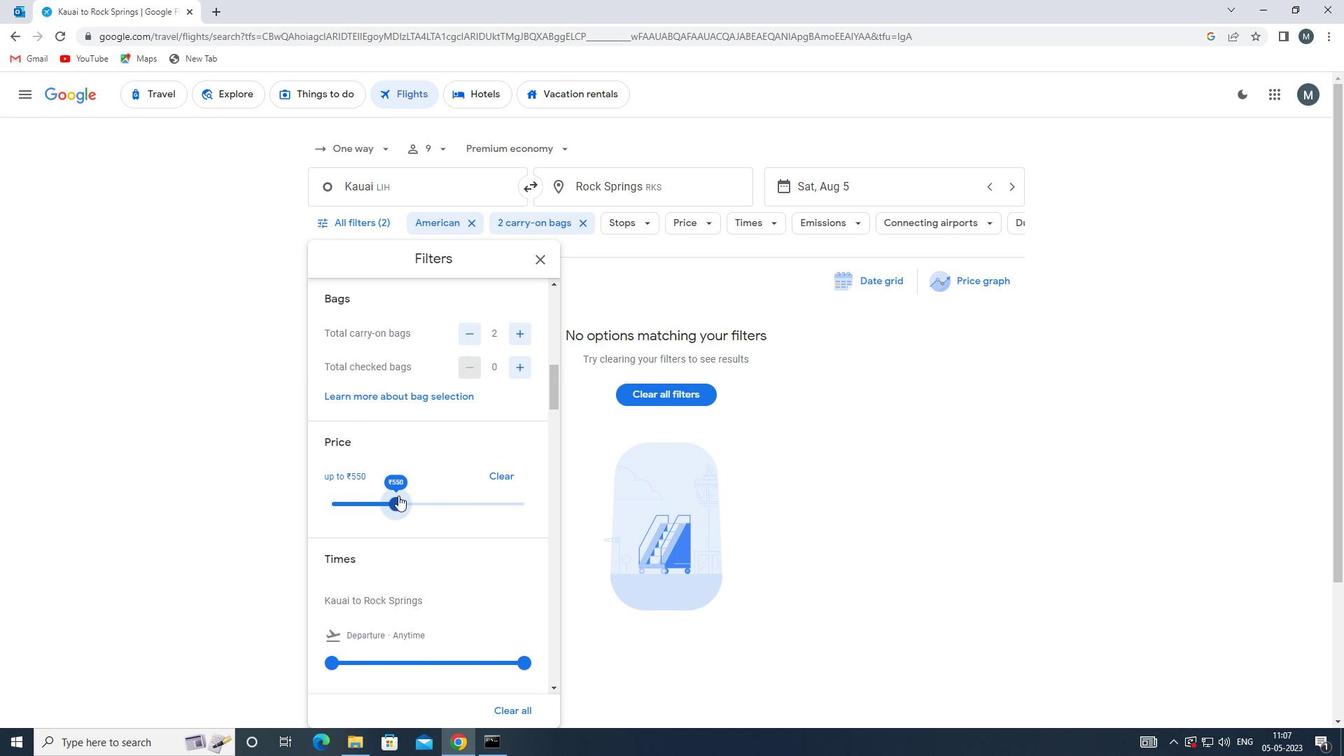
Action: Mouse moved to (434, 508)
Screenshot: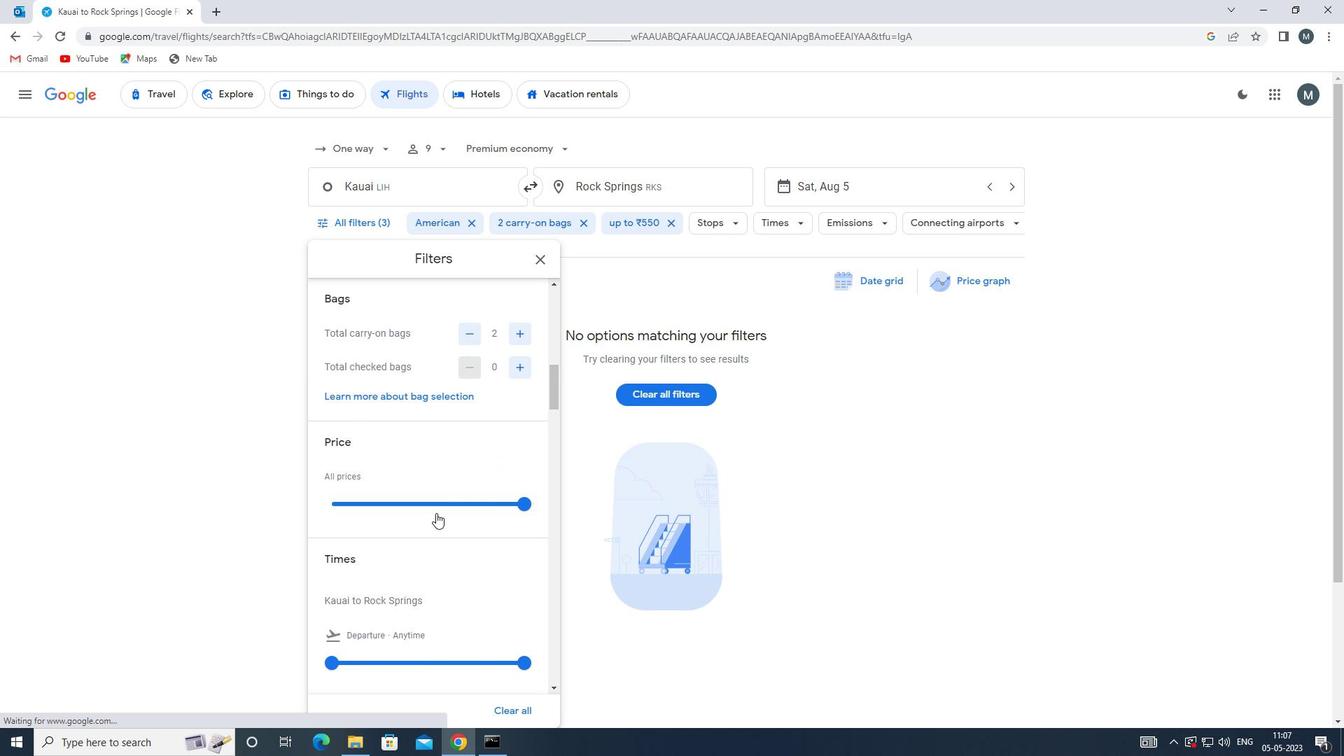 
Action: Mouse scrolled (434, 508) with delta (0, 0)
Screenshot: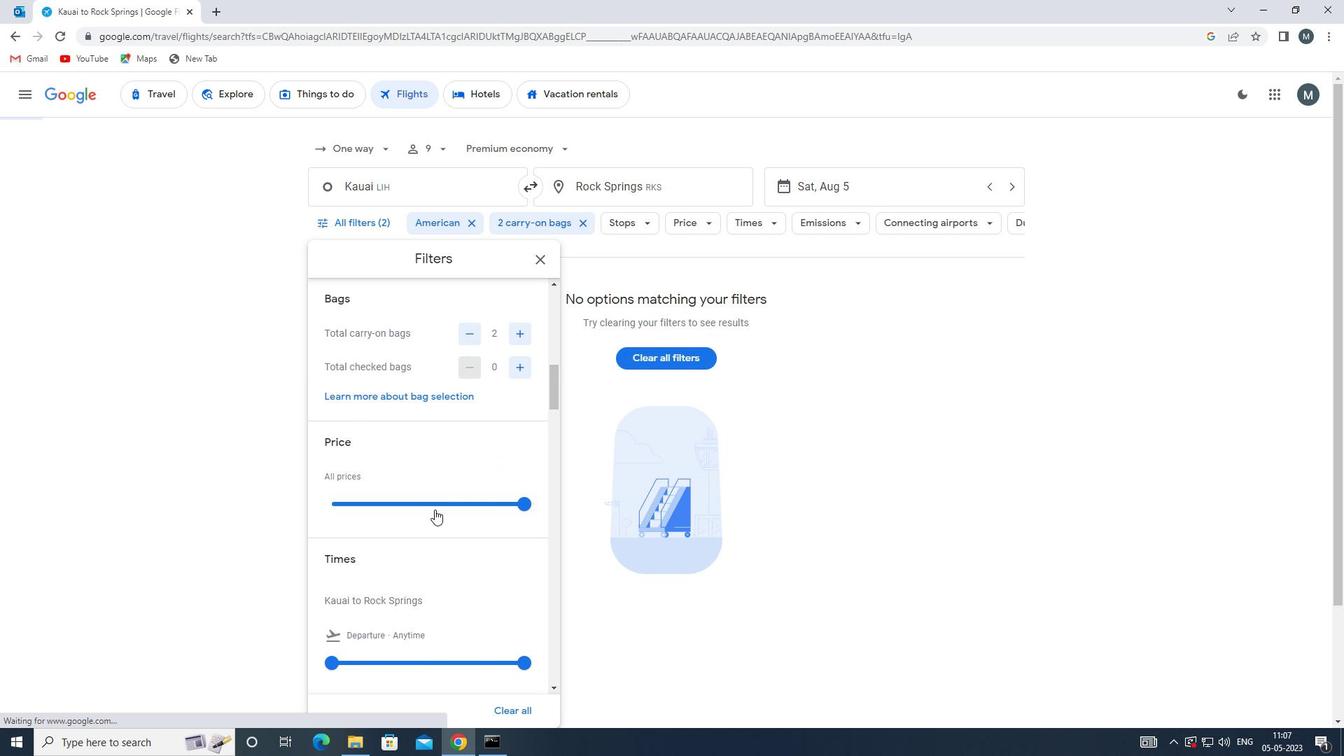 
Action: Mouse moved to (435, 496)
Screenshot: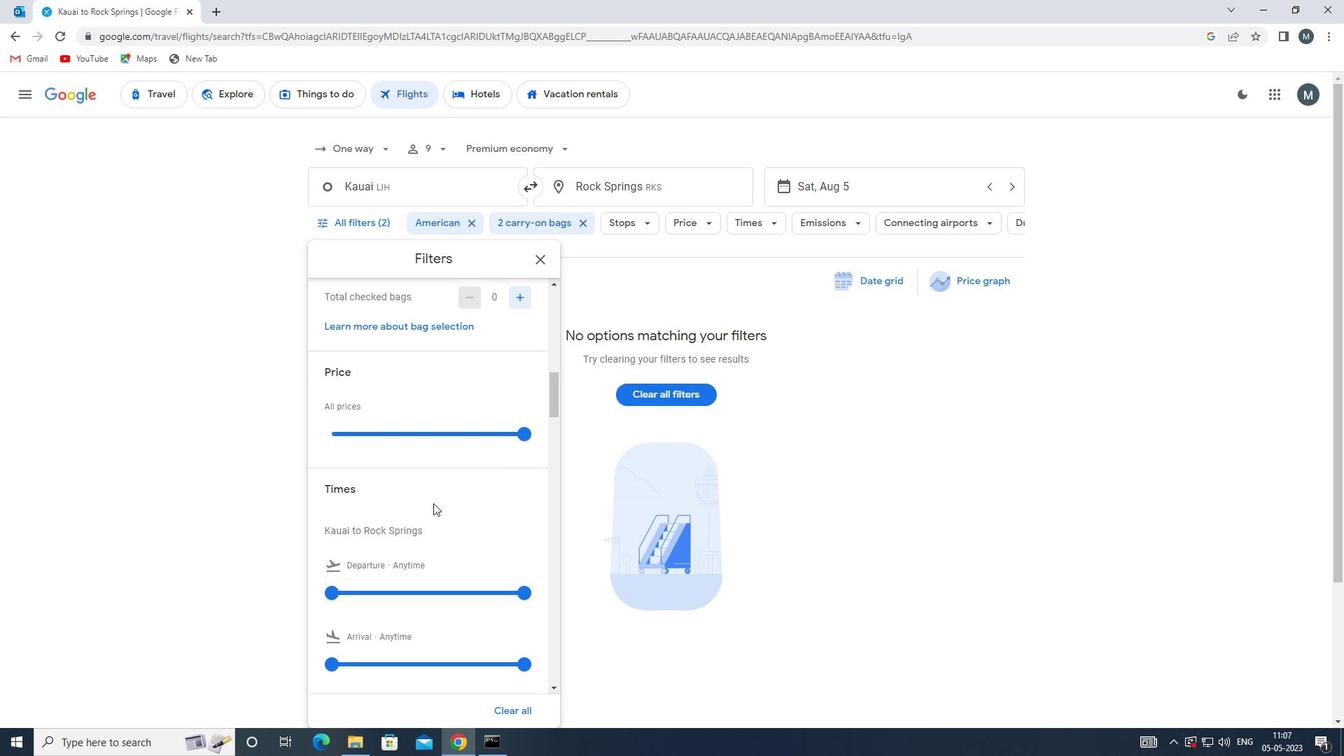
Action: Mouse scrolled (435, 495) with delta (0, 0)
Screenshot: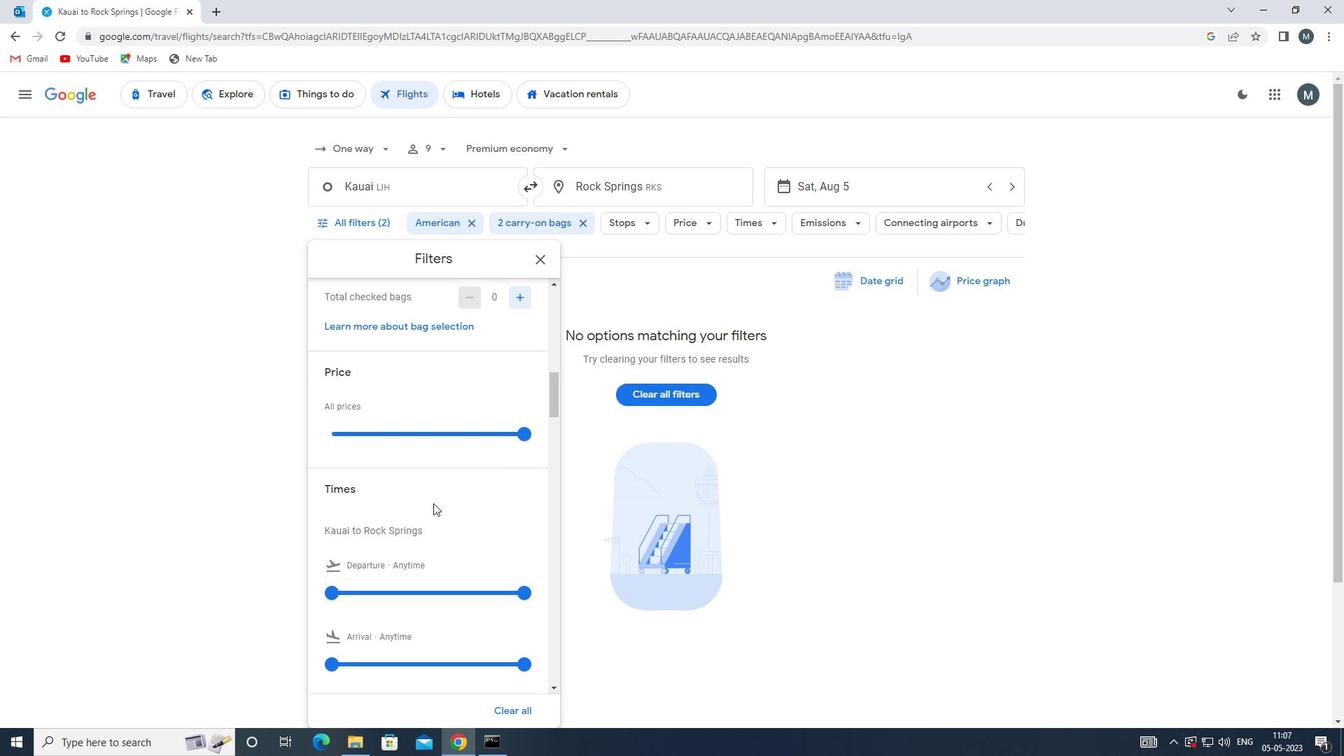 
Action: Mouse moved to (340, 520)
Screenshot: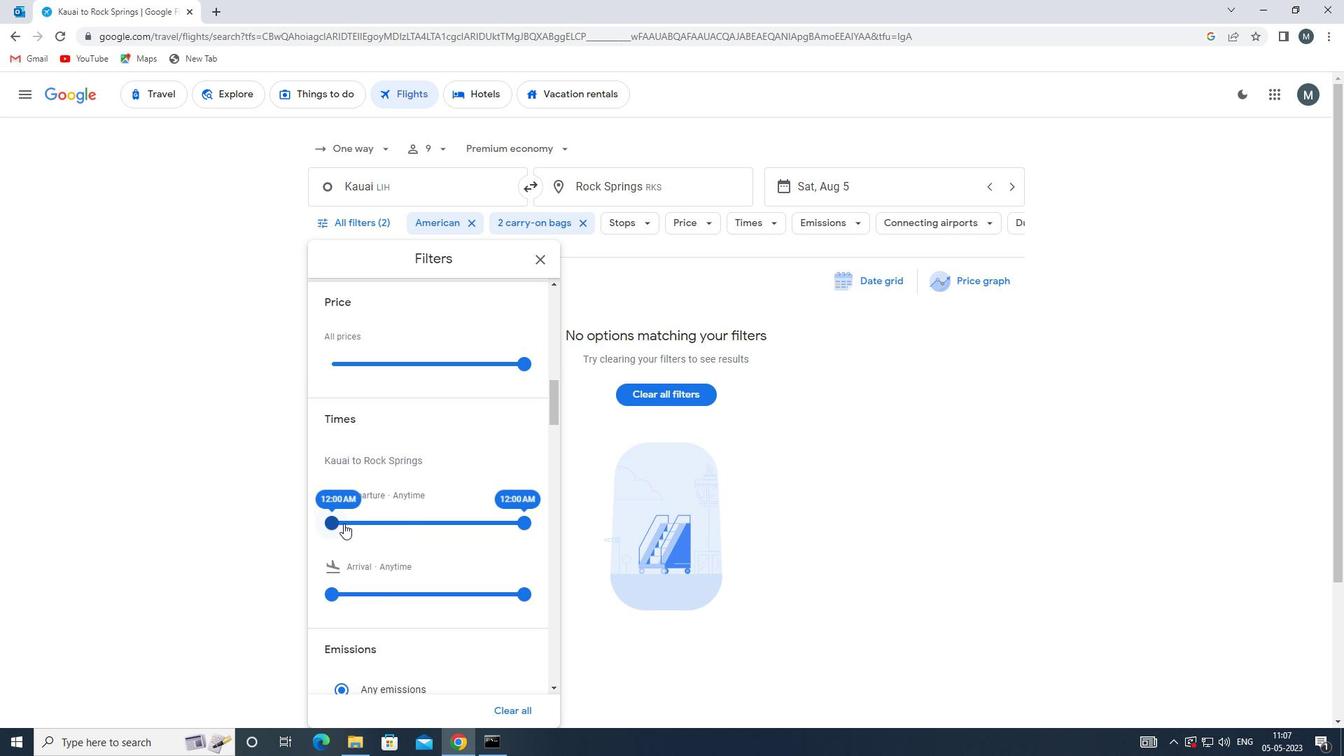 
Action: Mouse pressed left at (340, 520)
Screenshot: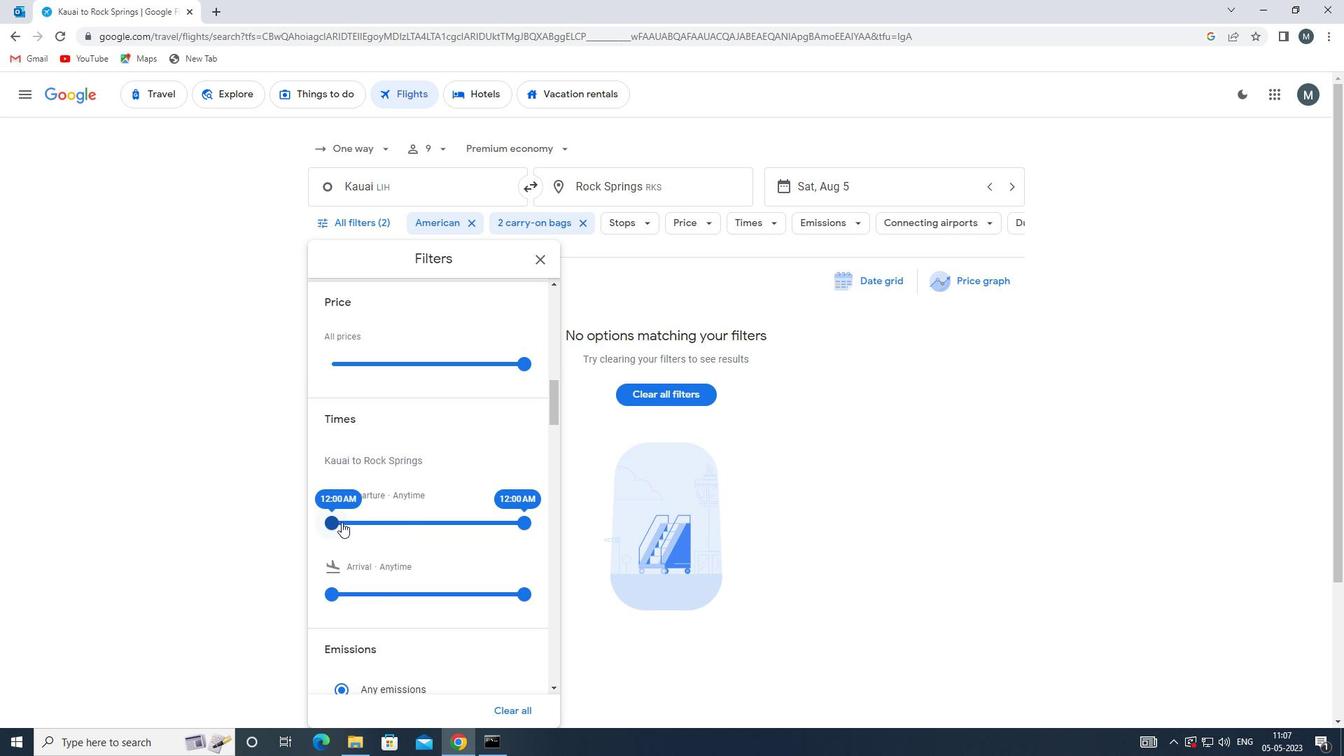 
Action: Mouse moved to (511, 519)
Screenshot: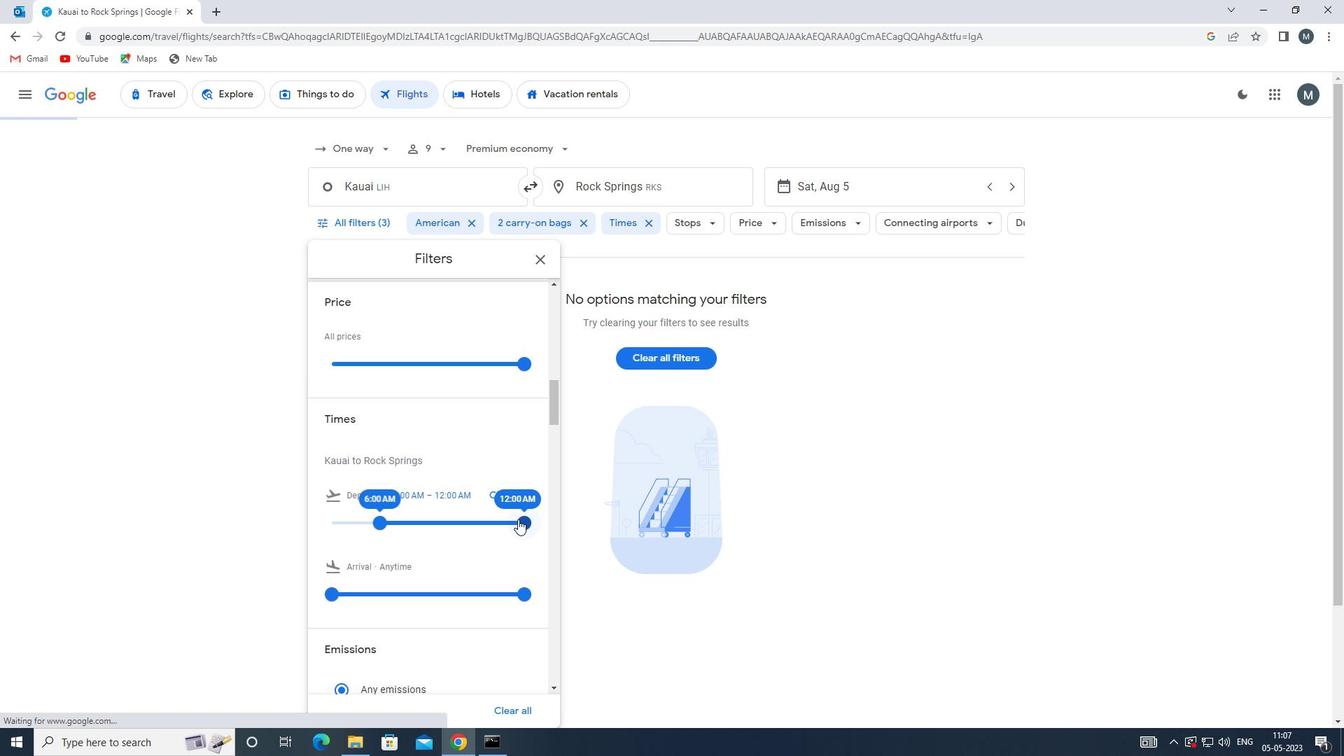 
Action: Mouse pressed left at (511, 519)
Screenshot: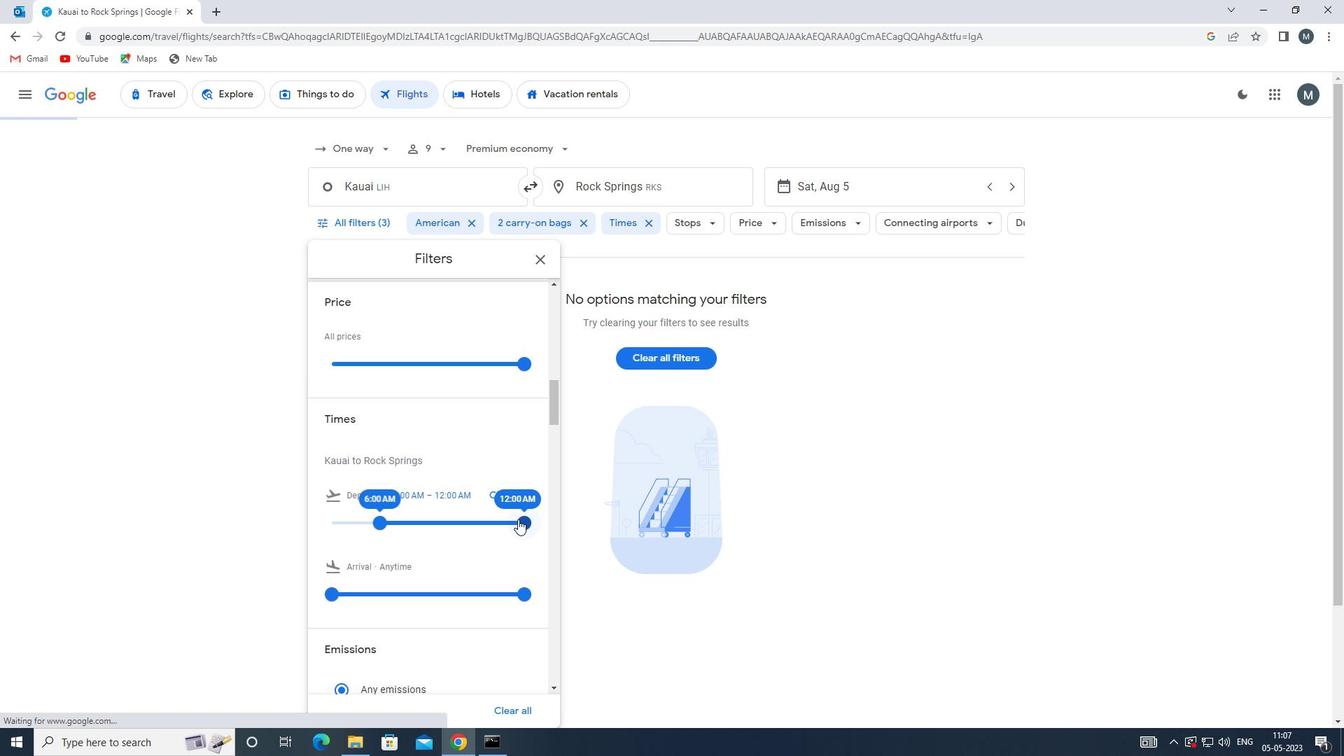 
Action: Mouse moved to (411, 492)
Screenshot: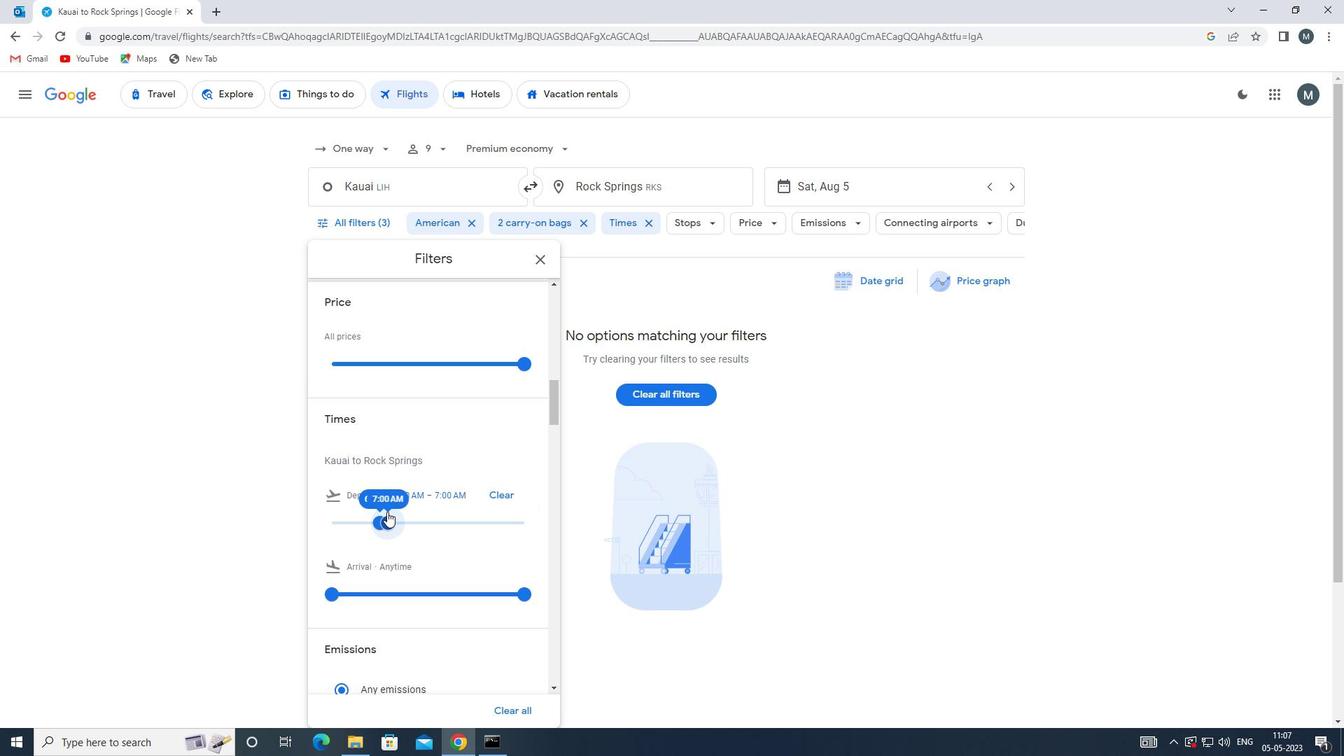 
Action: Mouse scrolled (411, 491) with delta (0, 0)
Screenshot: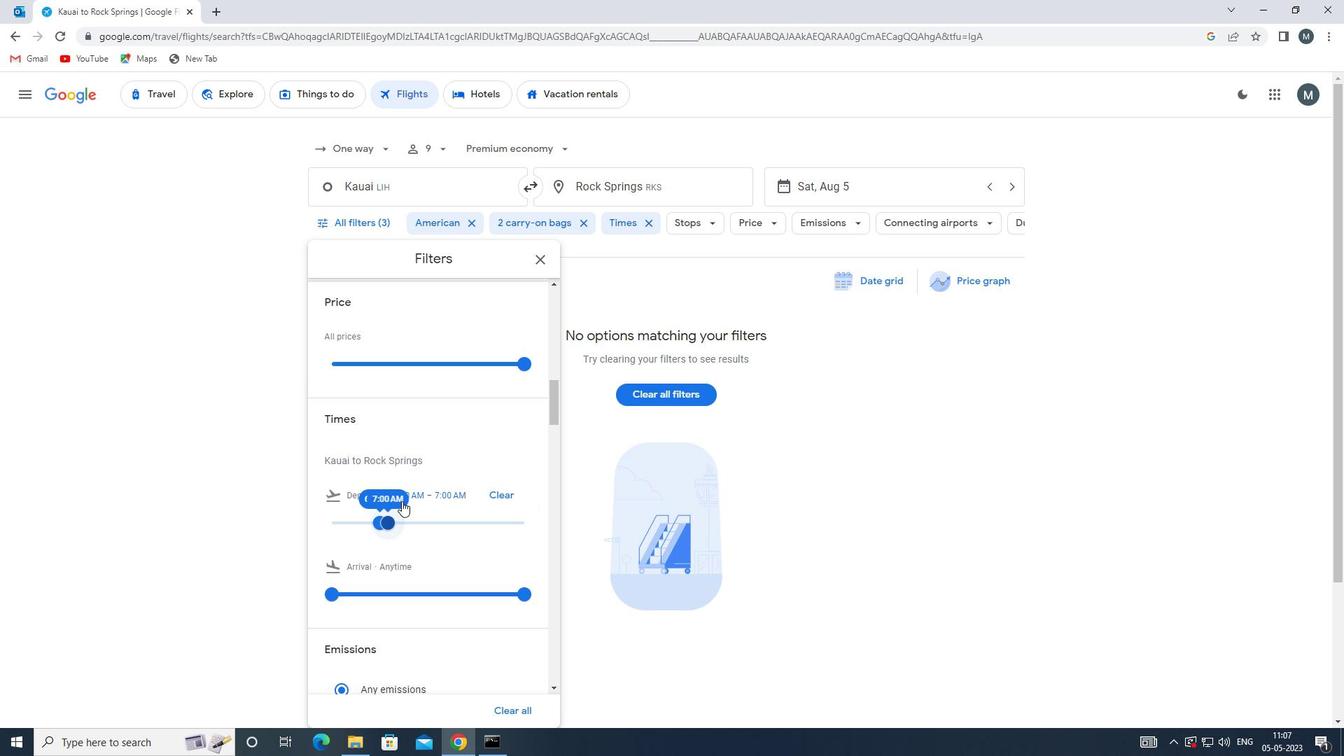 
Action: Mouse moved to (540, 259)
Screenshot: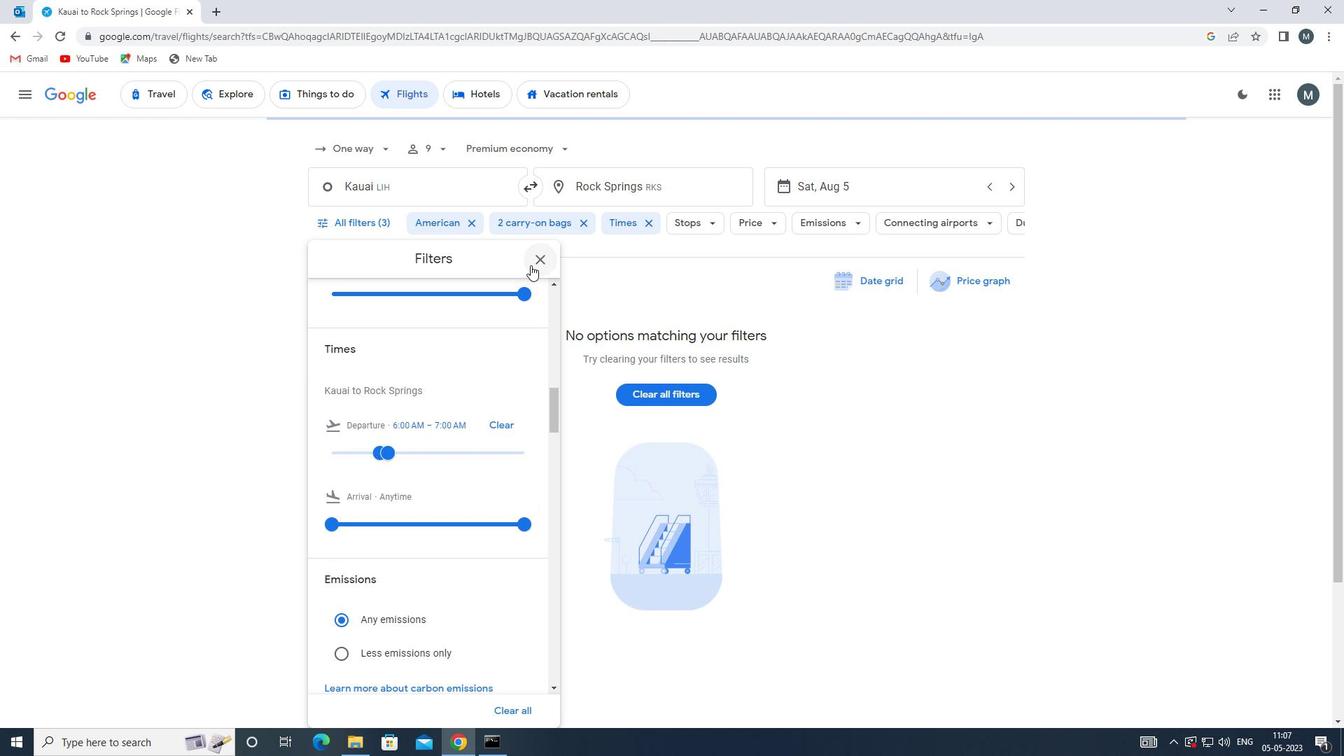 
Action: Mouse pressed left at (540, 259)
Screenshot: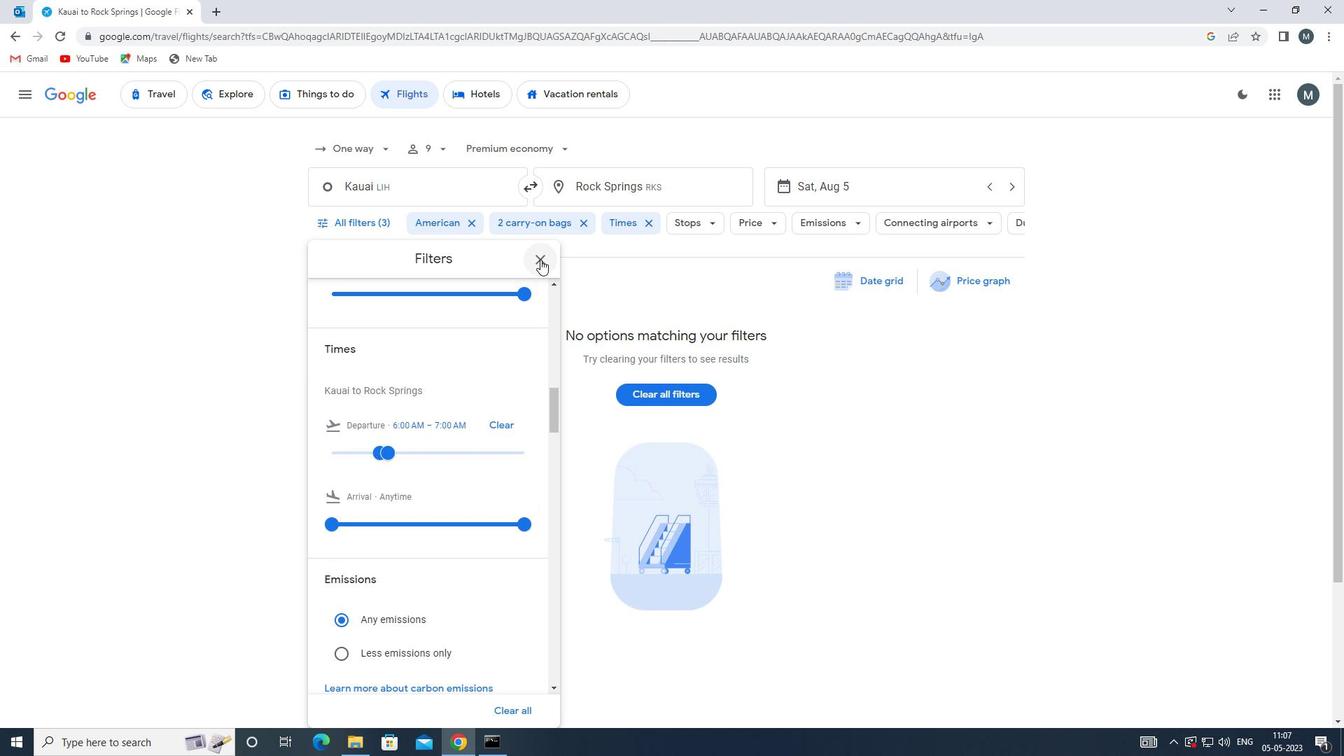 
